 Task: Find connections with filter location Gaomi with filter topic #Businesswith filter profile language German with filter current company SMA Solar Technology AG with filter school Sri Venkateswara College of Engineering with filter industry Pet Services with filter service category Digital Marketing with filter keywords title Over the Phone Interpreter
Action: Mouse moved to (653, 77)
Screenshot: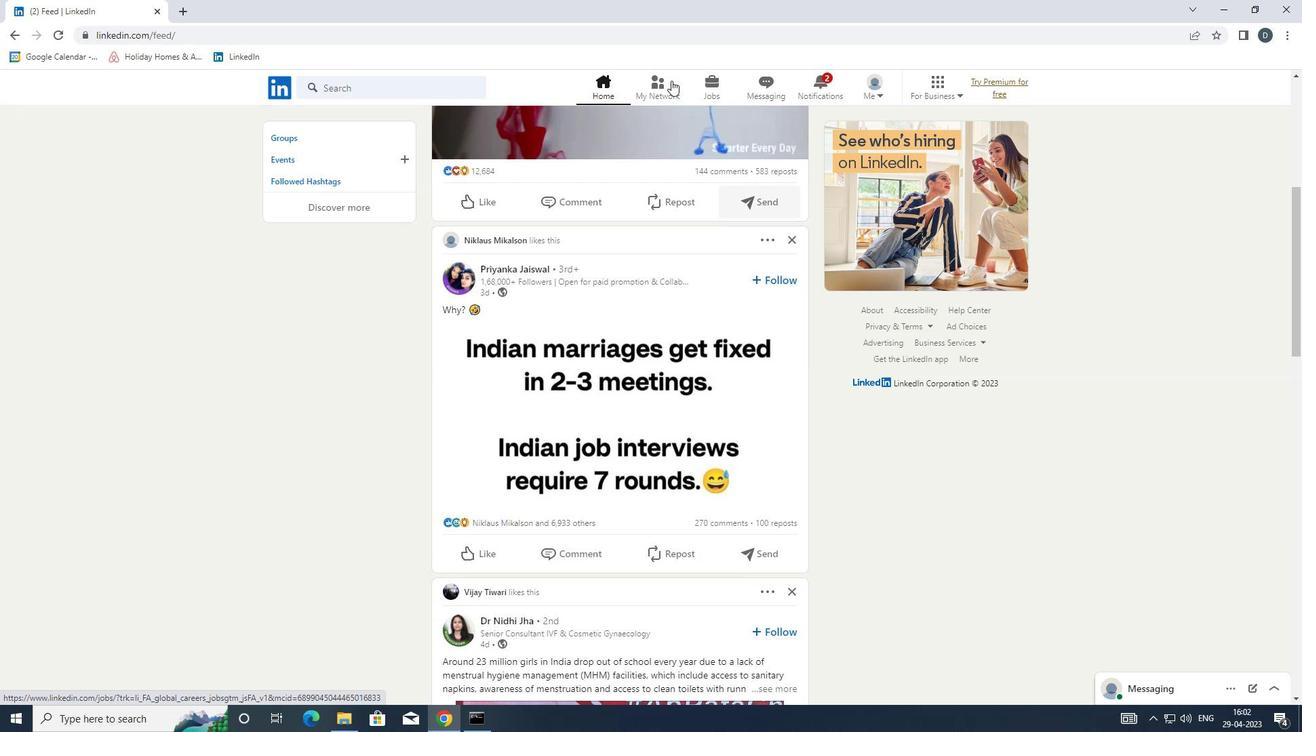 
Action: Mouse pressed left at (653, 77)
Screenshot: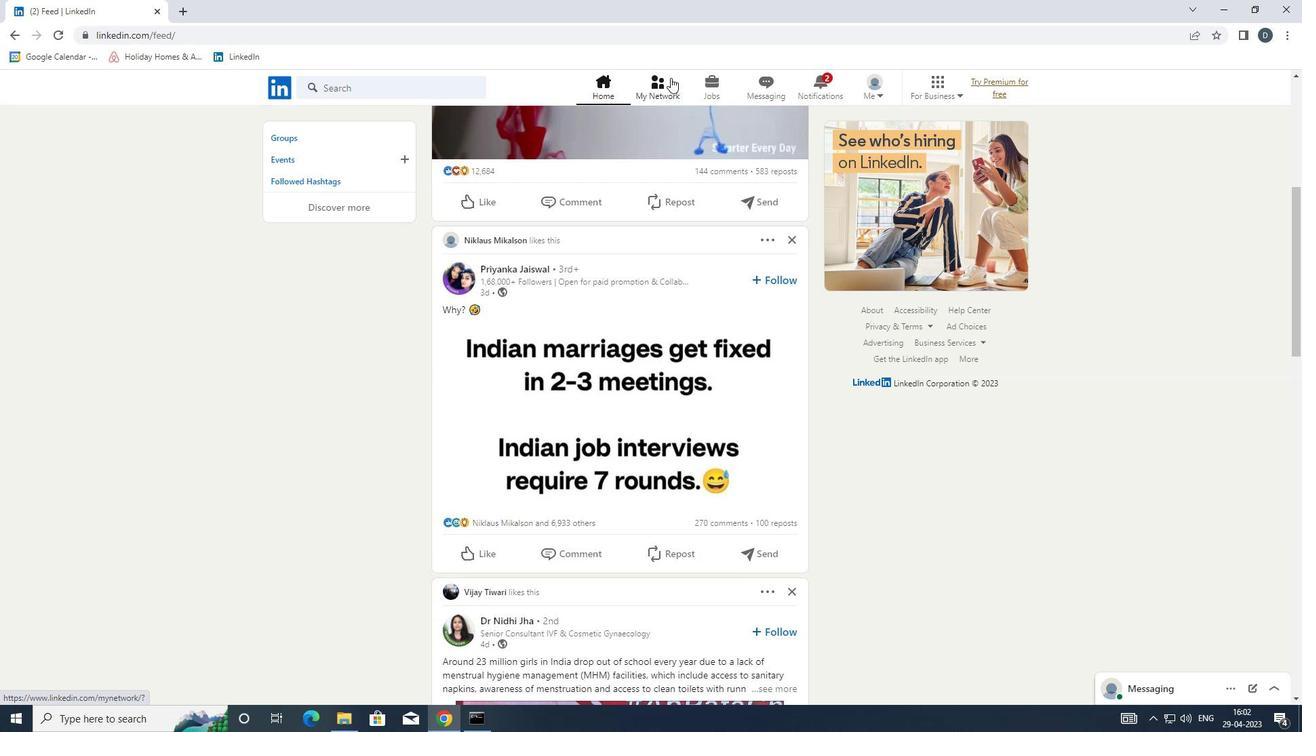 
Action: Mouse moved to (449, 160)
Screenshot: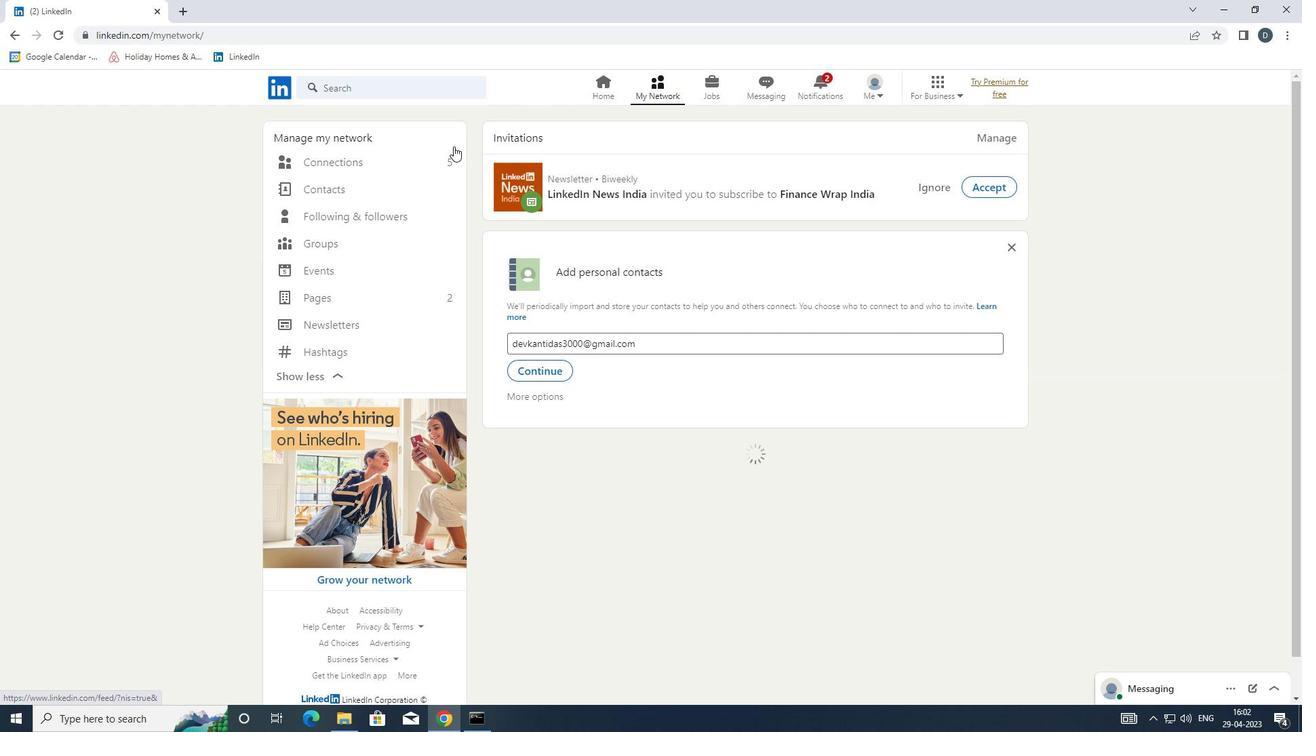 
Action: Mouse pressed left at (449, 160)
Screenshot: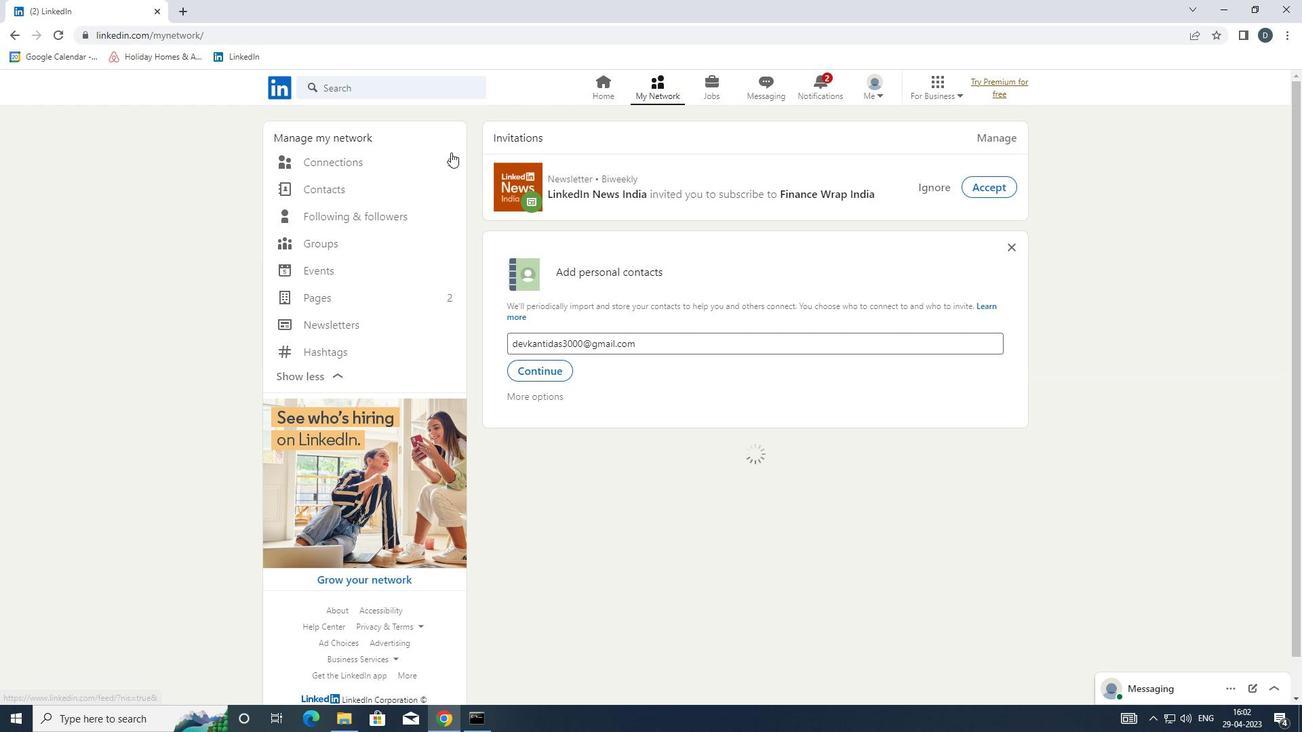 
Action: Mouse moved to (786, 167)
Screenshot: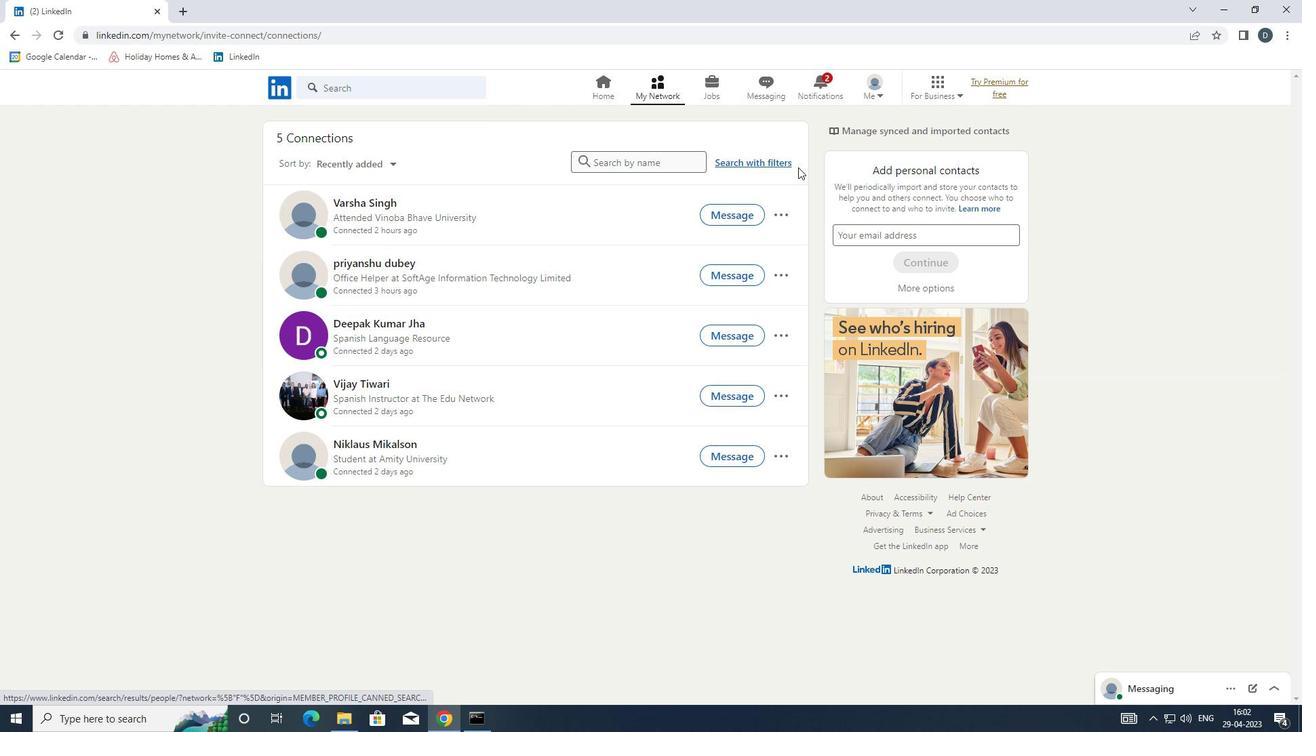 
Action: Mouse pressed left at (786, 167)
Screenshot: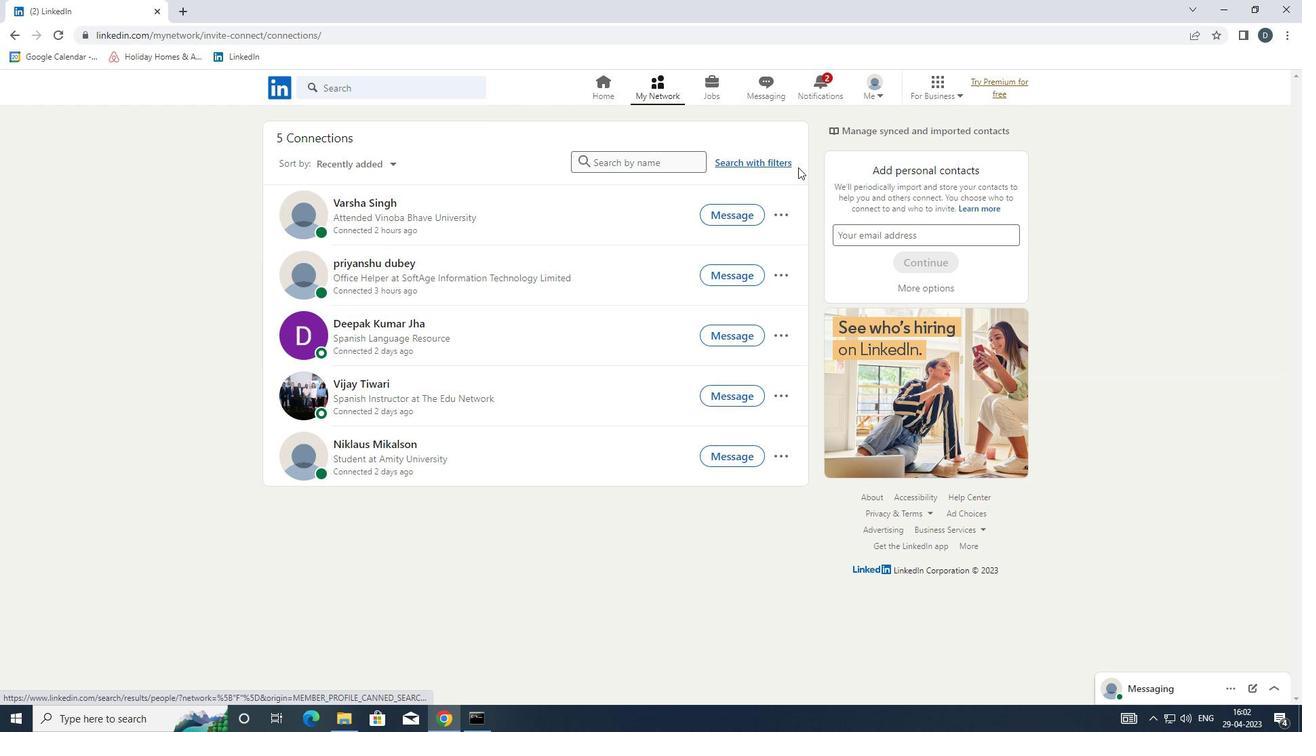 
Action: Mouse moved to (706, 124)
Screenshot: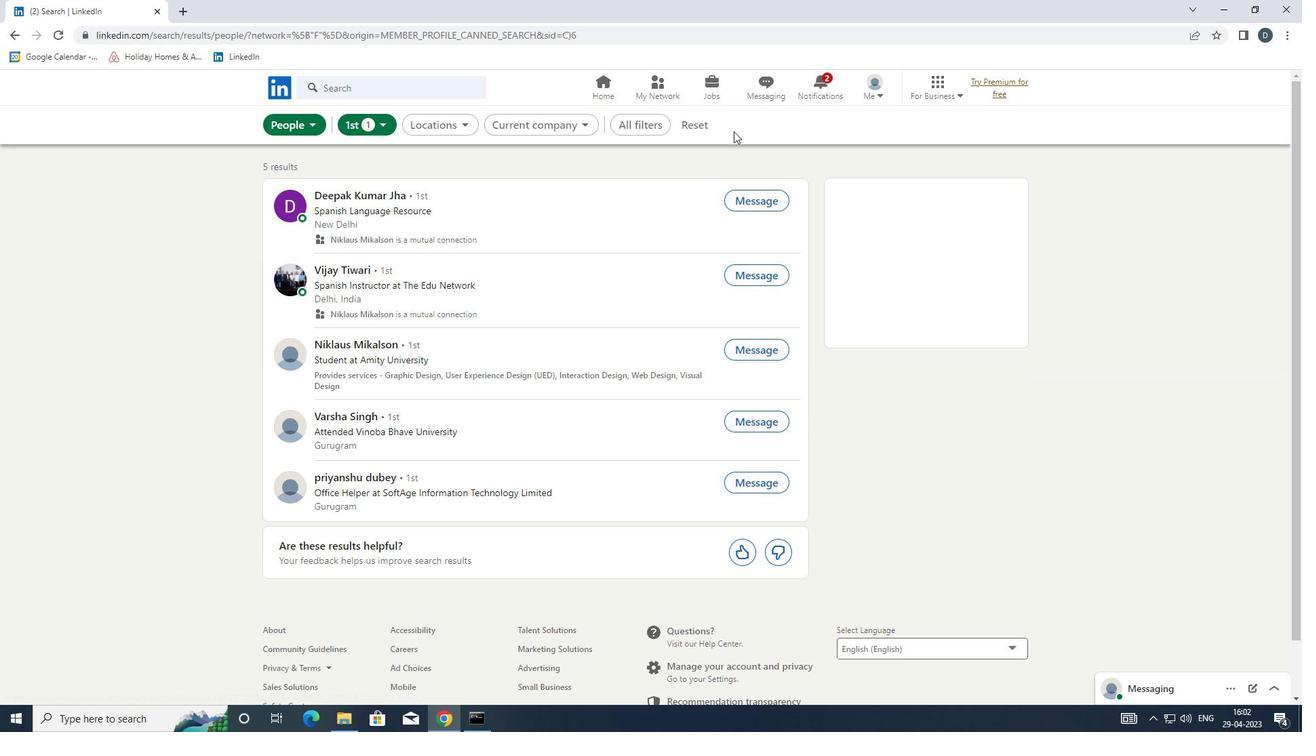
Action: Mouse pressed left at (706, 124)
Screenshot: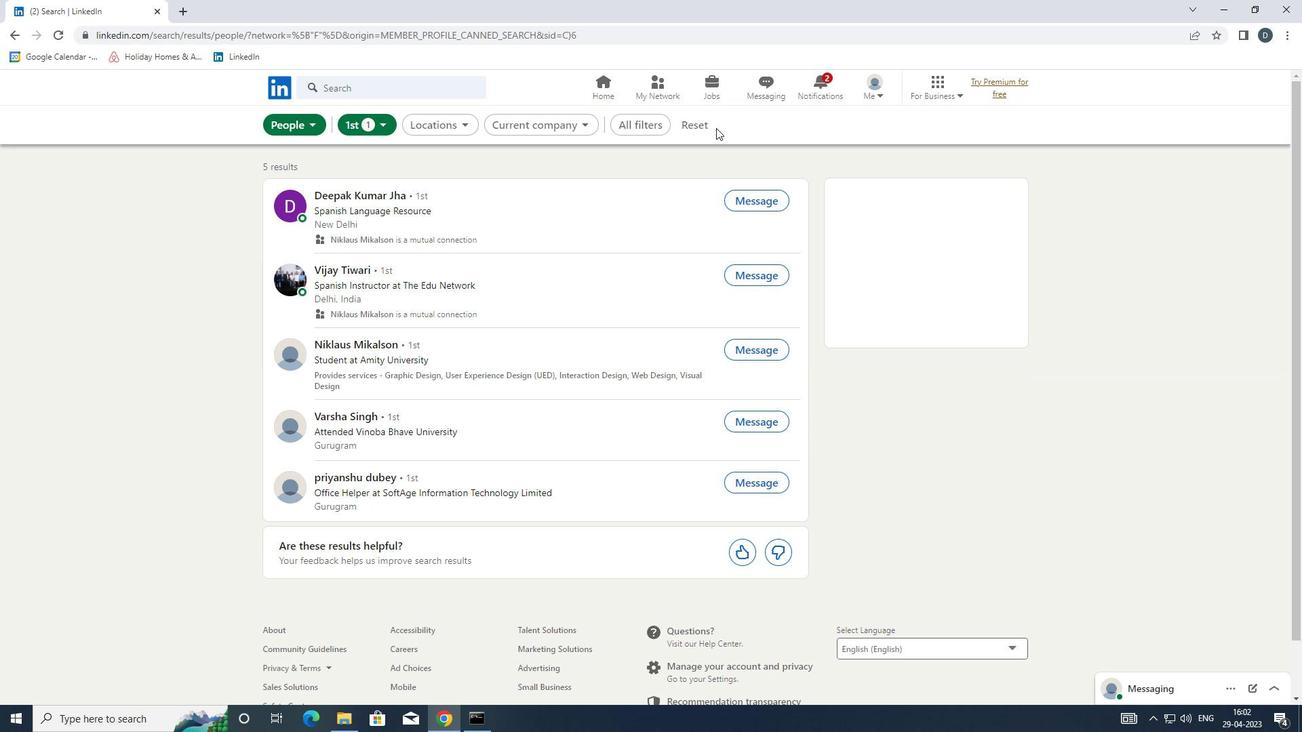 
Action: Mouse moved to (683, 121)
Screenshot: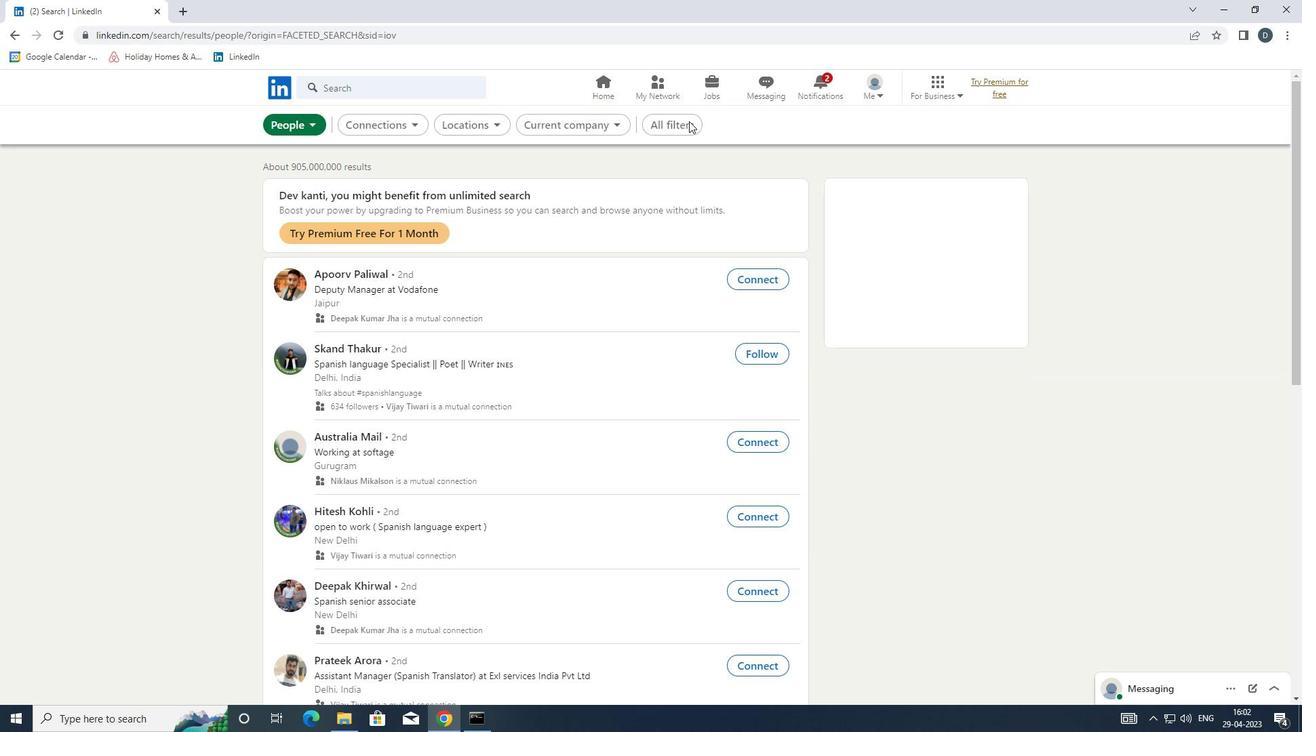 
Action: Mouse pressed left at (683, 121)
Screenshot: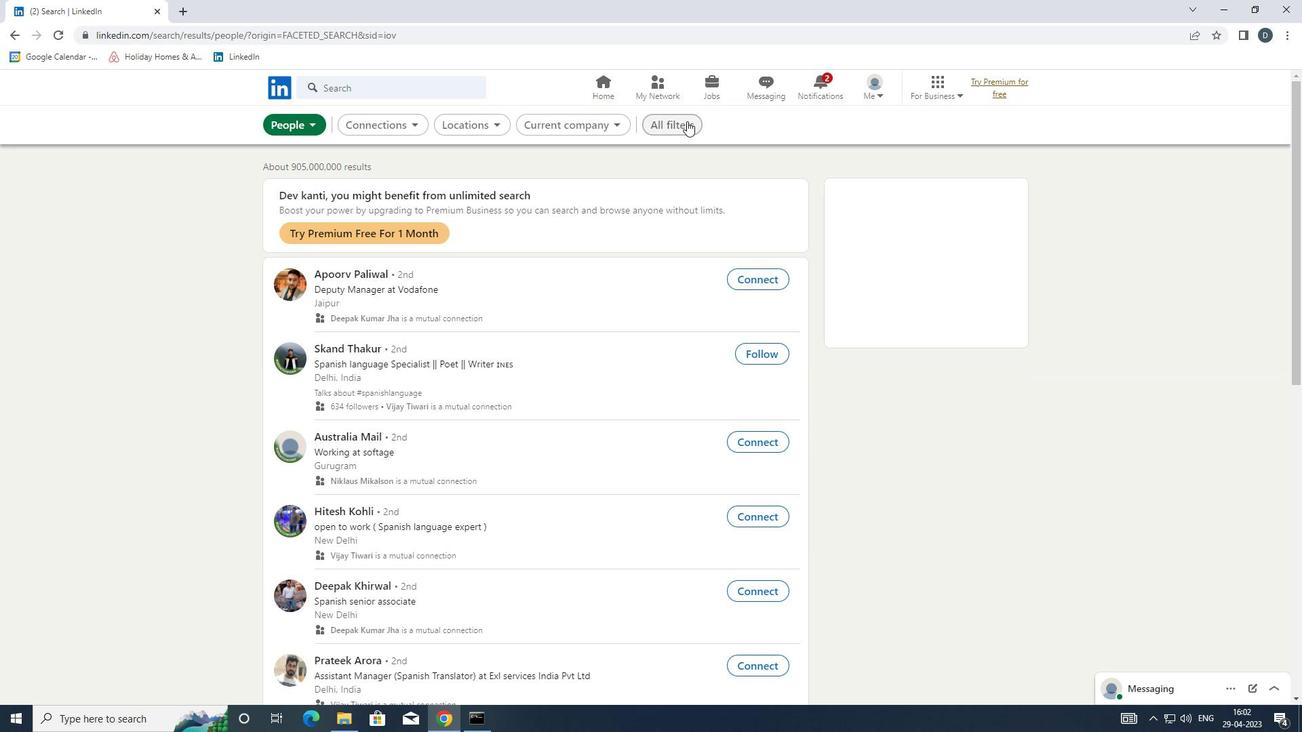 
Action: Mouse moved to (1081, 455)
Screenshot: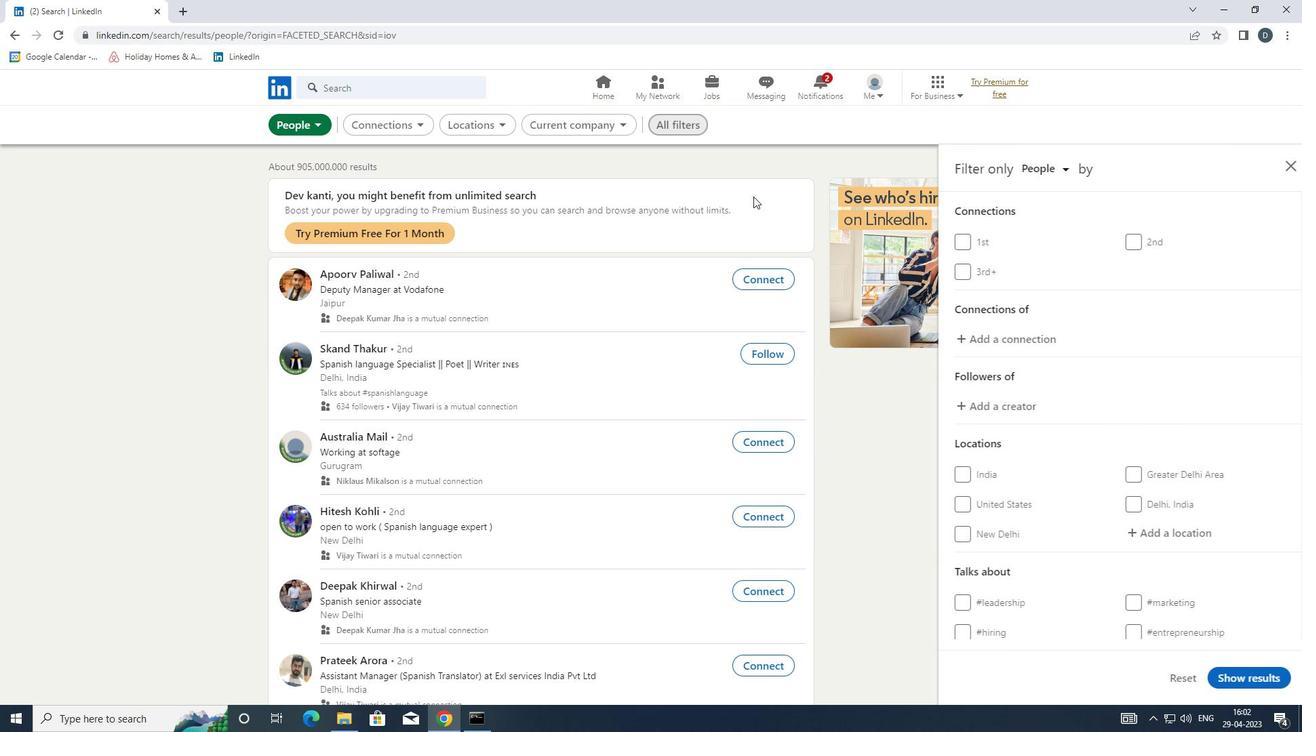 
Action: Mouse scrolled (1081, 454) with delta (0, 0)
Screenshot: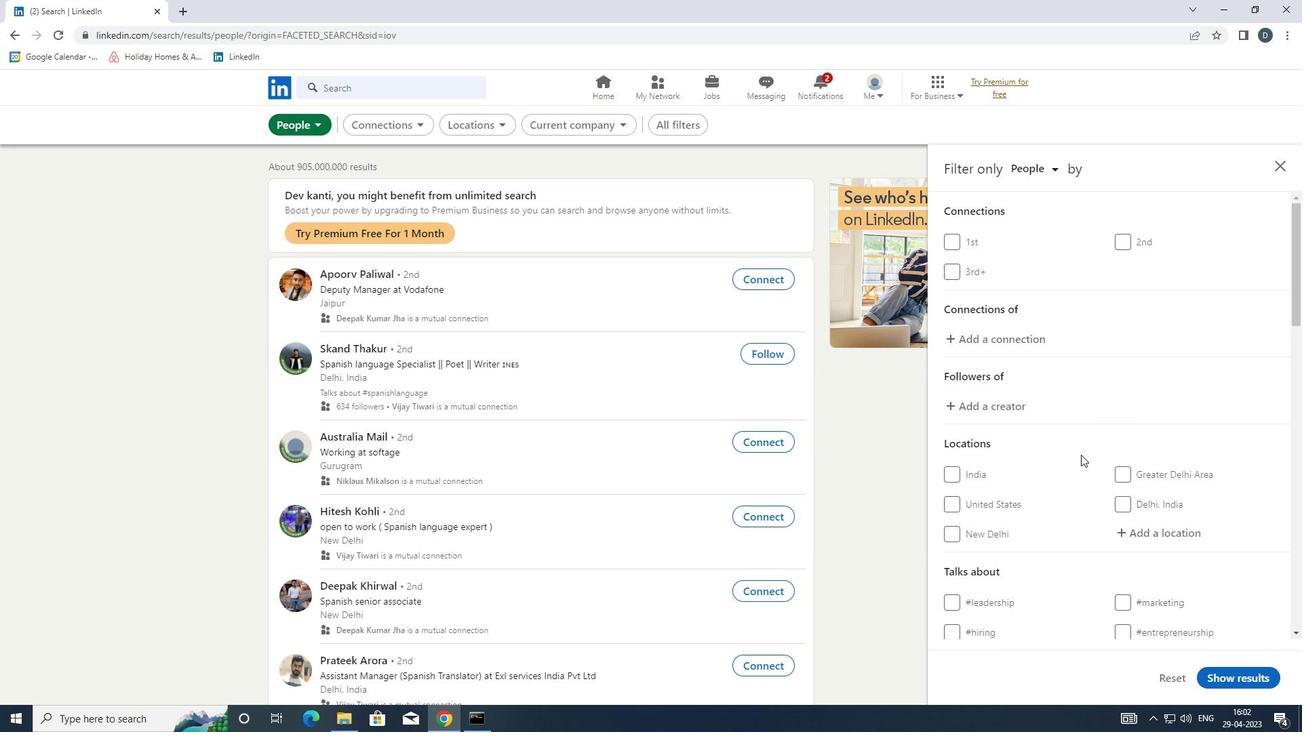 
Action: Mouse scrolled (1081, 454) with delta (0, 0)
Screenshot: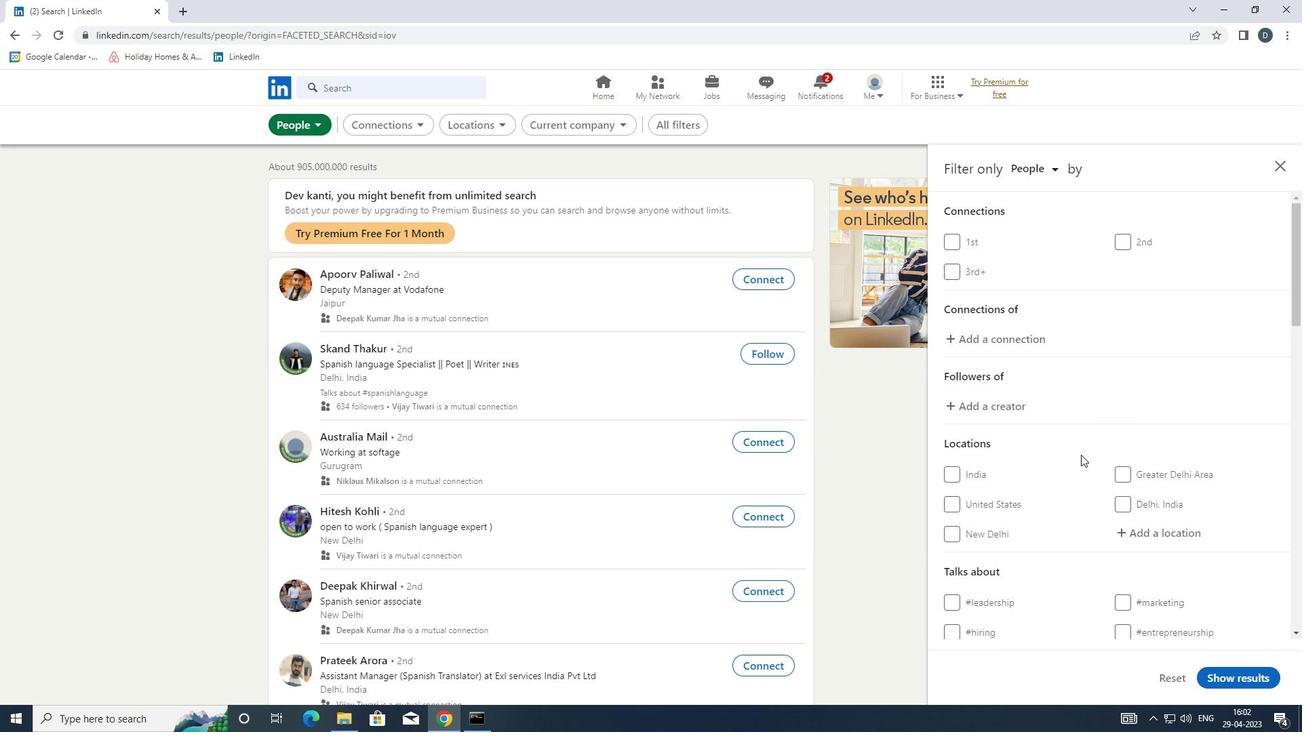 
Action: Mouse scrolled (1081, 454) with delta (0, 0)
Screenshot: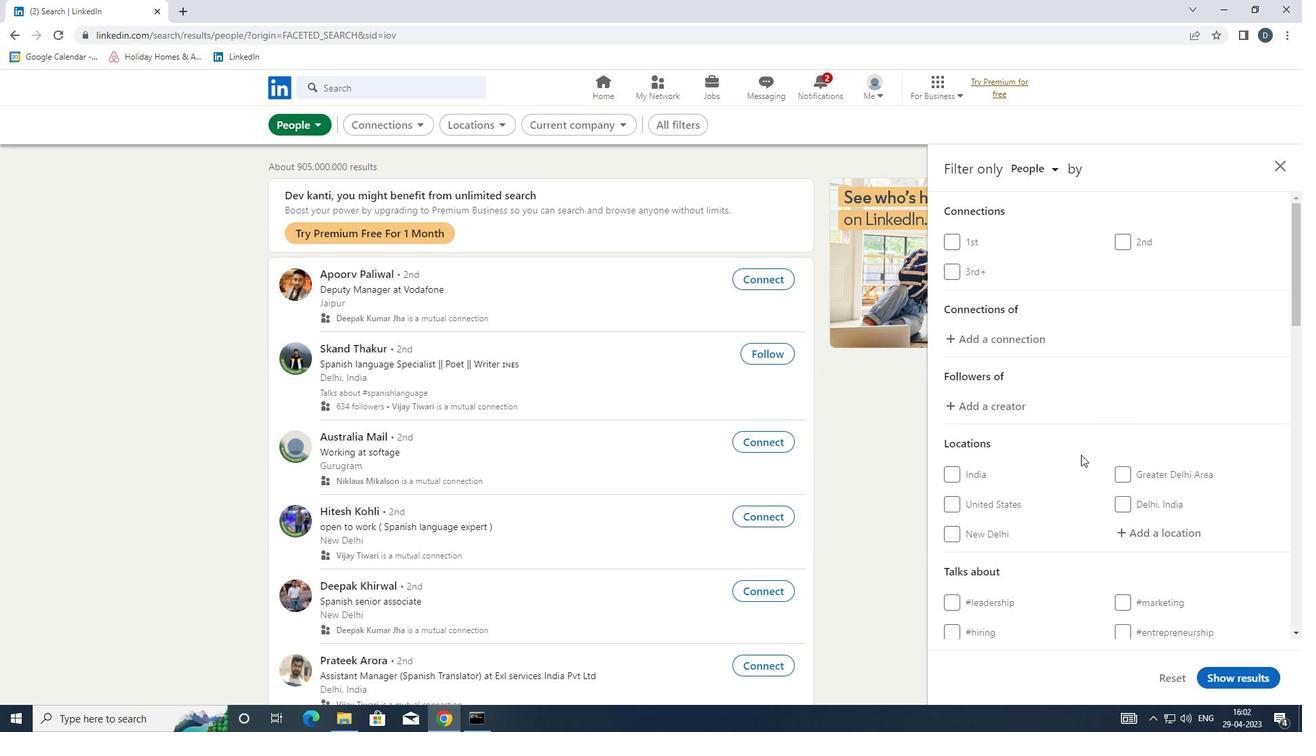 
Action: Mouse moved to (1162, 324)
Screenshot: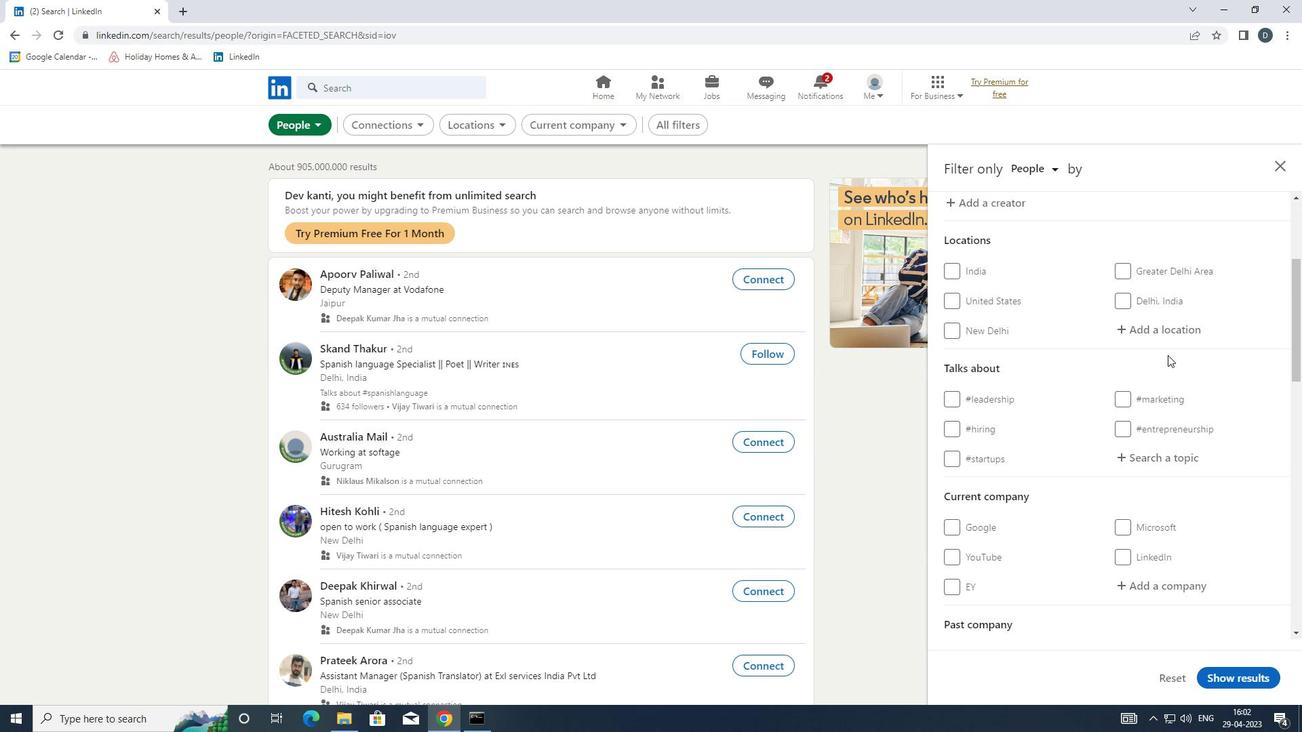 
Action: Mouse pressed left at (1162, 324)
Screenshot: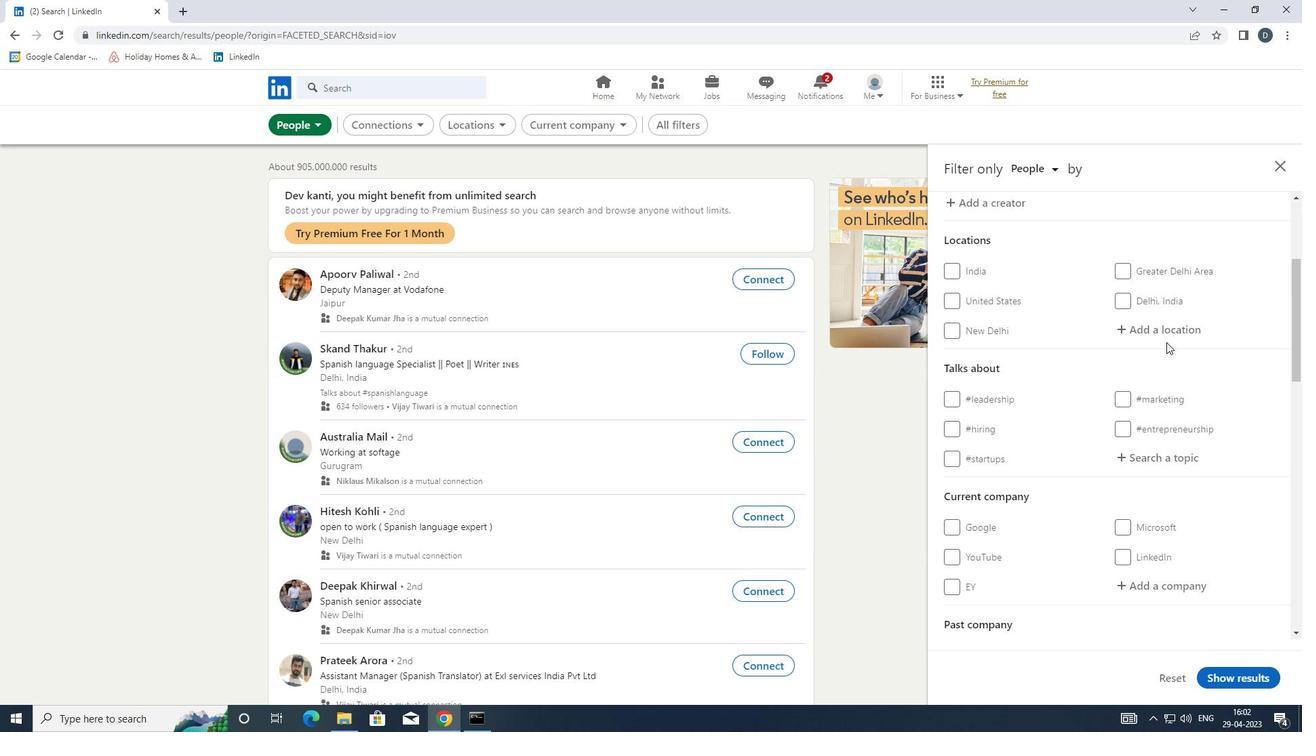 
Action: Key pressed <Key.shift>GAOMI<Key.enter>
Screenshot: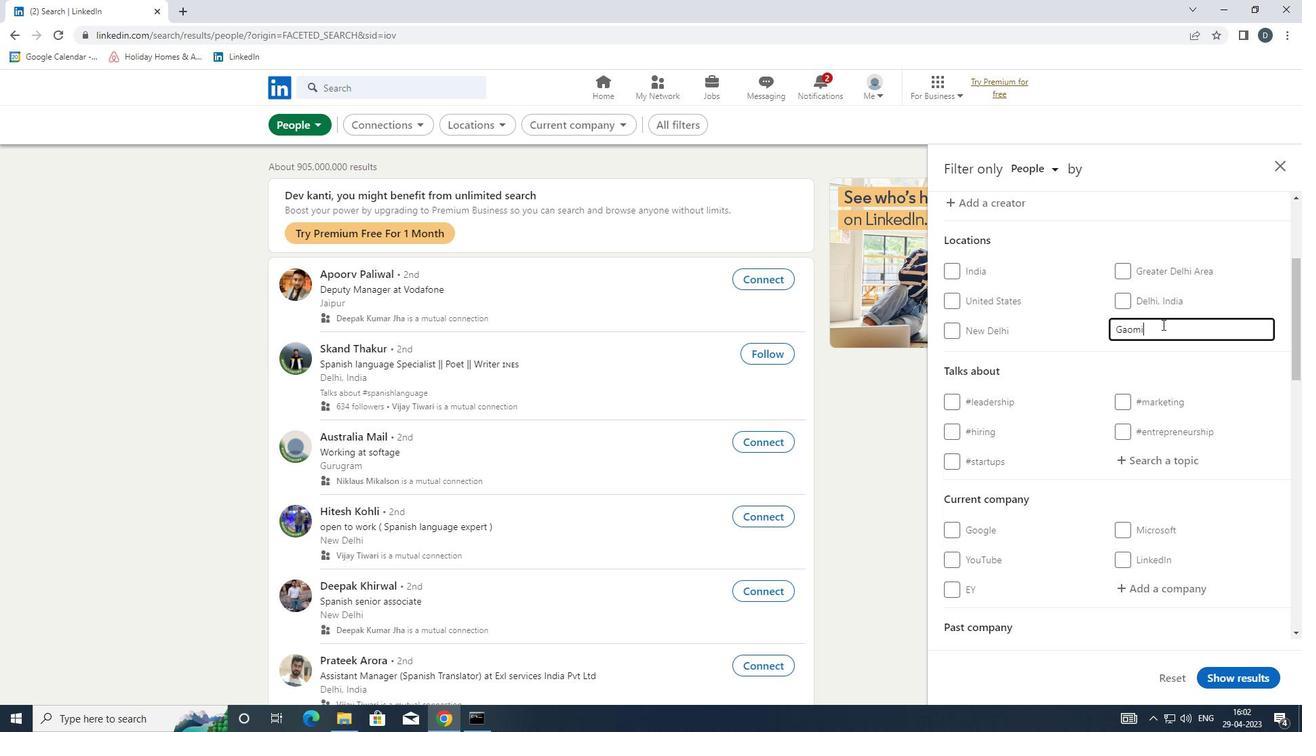 
Action: Mouse moved to (1141, 475)
Screenshot: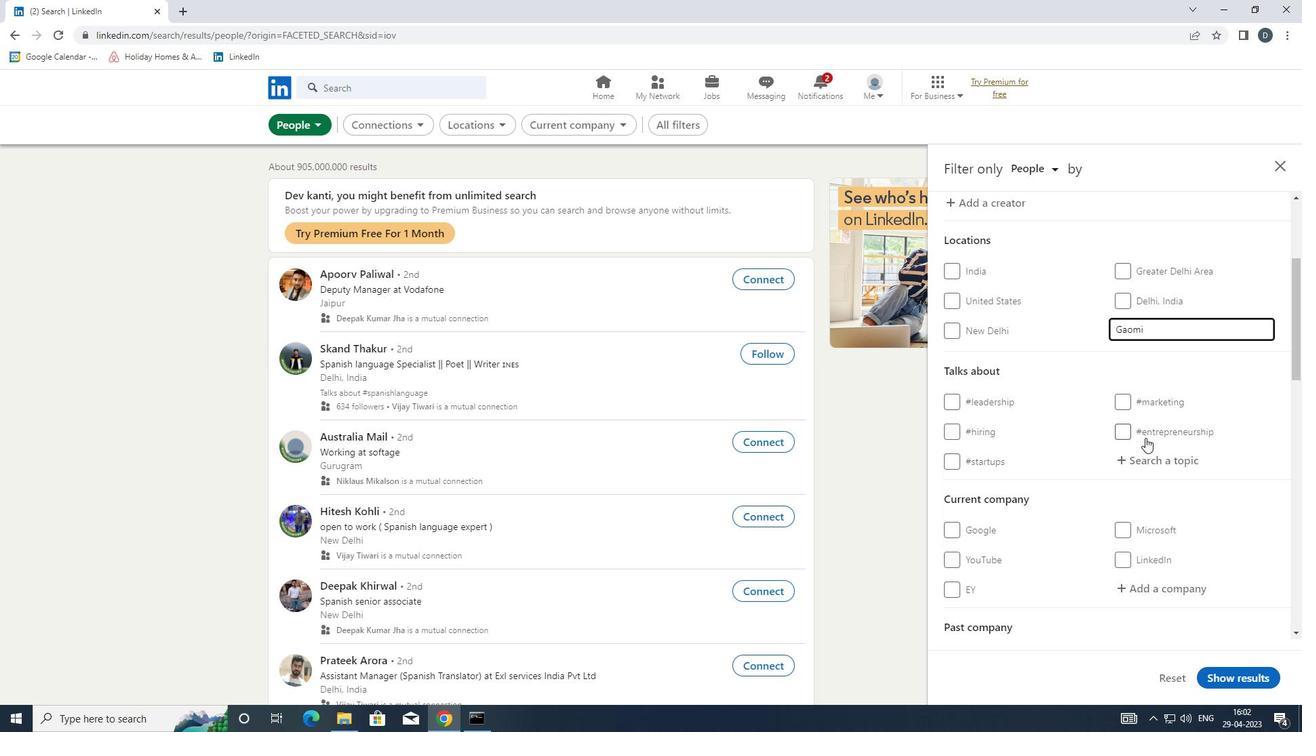 
Action: Mouse pressed left at (1141, 475)
Screenshot: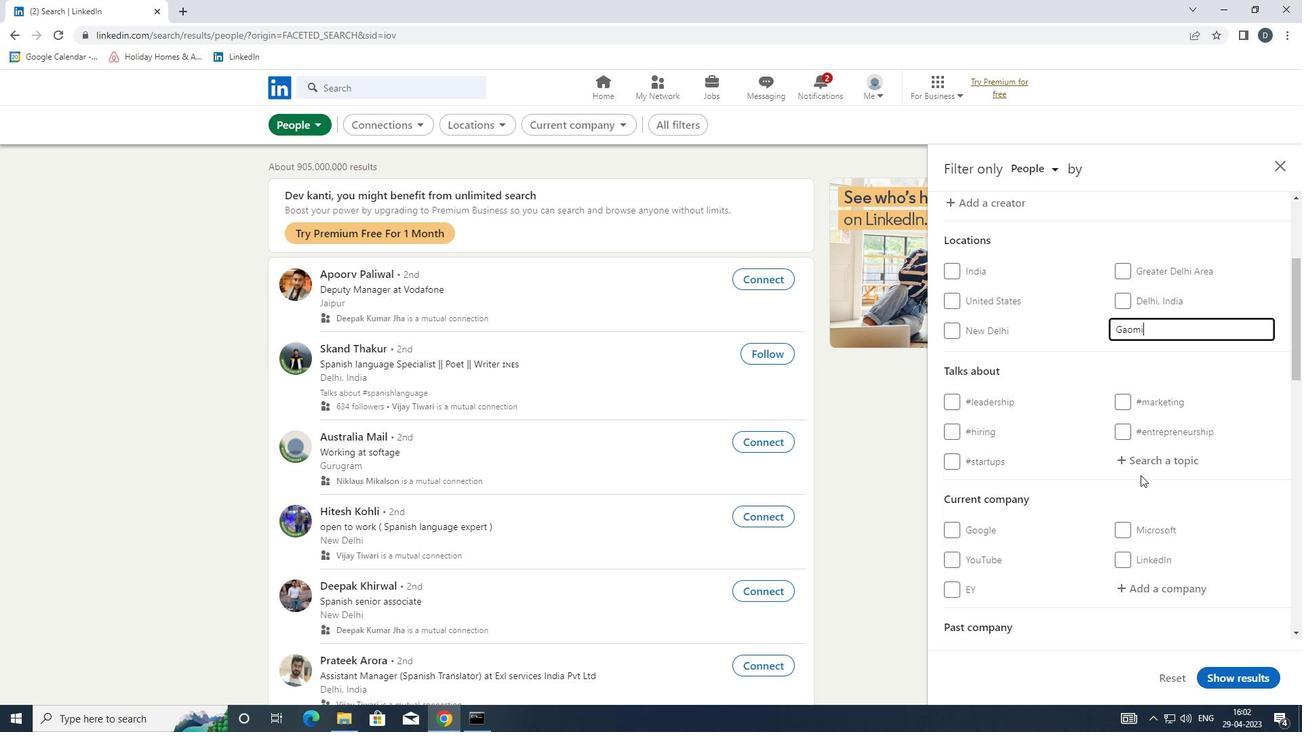 
Action: Mouse moved to (1141, 467)
Screenshot: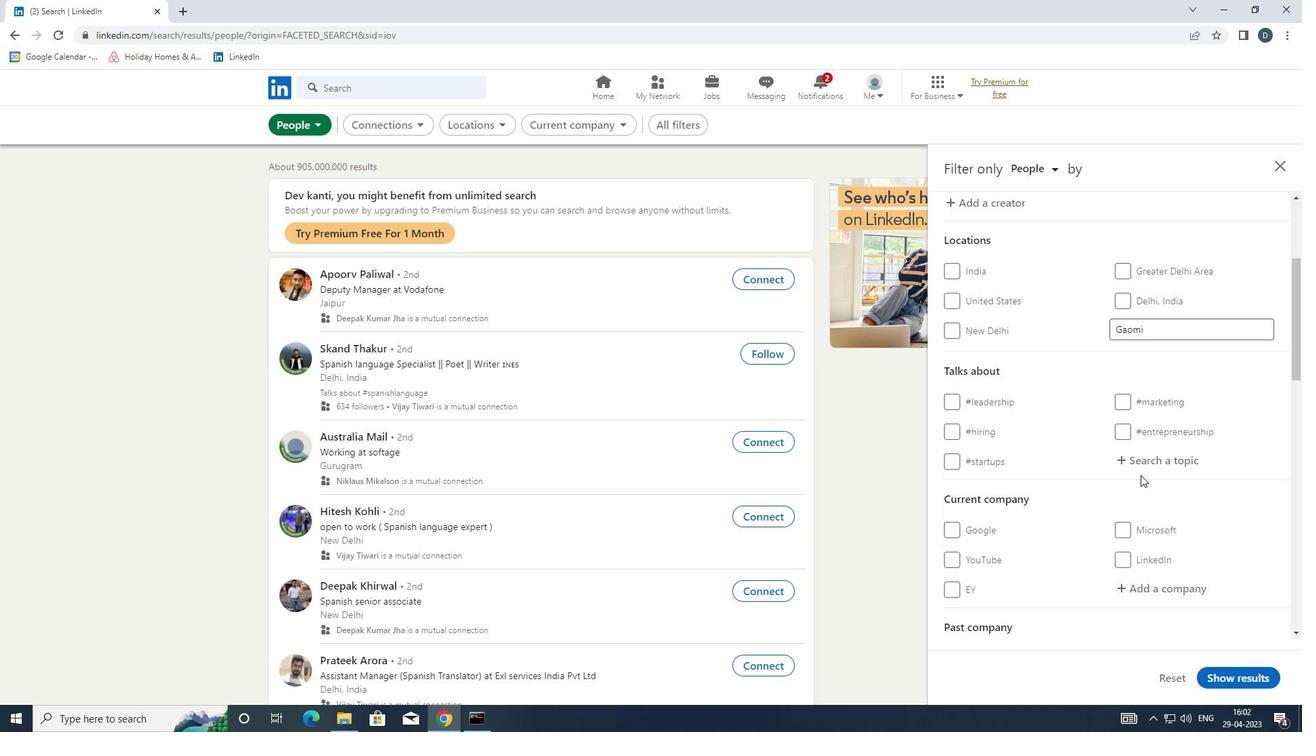 
Action: Mouse pressed left at (1141, 467)
Screenshot: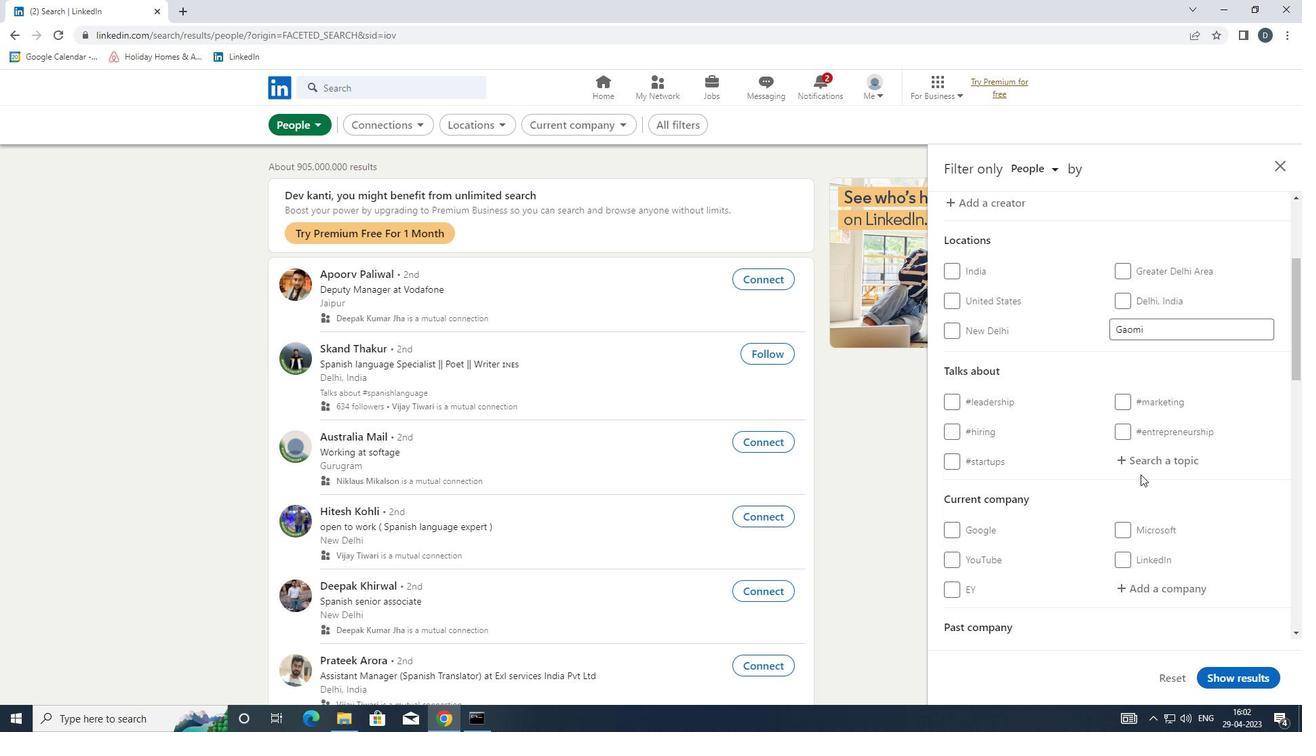 
Action: Key pressed <Key.shift>#<Key.shift>BUSINESS
Screenshot: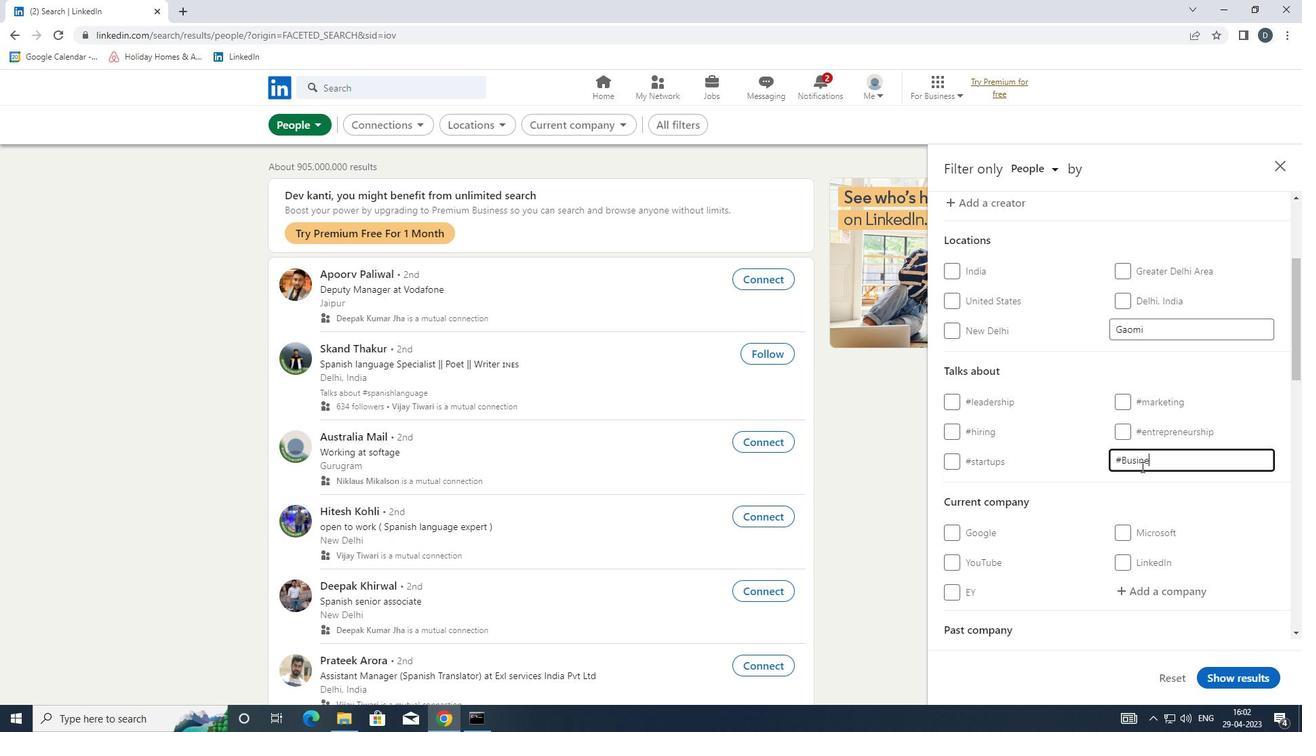 
Action: Mouse scrolled (1141, 466) with delta (0, 0)
Screenshot: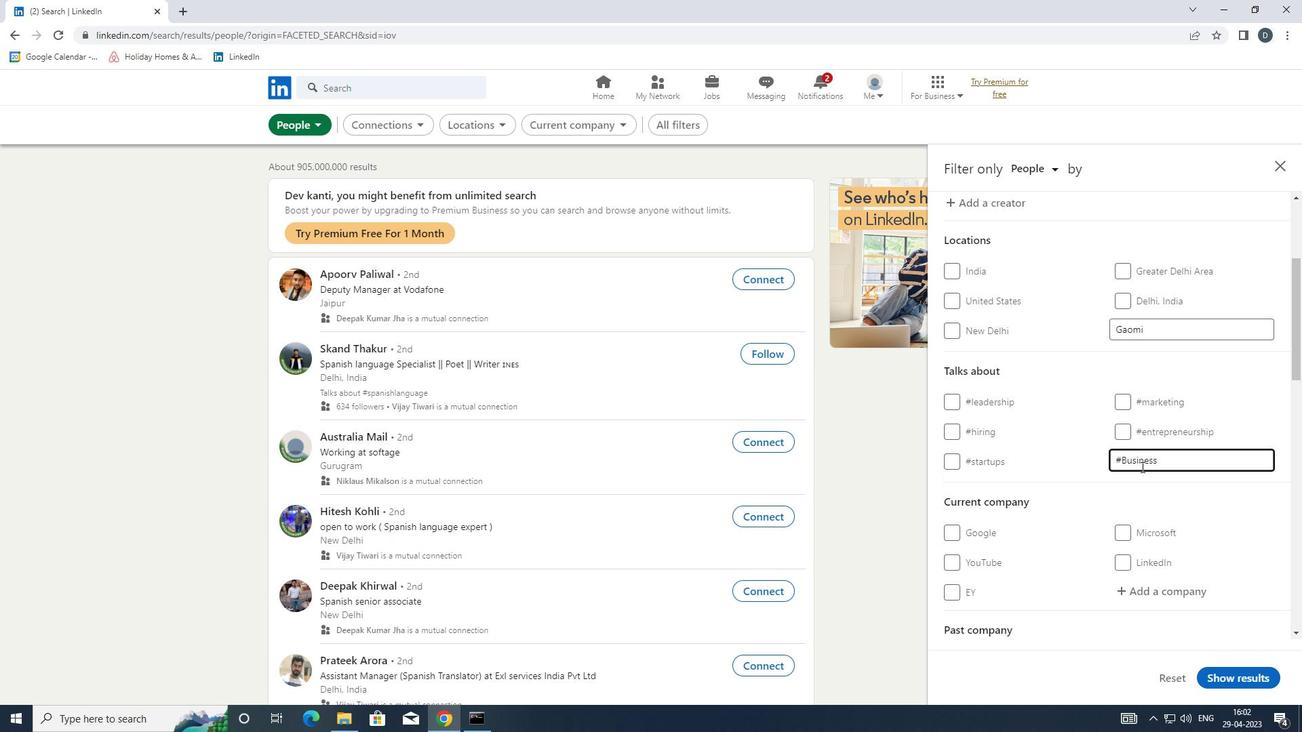 
Action: Mouse scrolled (1141, 466) with delta (0, 0)
Screenshot: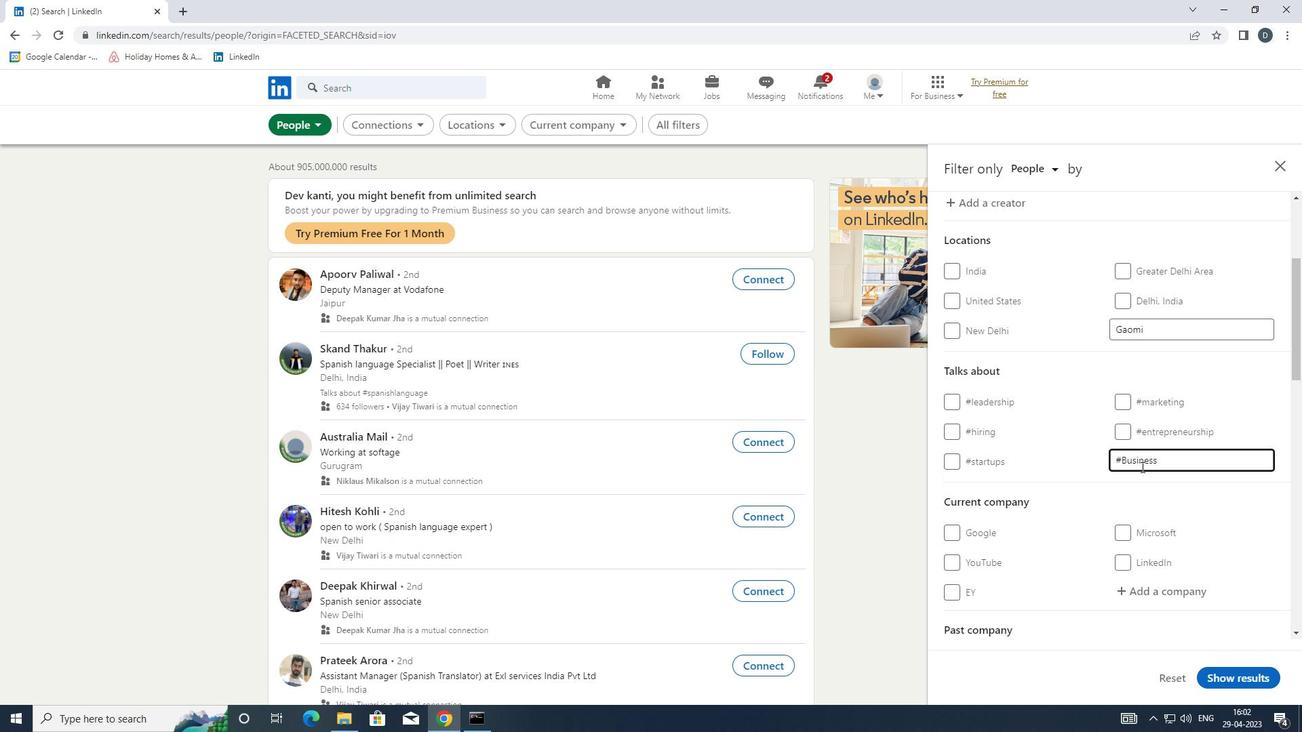 
Action: Mouse scrolled (1141, 466) with delta (0, 0)
Screenshot: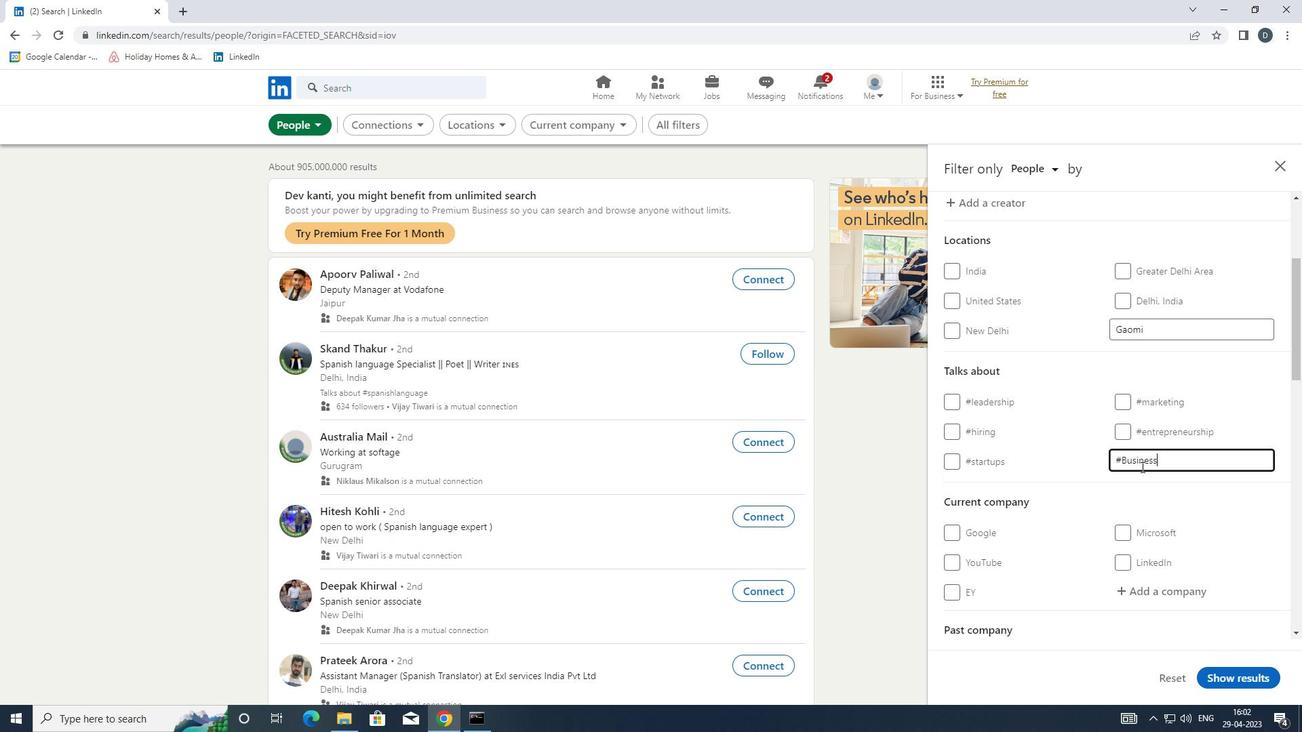 
Action: Mouse moved to (1177, 380)
Screenshot: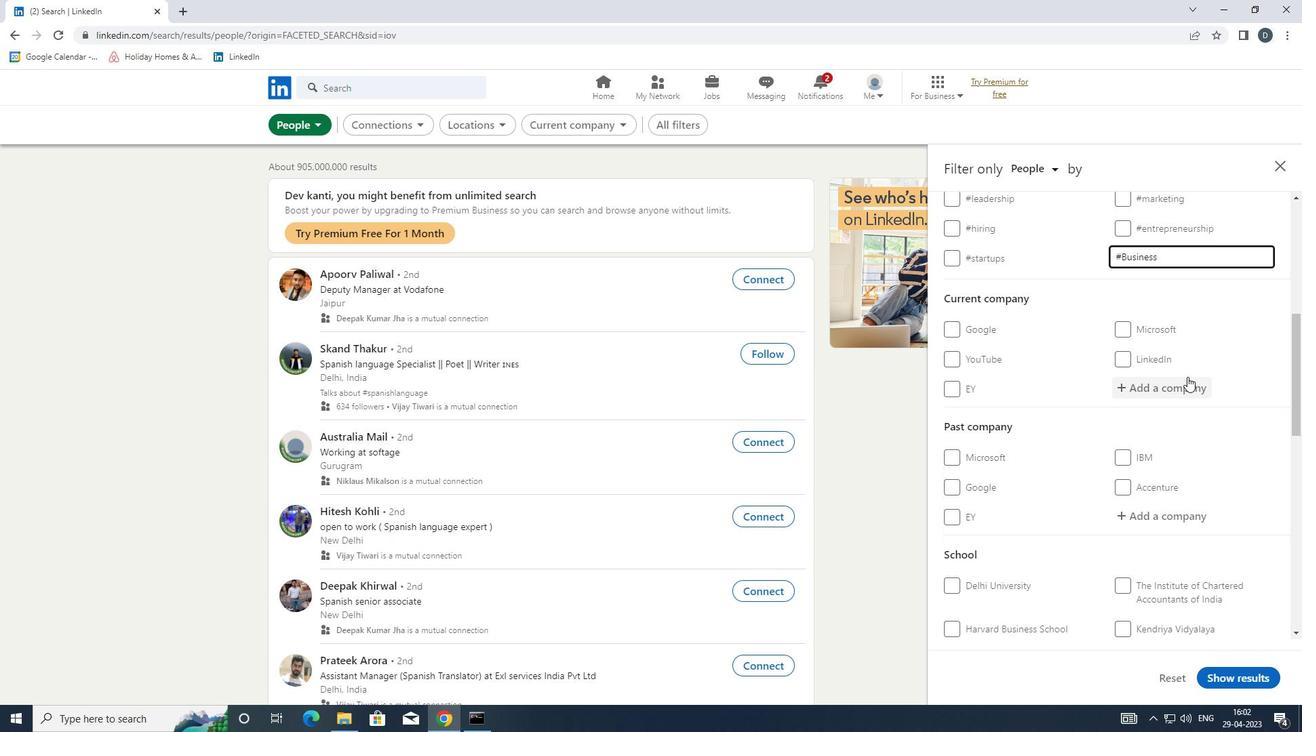 
Action: Mouse scrolled (1177, 379) with delta (0, 0)
Screenshot: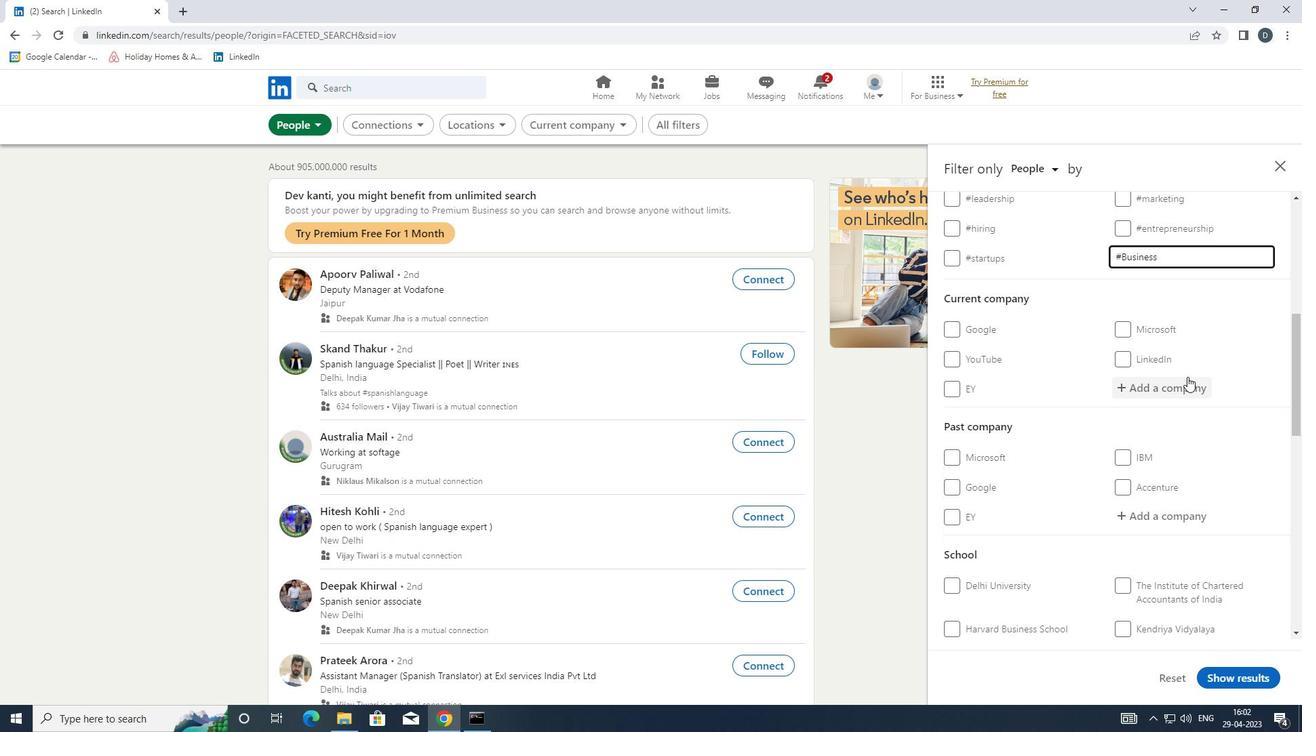 
Action: Mouse scrolled (1177, 379) with delta (0, 0)
Screenshot: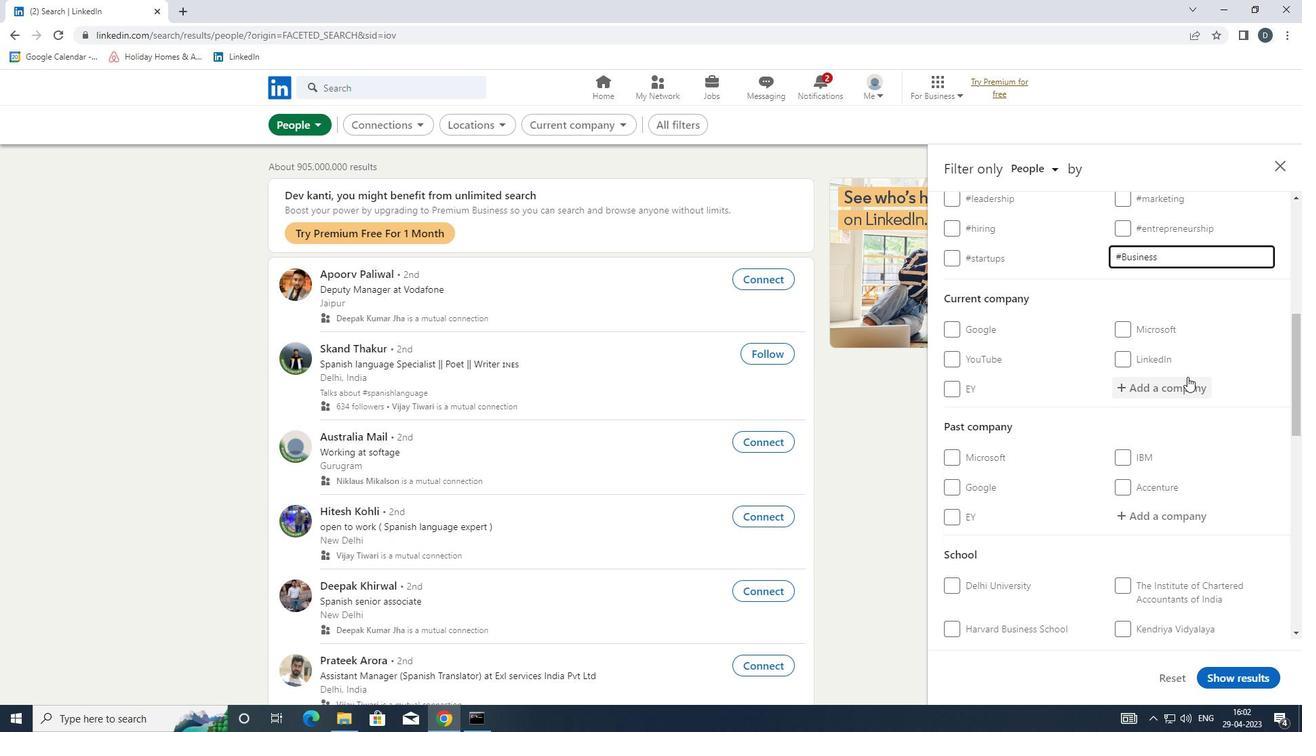 
Action: Mouse scrolled (1177, 379) with delta (0, 0)
Screenshot: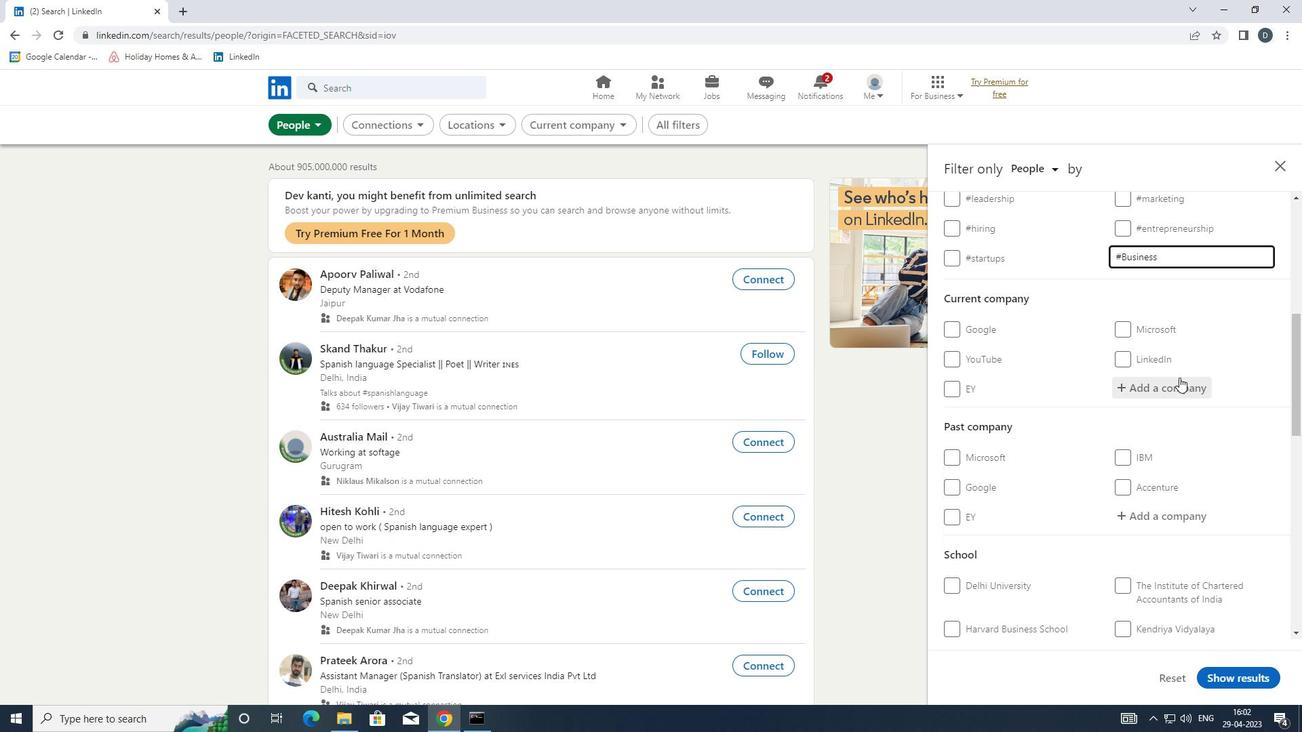 
Action: Mouse scrolled (1177, 379) with delta (0, 0)
Screenshot: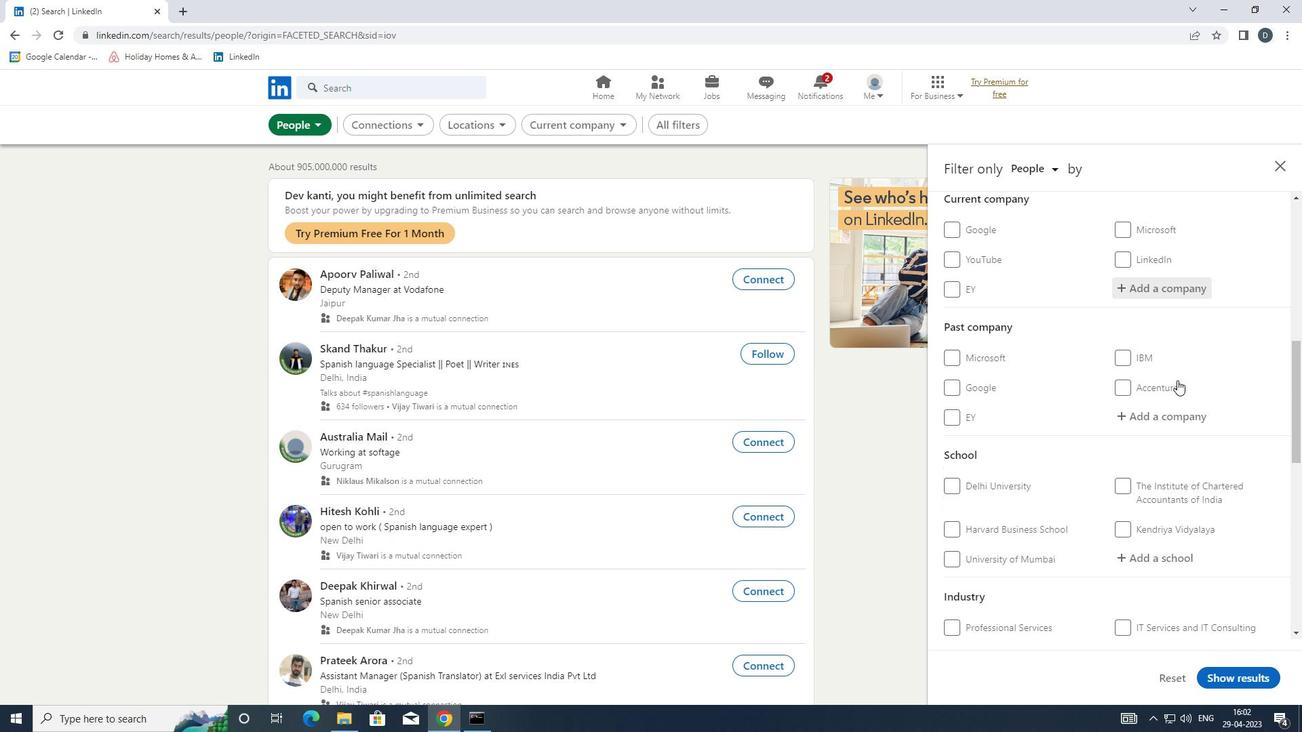 
Action: Mouse scrolled (1177, 379) with delta (0, 0)
Screenshot: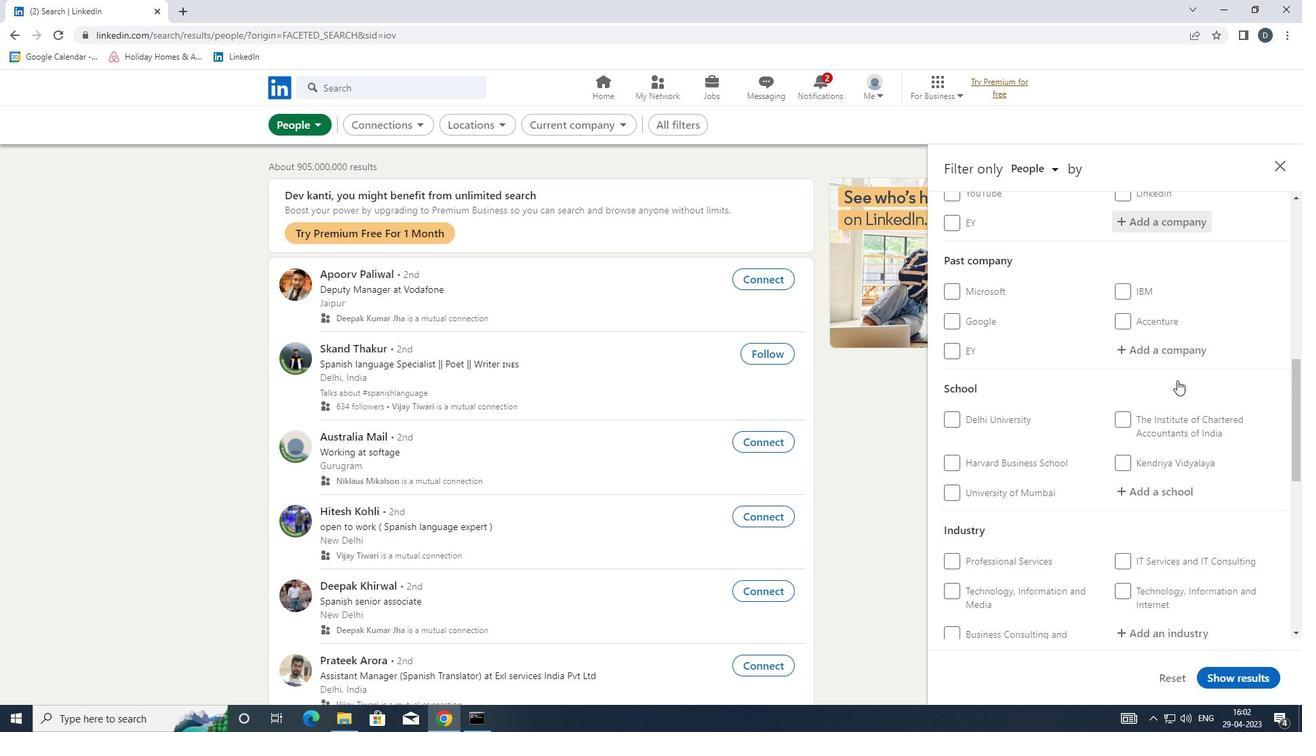 
Action: Mouse moved to (1151, 417)
Screenshot: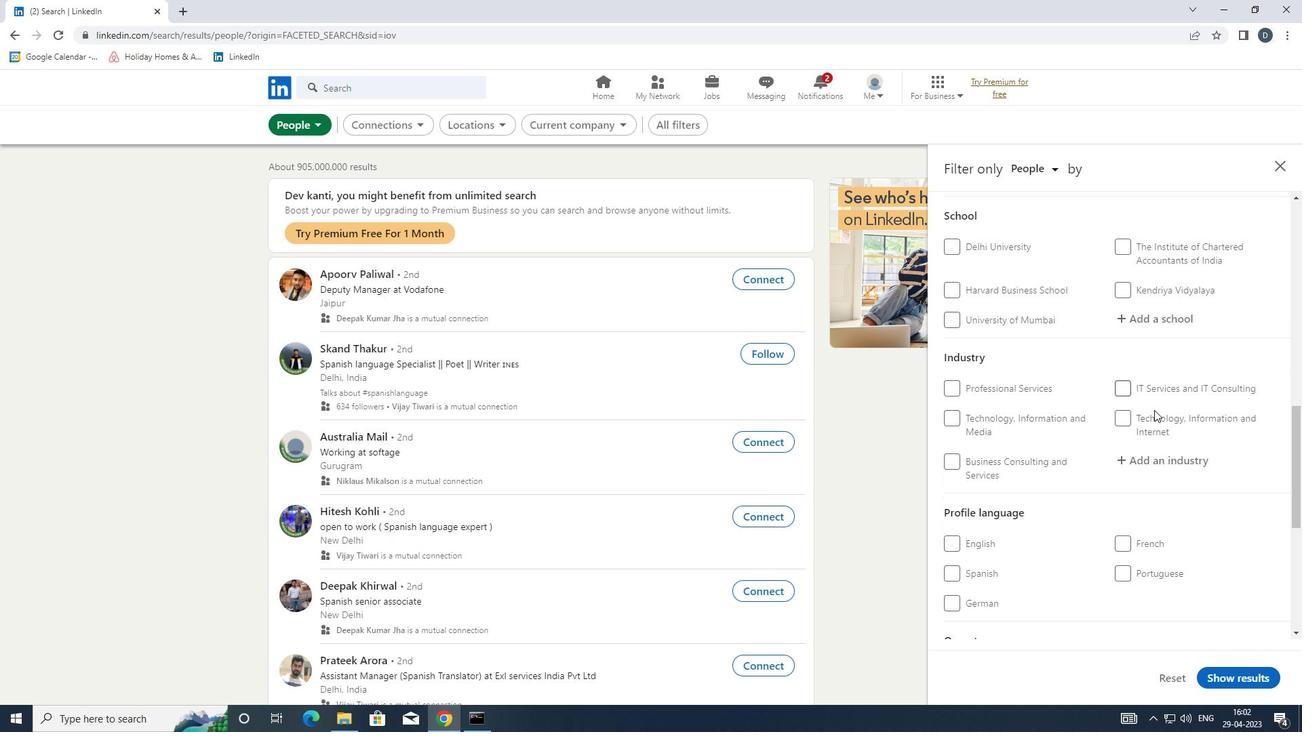 
Action: Mouse scrolled (1151, 417) with delta (0, 0)
Screenshot: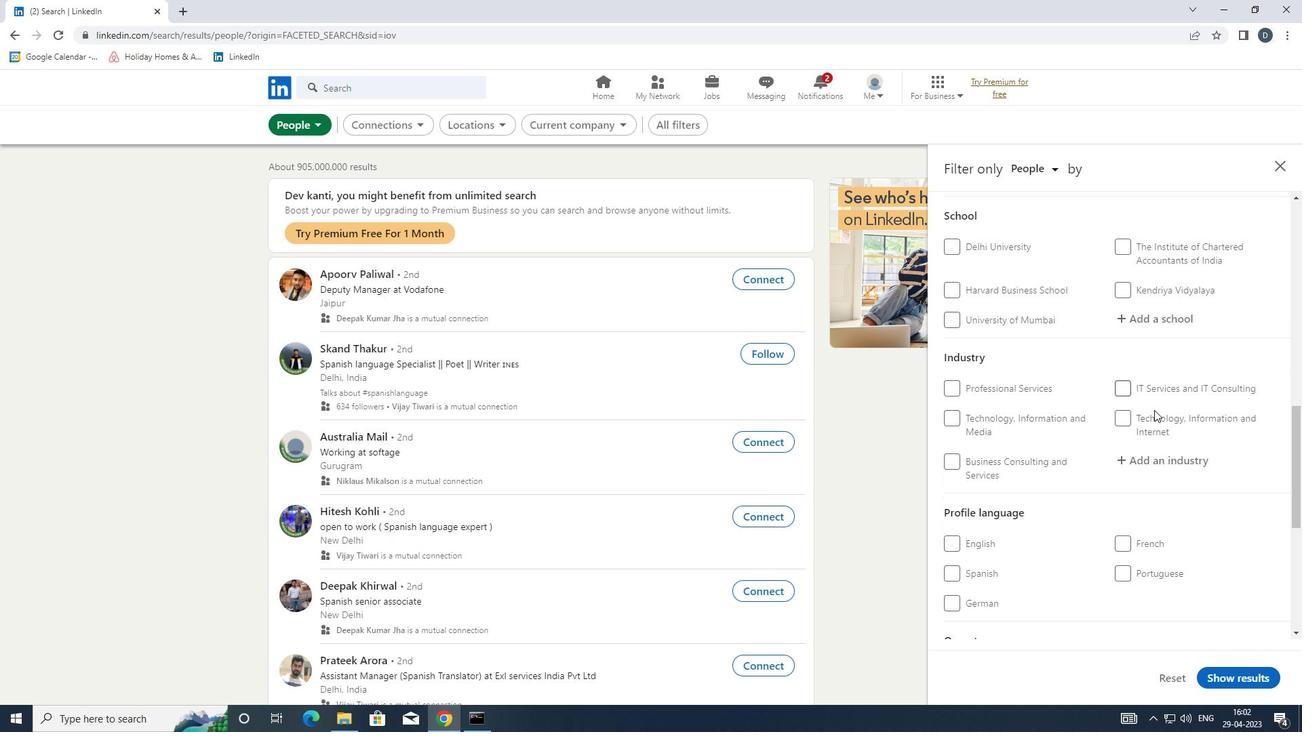 
Action: Mouse moved to (976, 531)
Screenshot: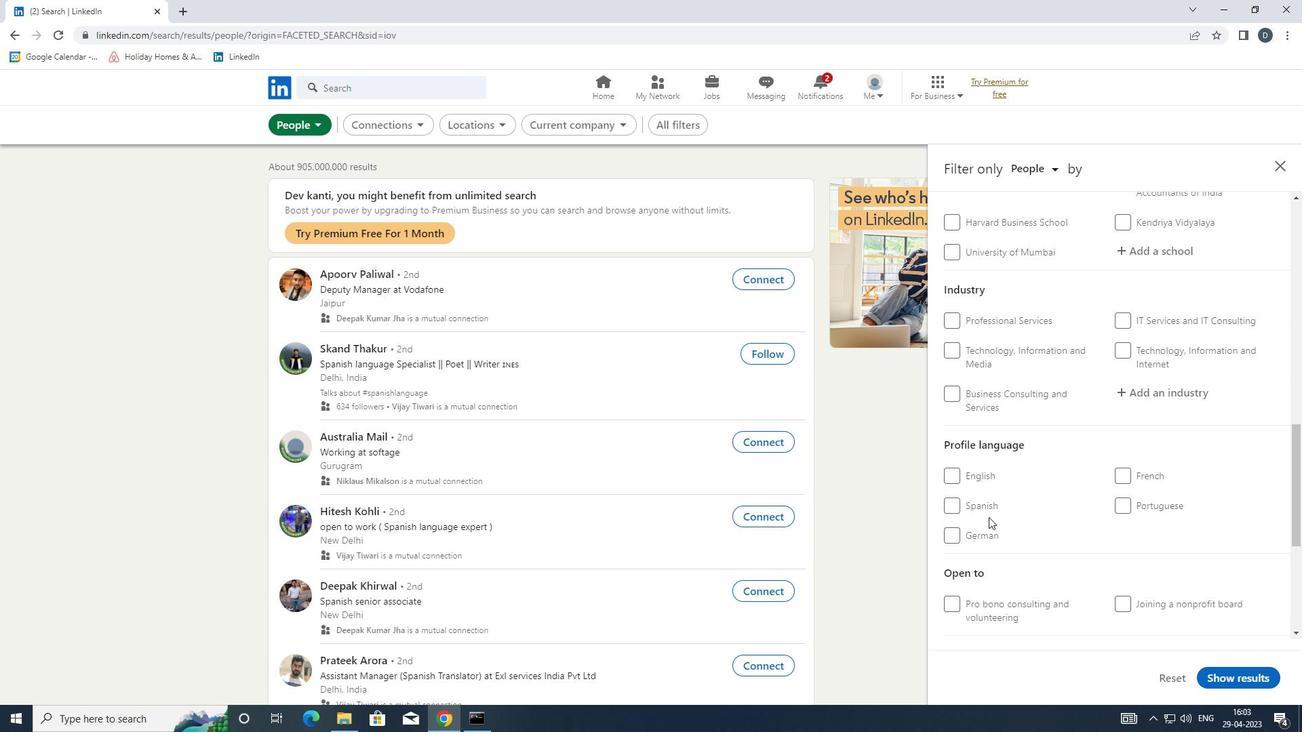 
Action: Mouse pressed left at (976, 531)
Screenshot: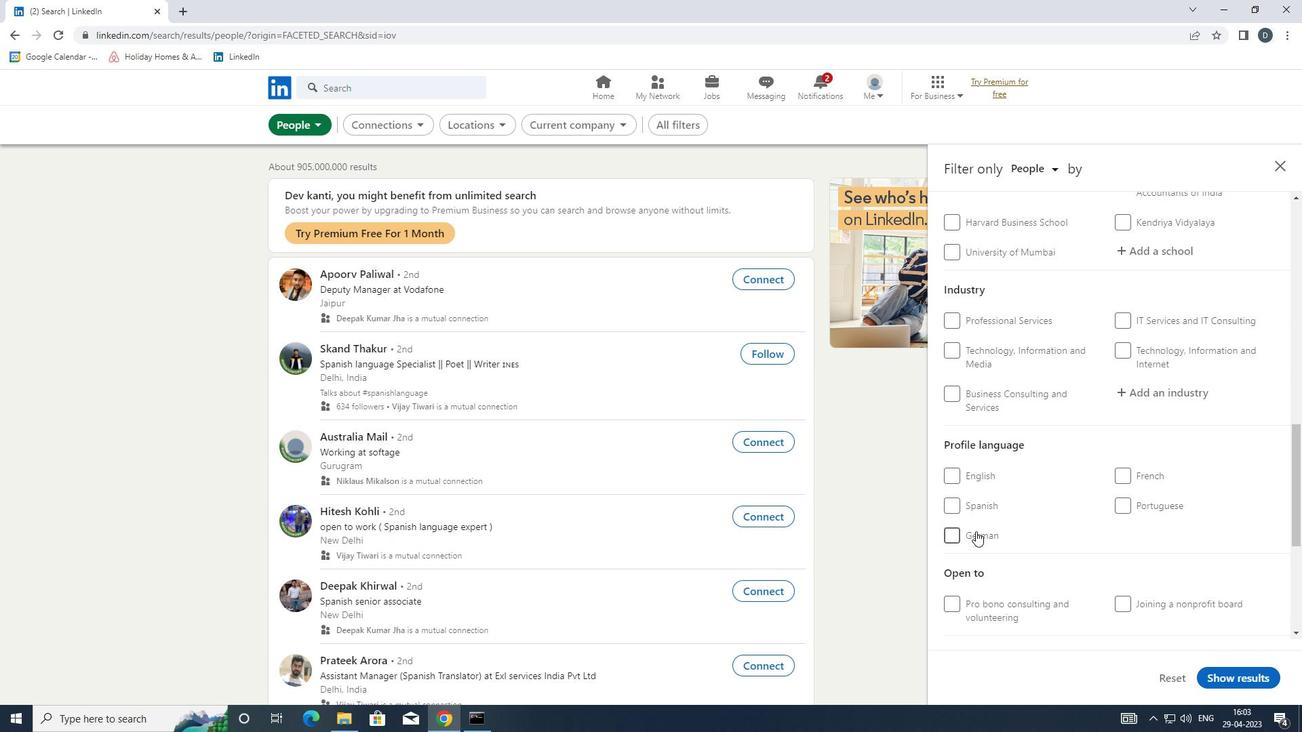 
Action: Mouse moved to (1064, 534)
Screenshot: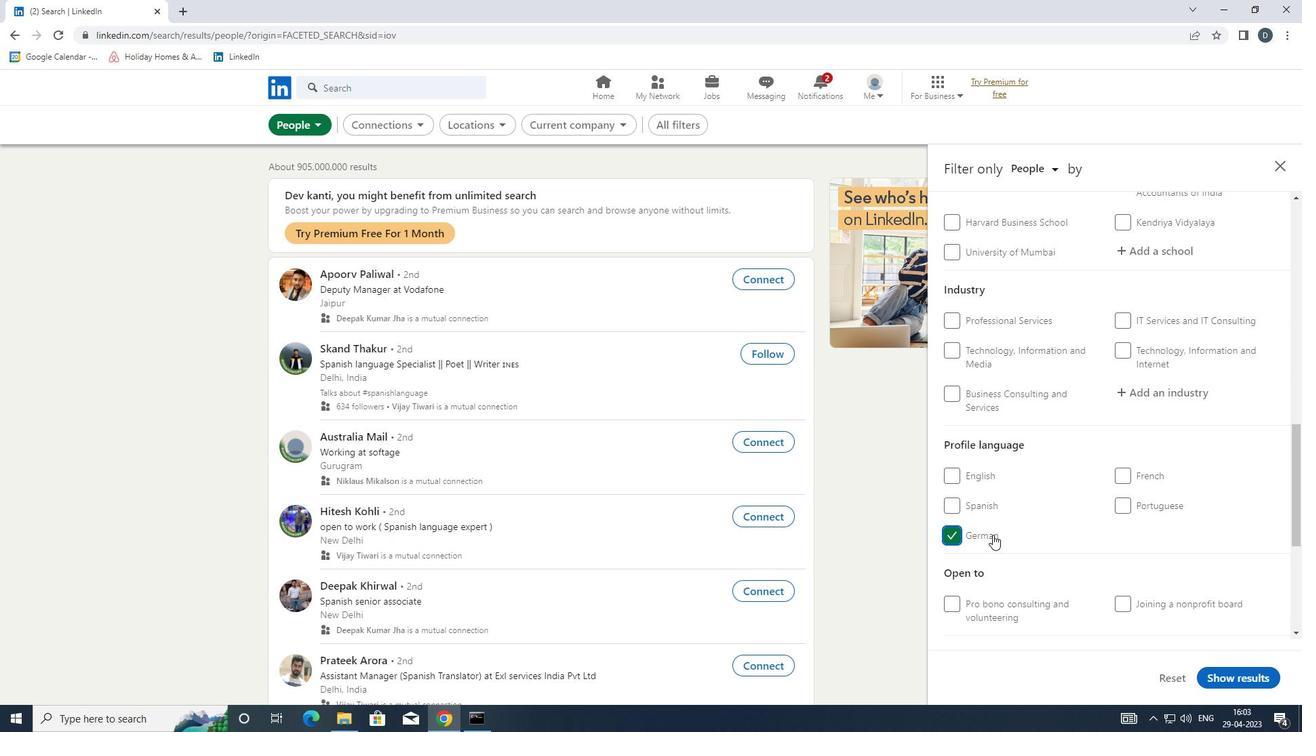 
Action: Mouse scrolled (1064, 535) with delta (0, 0)
Screenshot: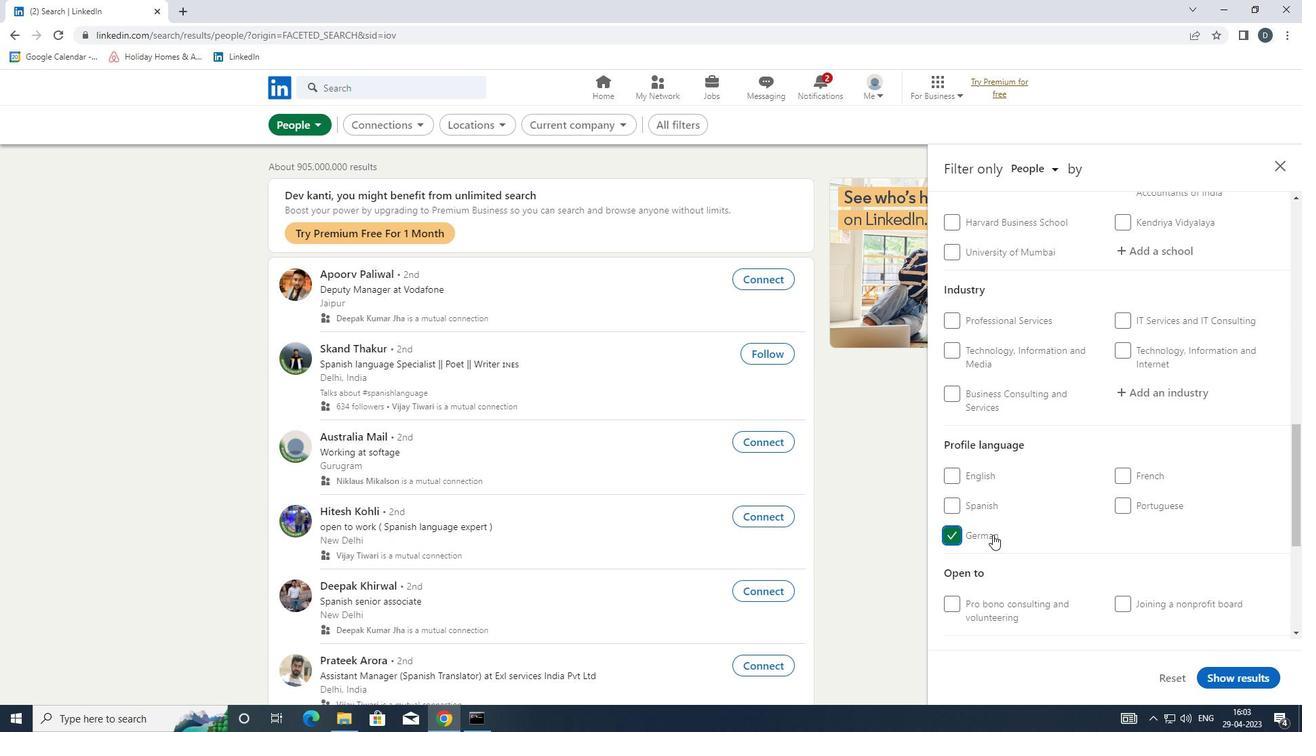 
Action: Mouse scrolled (1064, 535) with delta (0, 0)
Screenshot: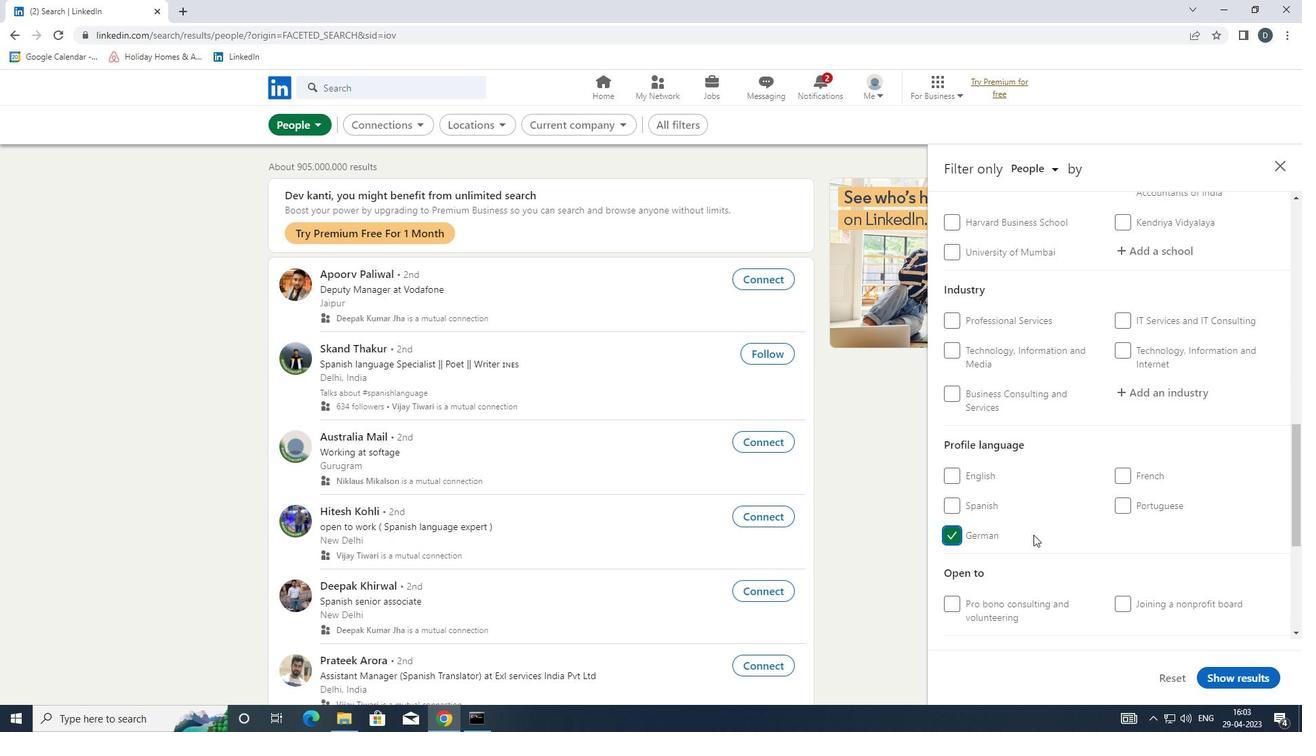 
Action: Mouse scrolled (1064, 535) with delta (0, 0)
Screenshot: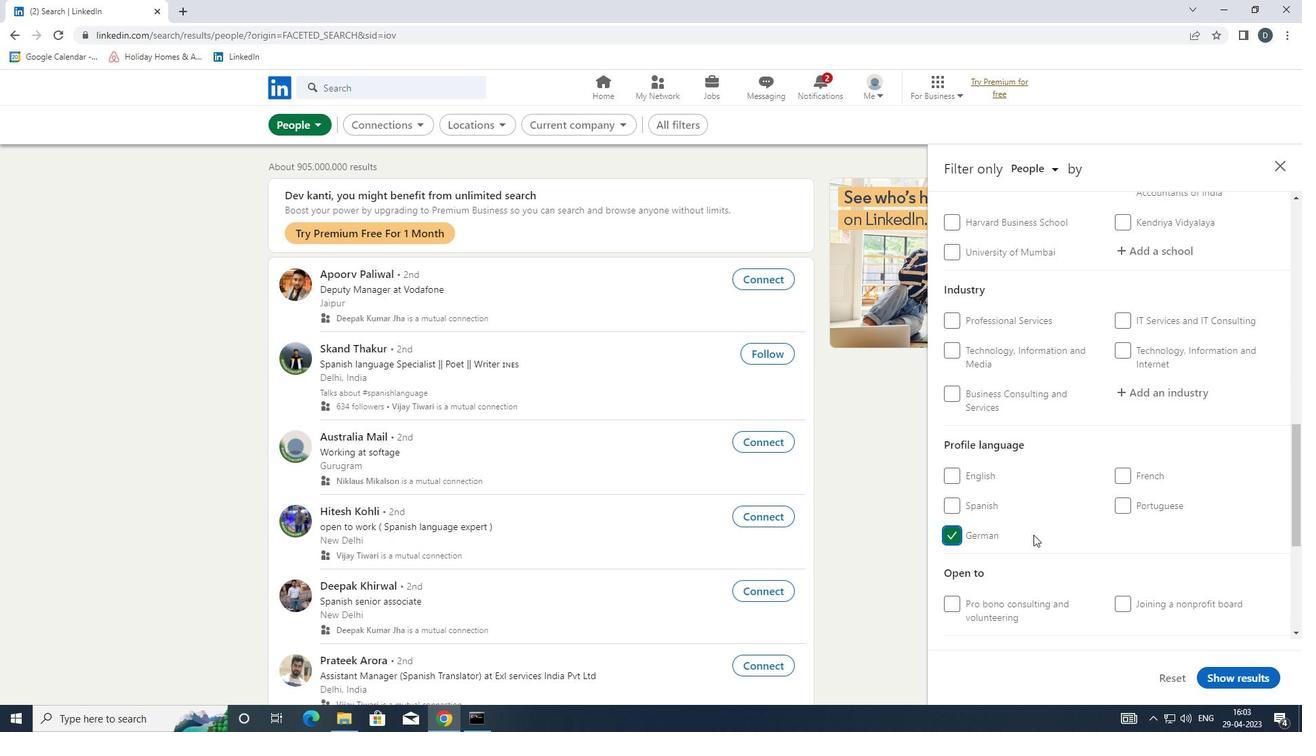 
Action: Mouse scrolled (1064, 535) with delta (0, 0)
Screenshot: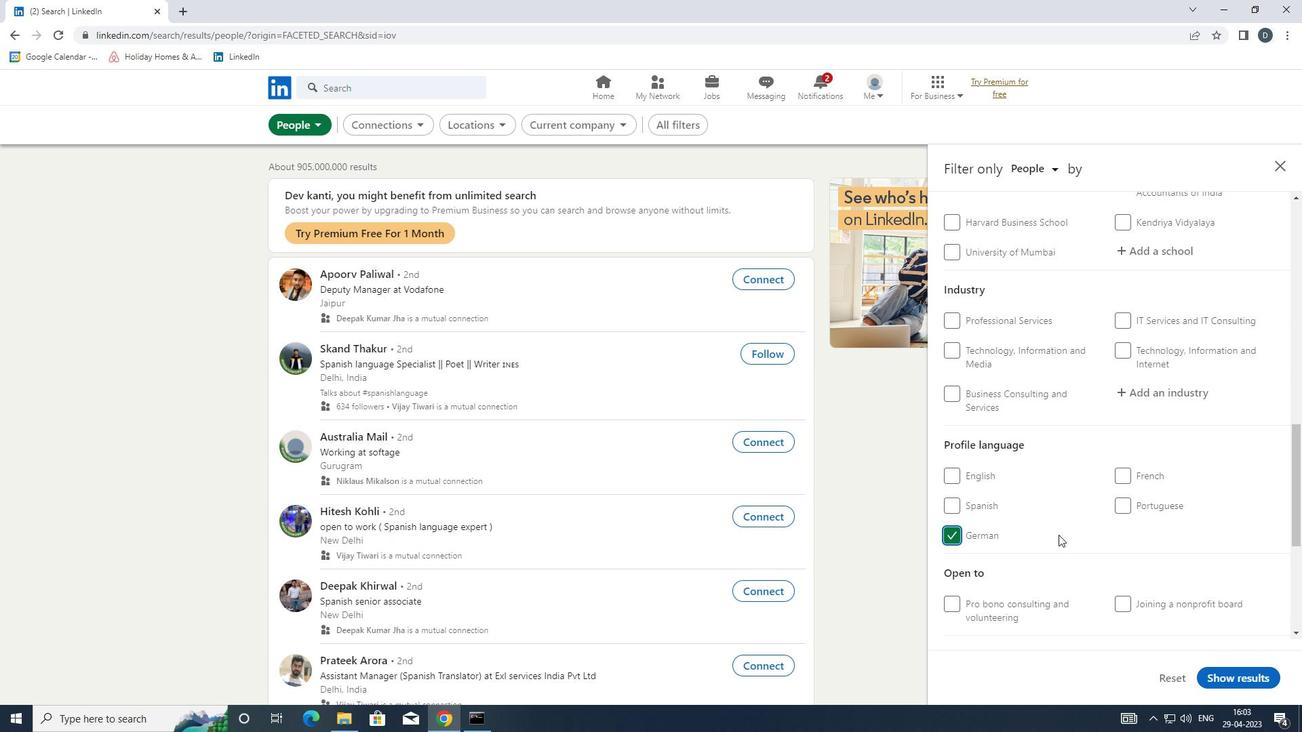 
Action: Mouse moved to (1147, 383)
Screenshot: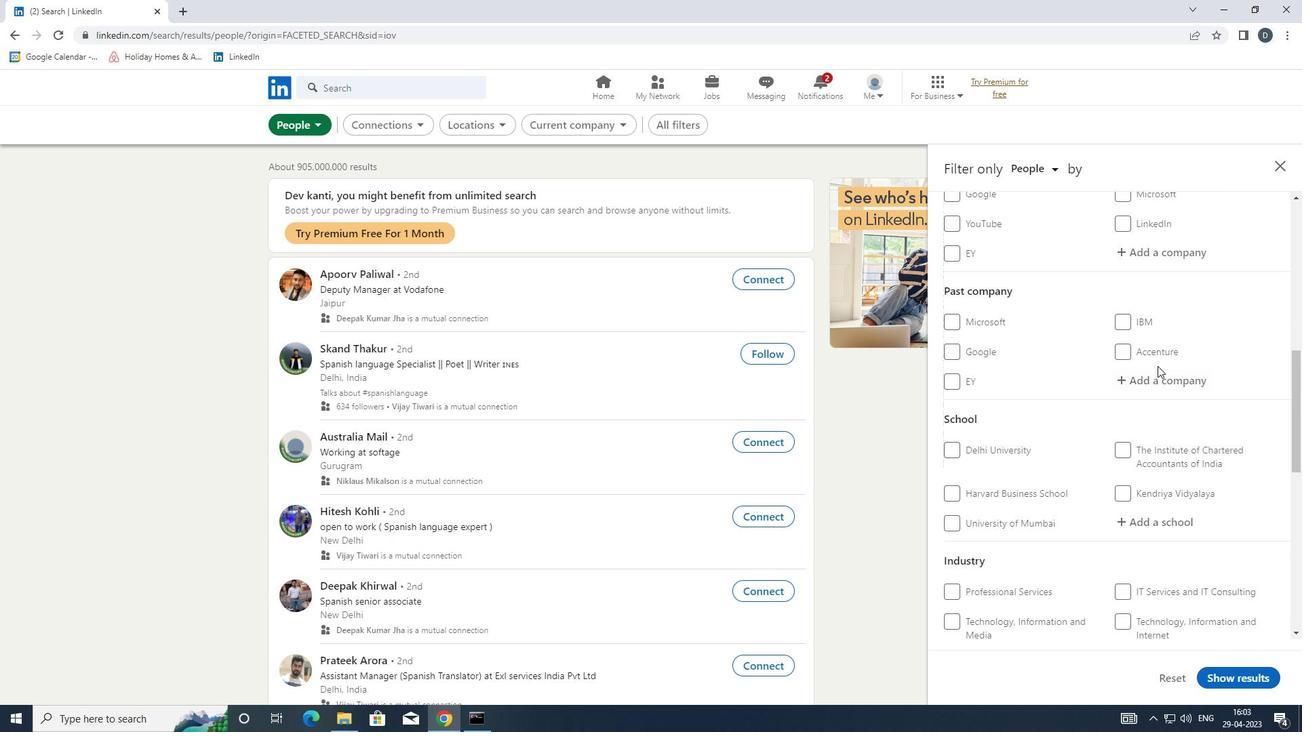 
Action: Mouse scrolled (1147, 383) with delta (0, 0)
Screenshot: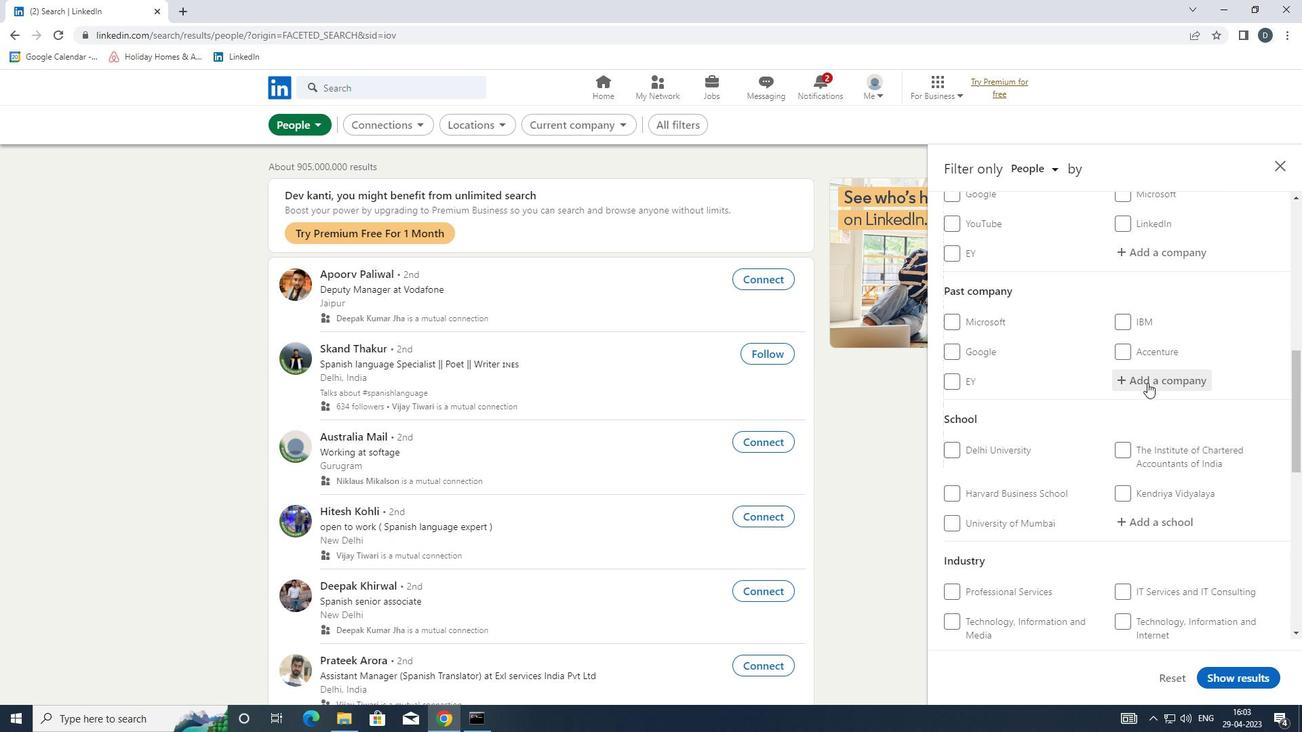 
Action: Mouse moved to (1159, 322)
Screenshot: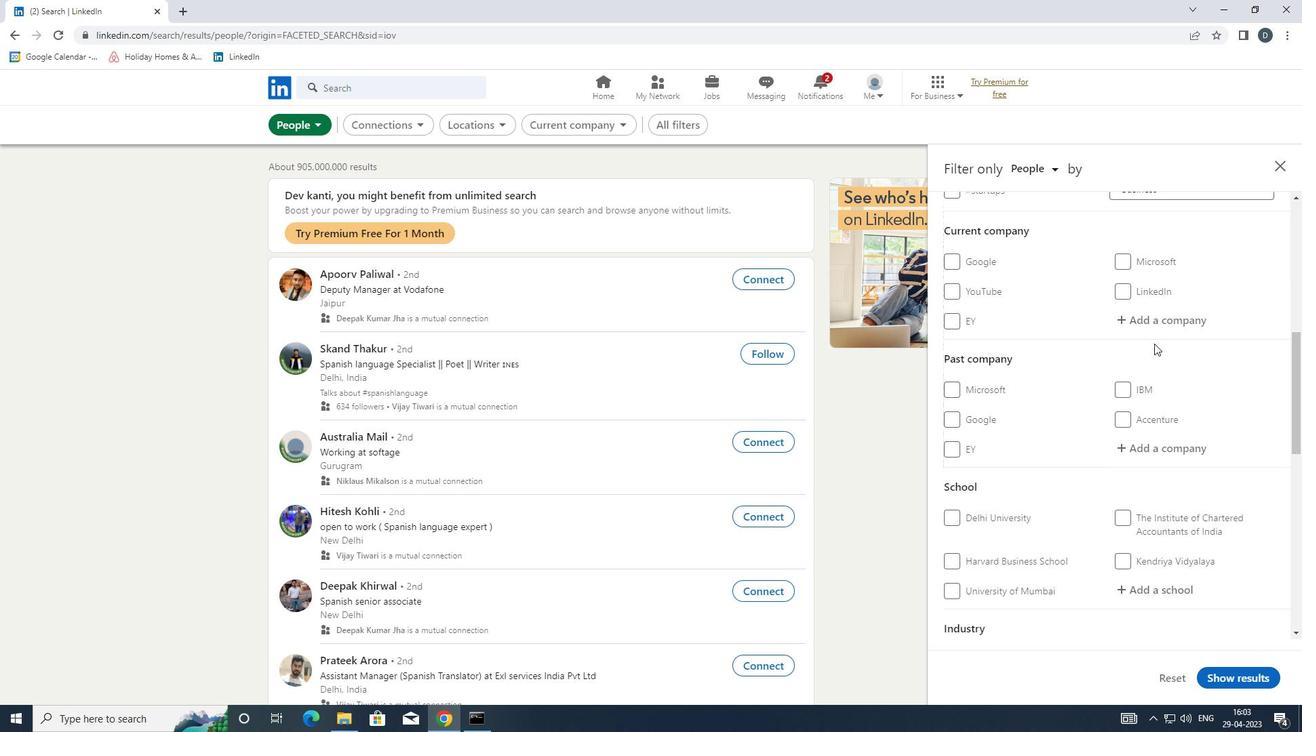 
Action: Mouse pressed left at (1159, 322)
Screenshot: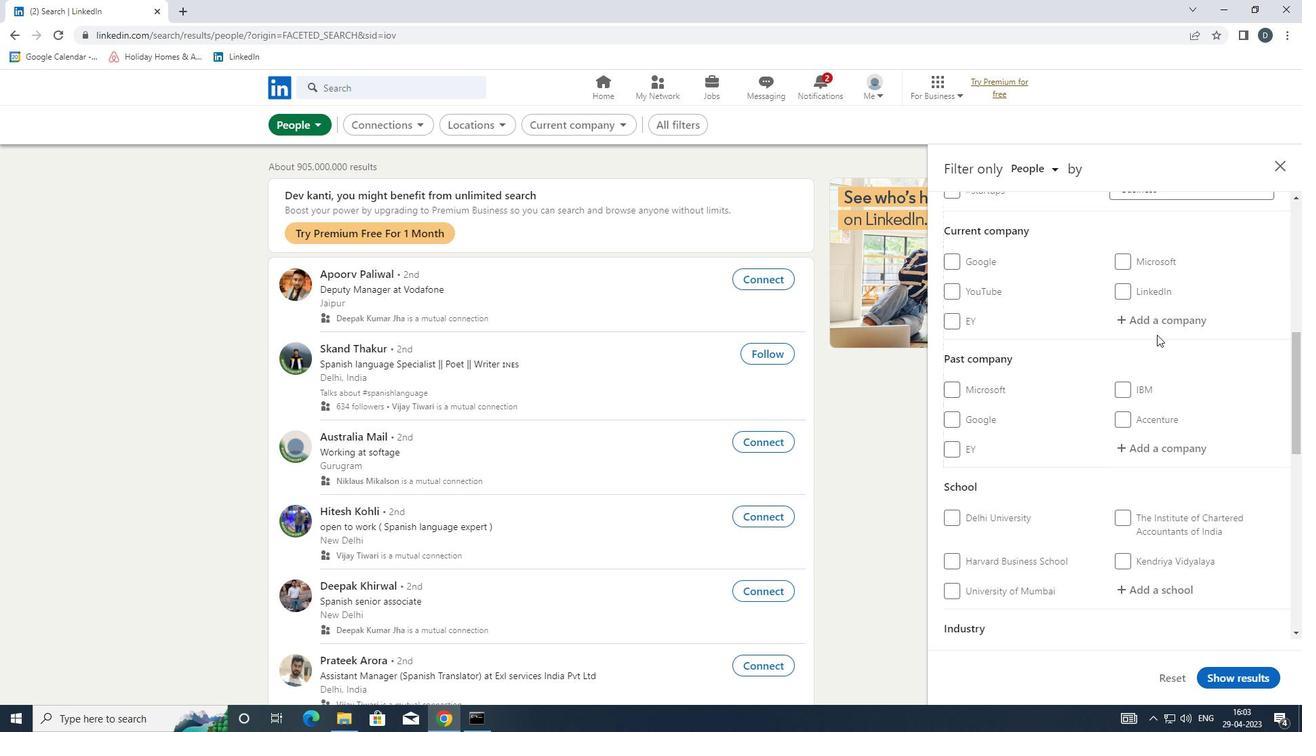 
Action: Key pressed <Key.shift><Key.shift><Key.shift><Key.shift>SMA<Key.space>
Screenshot: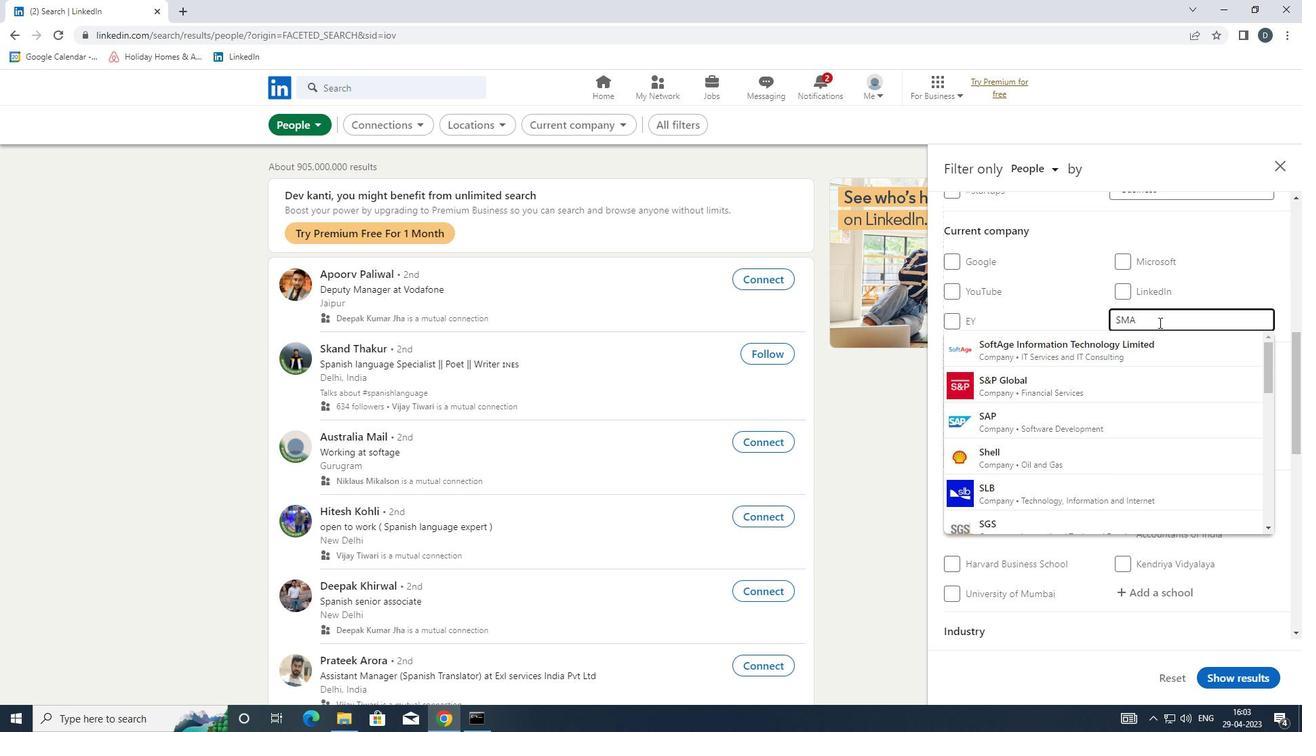 
Action: Mouse moved to (1145, 345)
Screenshot: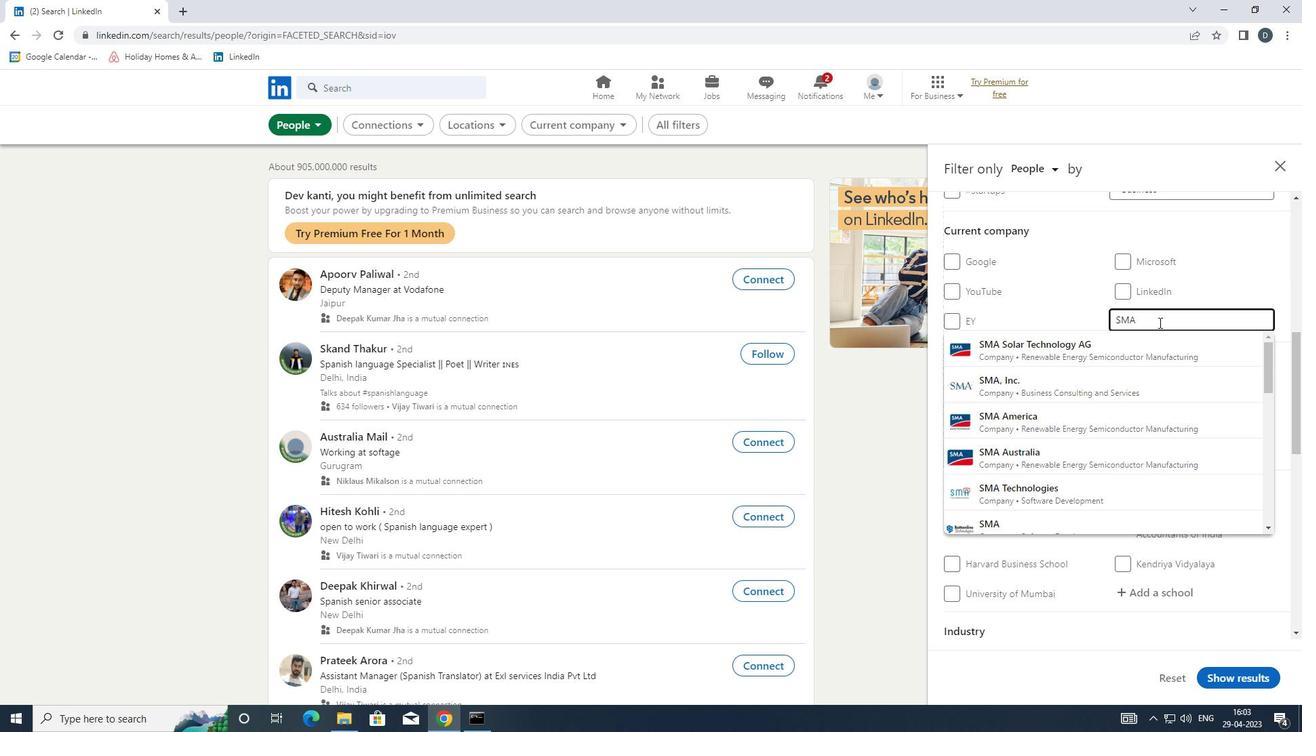 
Action: Mouse pressed left at (1145, 345)
Screenshot: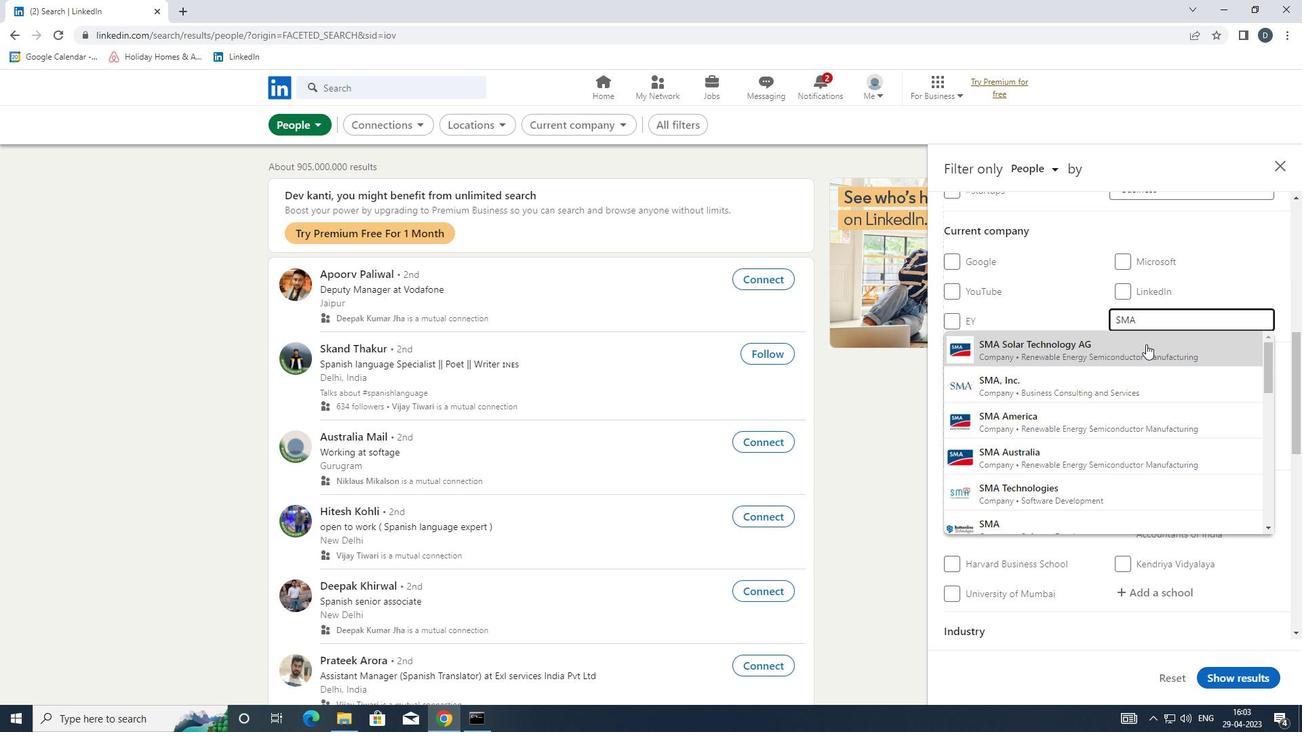 
Action: Mouse moved to (1146, 352)
Screenshot: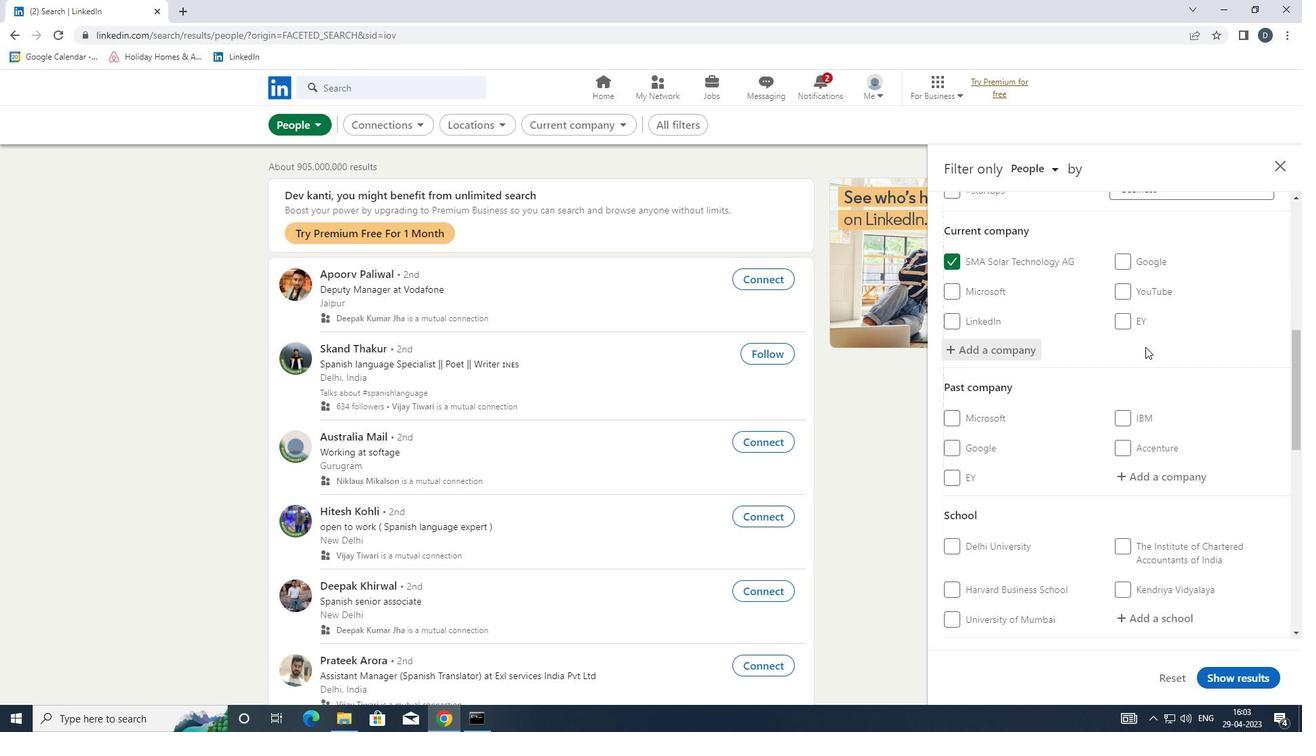 
Action: Mouse scrolled (1146, 351) with delta (0, 0)
Screenshot: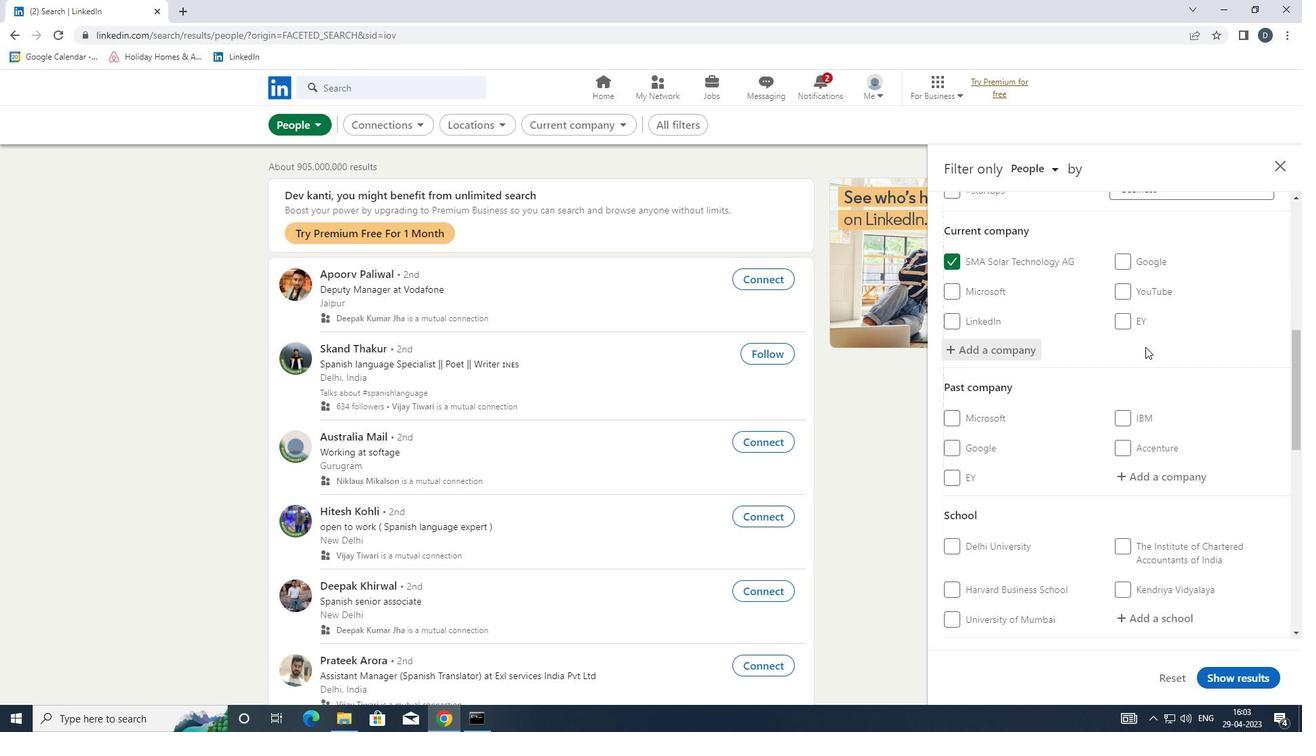 
Action: Mouse moved to (1146, 353)
Screenshot: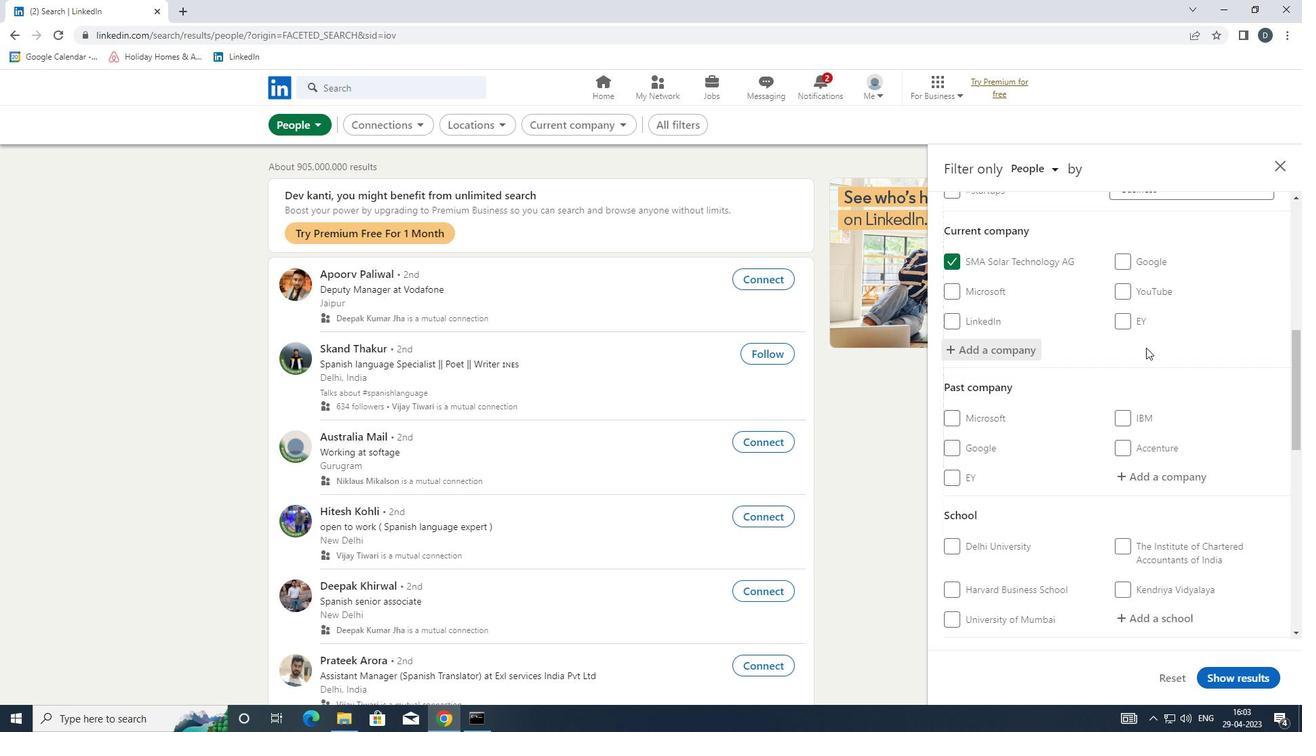 
Action: Mouse scrolled (1146, 352) with delta (0, 0)
Screenshot: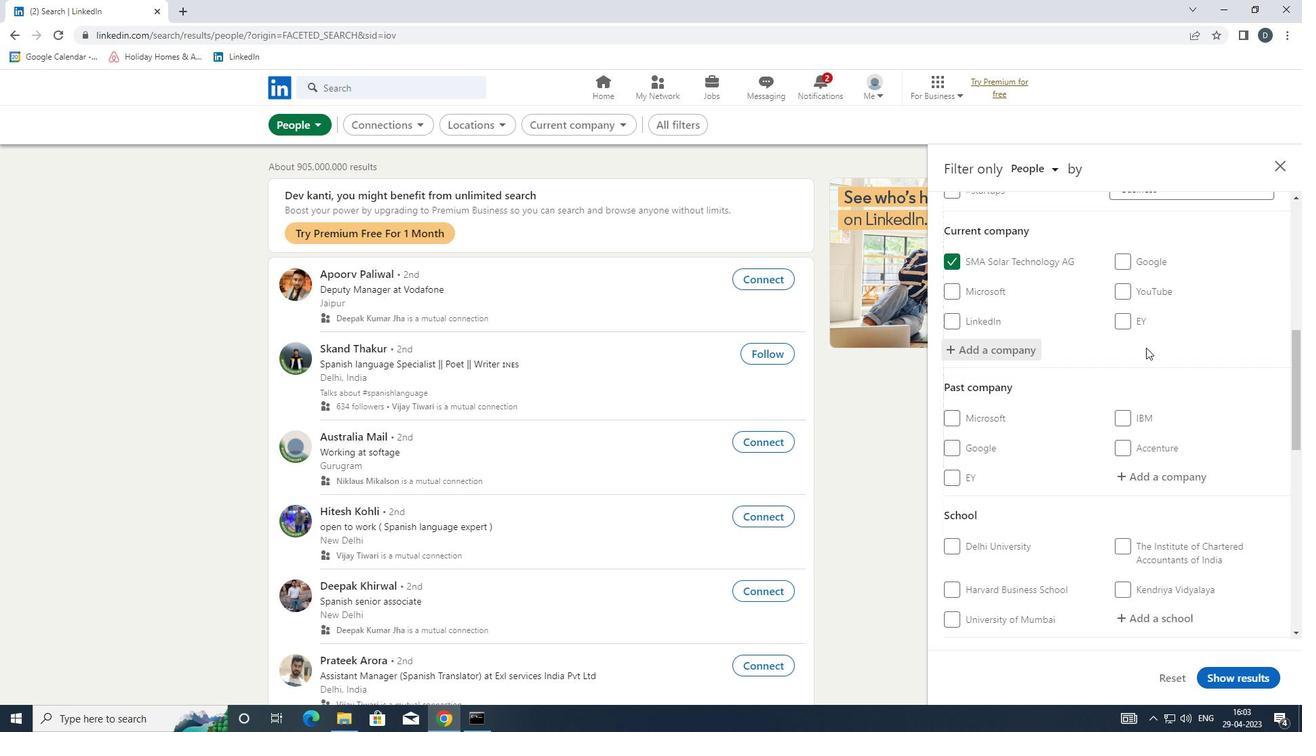 
Action: Mouse moved to (1147, 354)
Screenshot: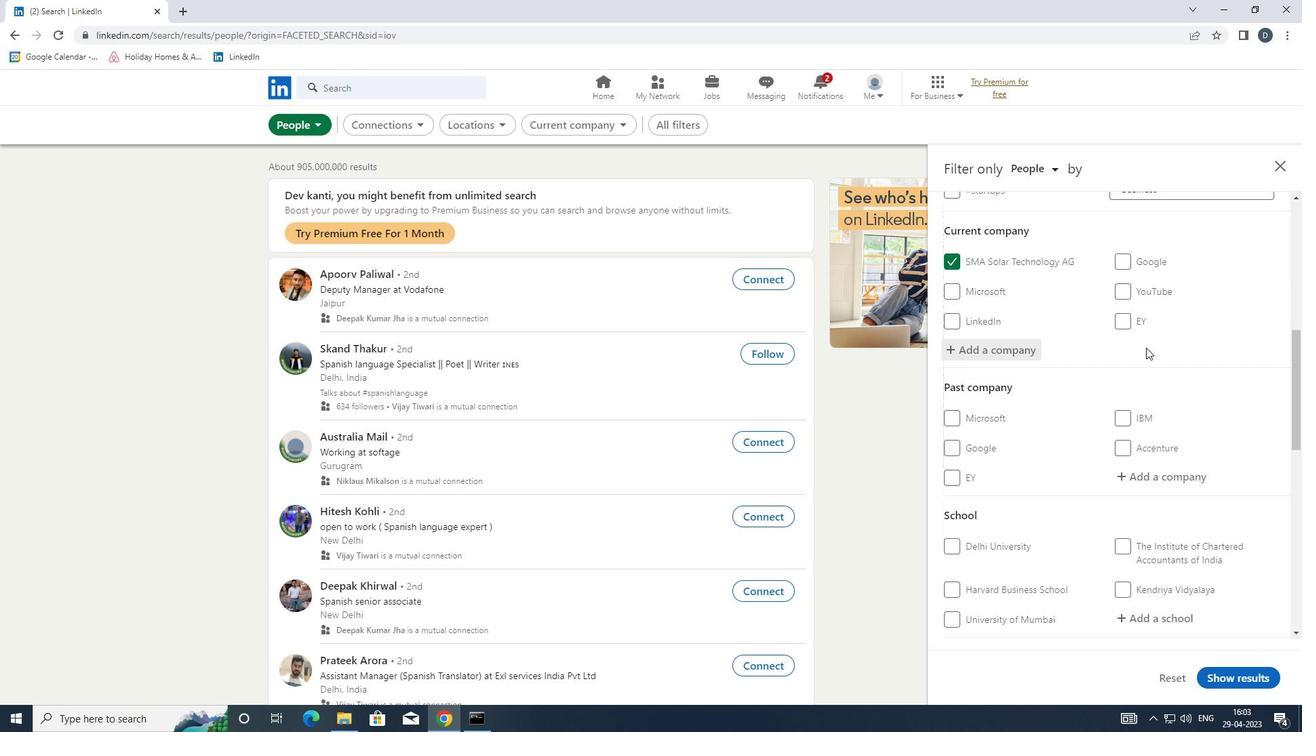 
Action: Mouse scrolled (1147, 353) with delta (0, 0)
Screenshot: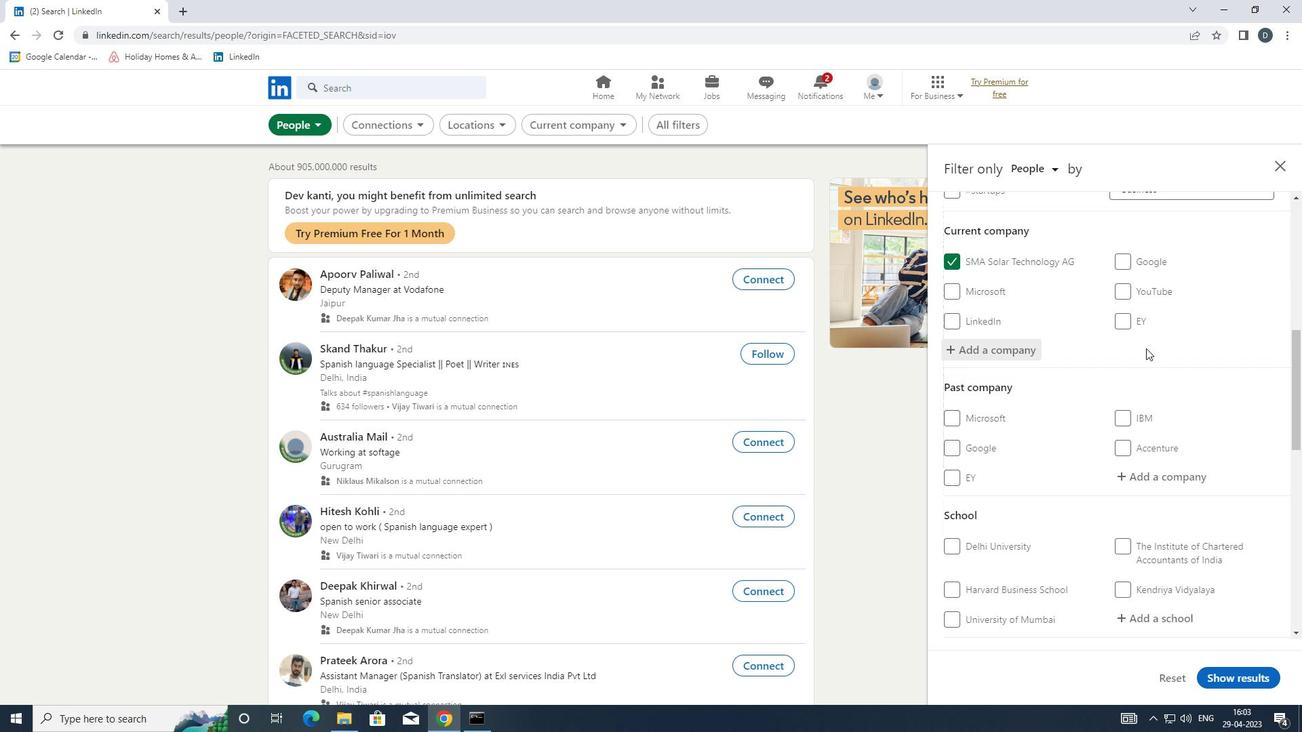 
Action: Mouse moved to (1147, 355)
Screenshot: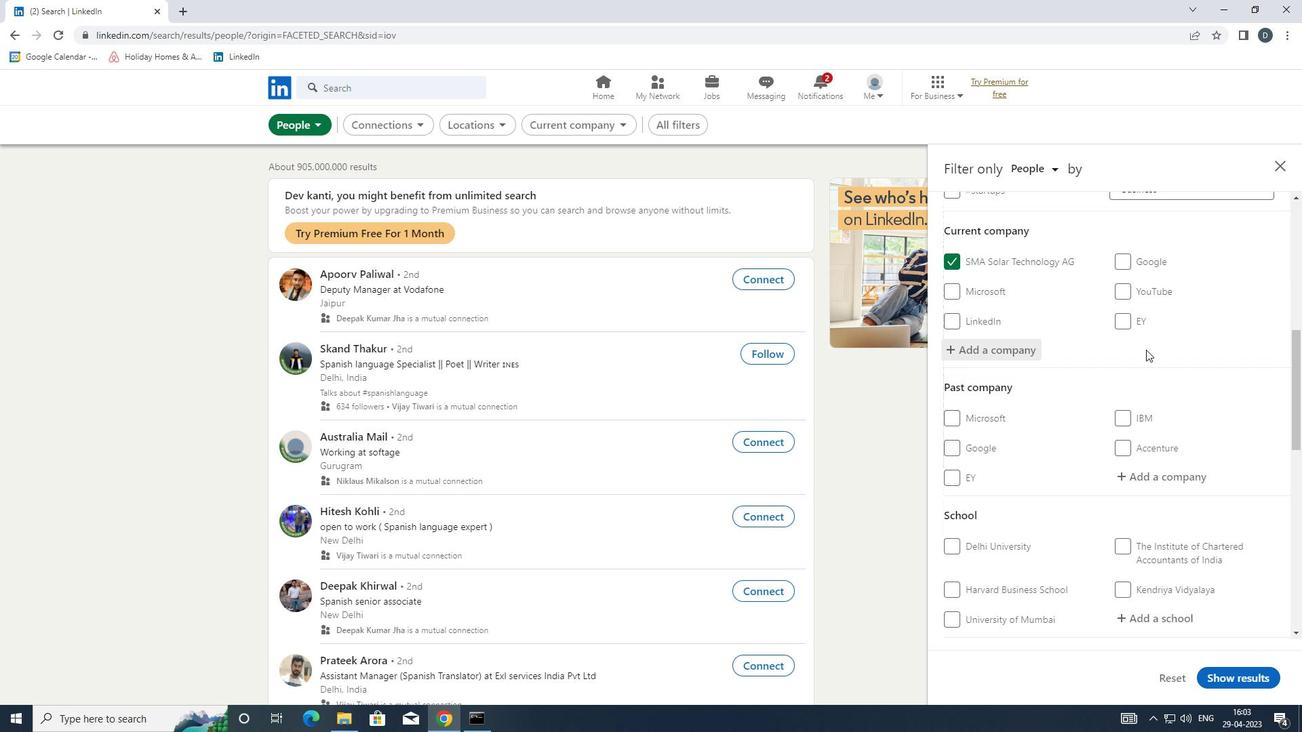 
Action: Mouse scrolled (1147, 354) with delta (0, 0)
Screenshot: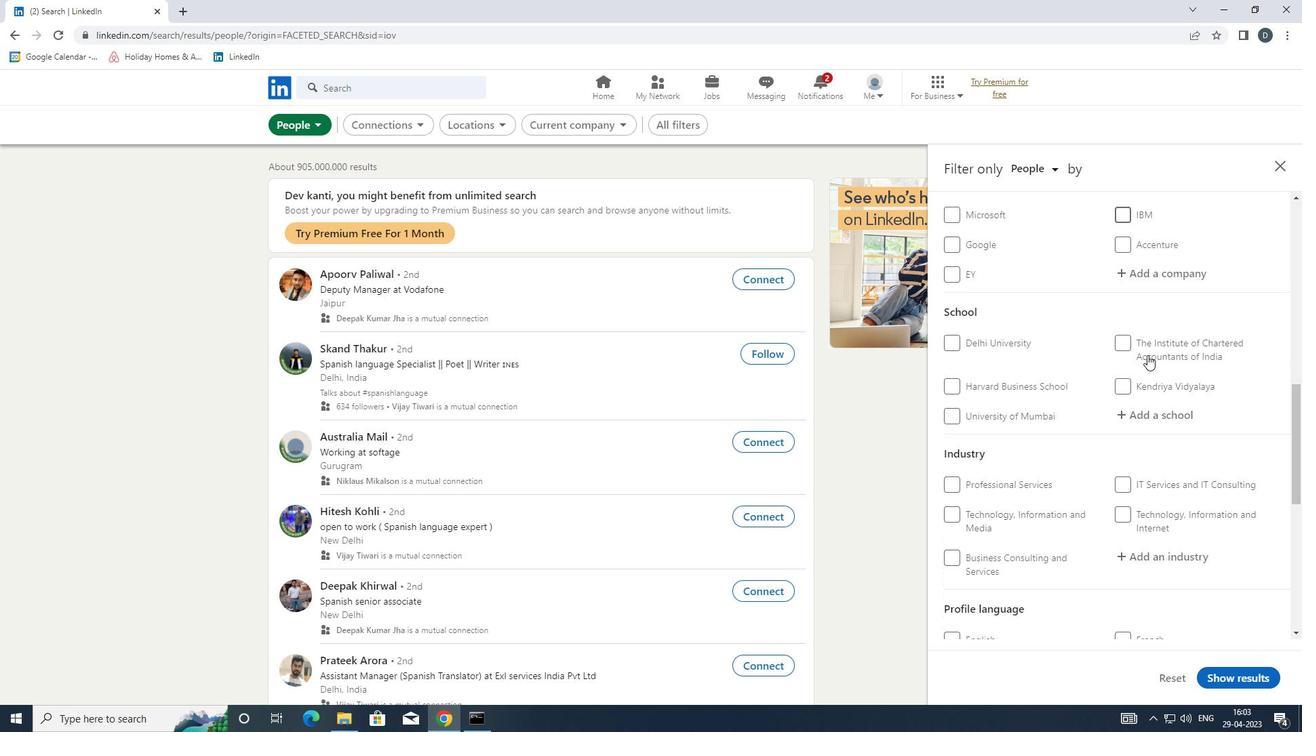 
Action: Mouse moved to (1157, 345)
Screenshot: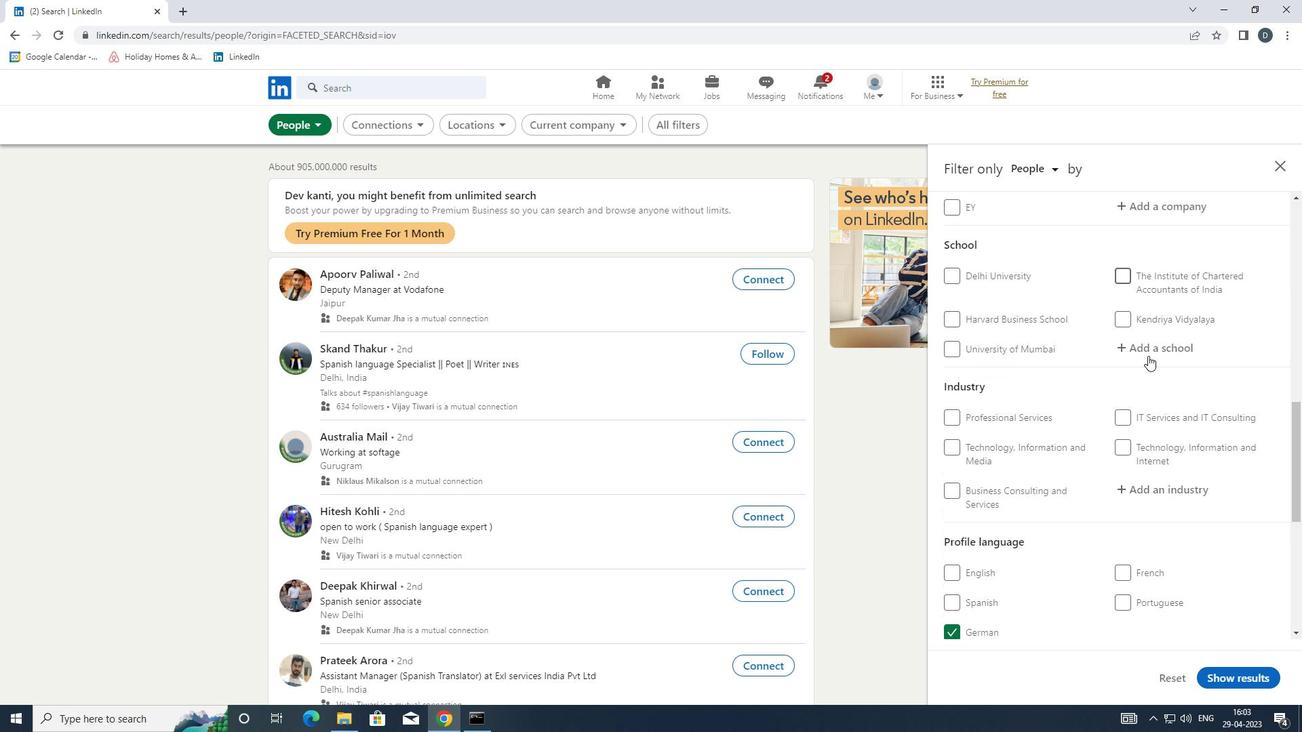 
Action: Mouse pressed left at (1157, 345)
Screenshot: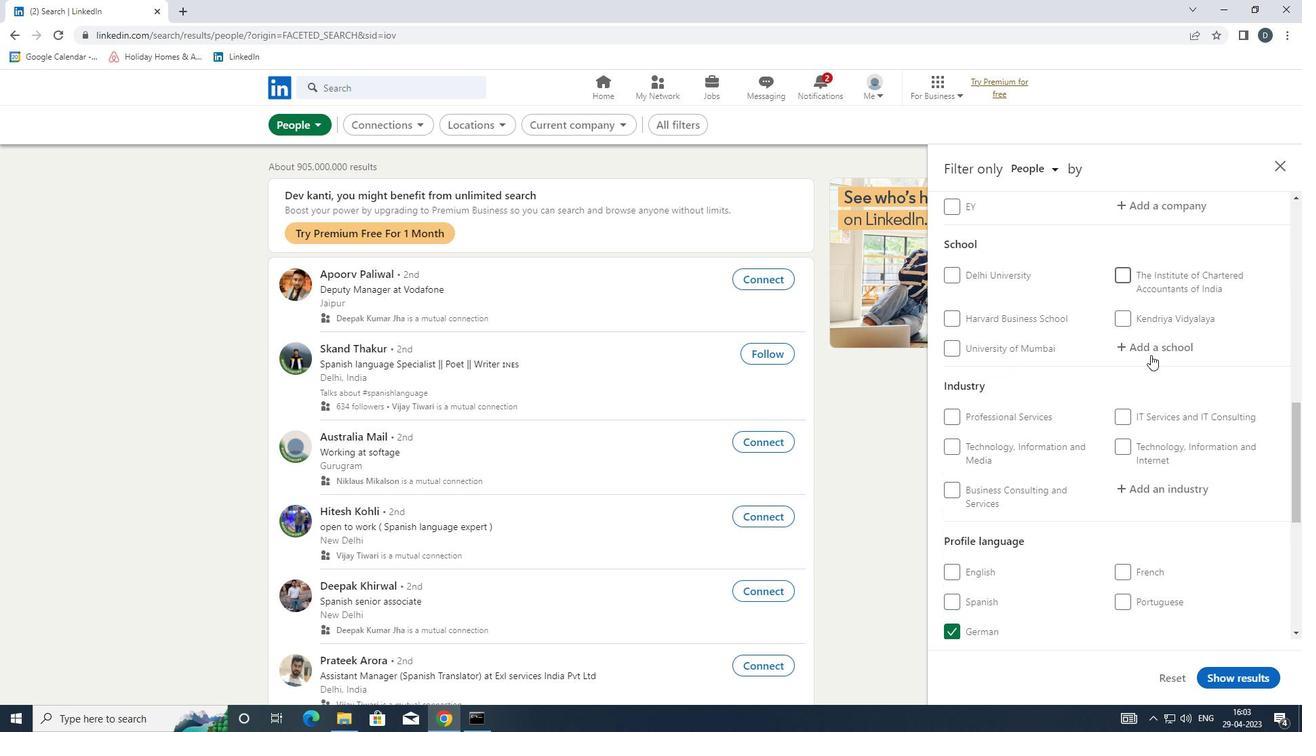 
Action: Key pressed <Key.shift>SRI<Key.space><Key.shift>VENKA
Screenshot: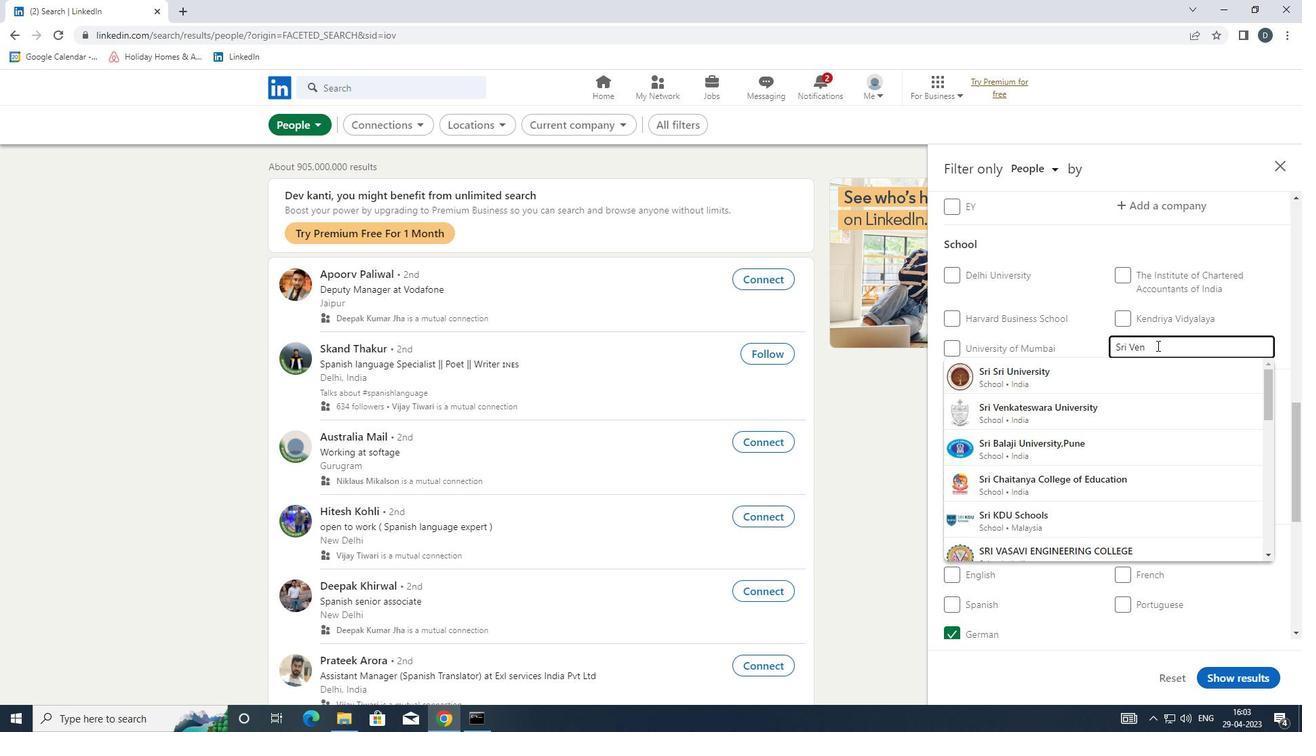 
Action: Mouse moved to (1155, 400)
Screenshot: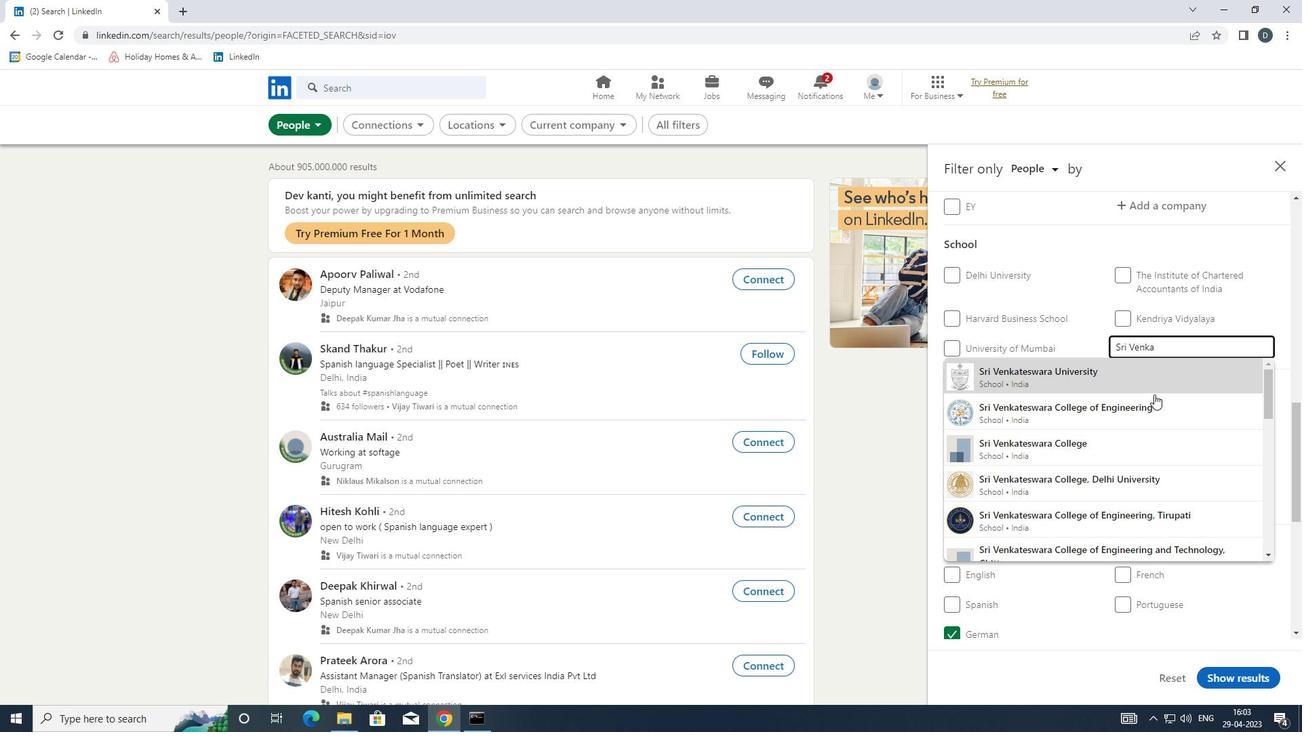 
Action: Mouse pressed left at (1155, 400)
Screenshot: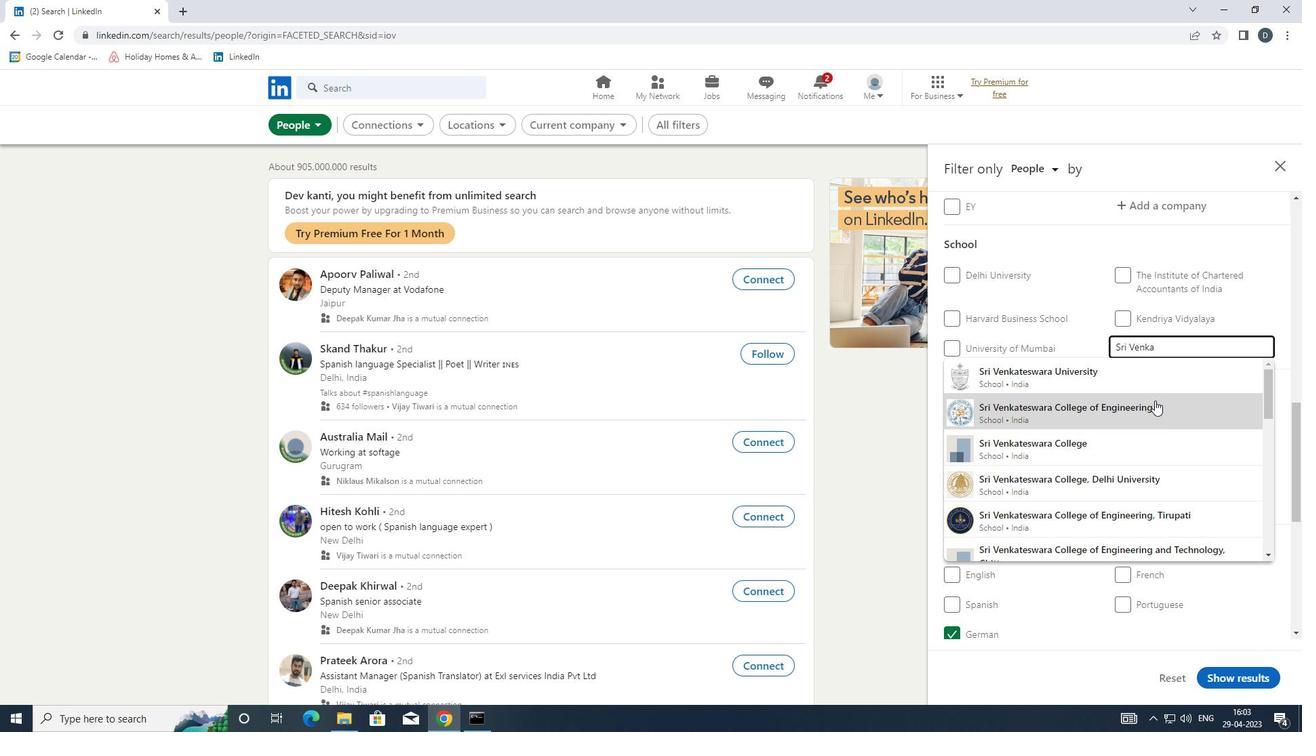 
Action: Mouse scrolled (1155, 400) with delta (0, 0)
Screenshot: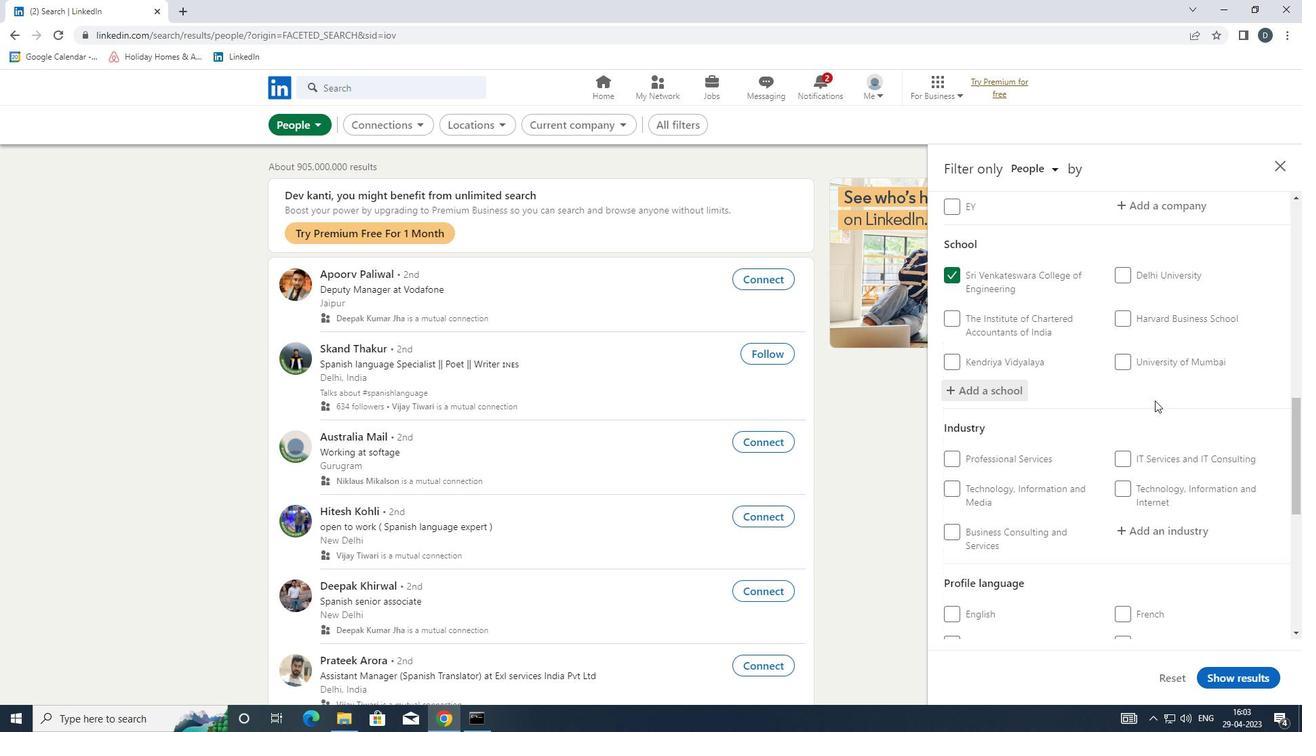 
Action: Mouse scrolled (1155, 400) with delta (0, 0)
Screenshot: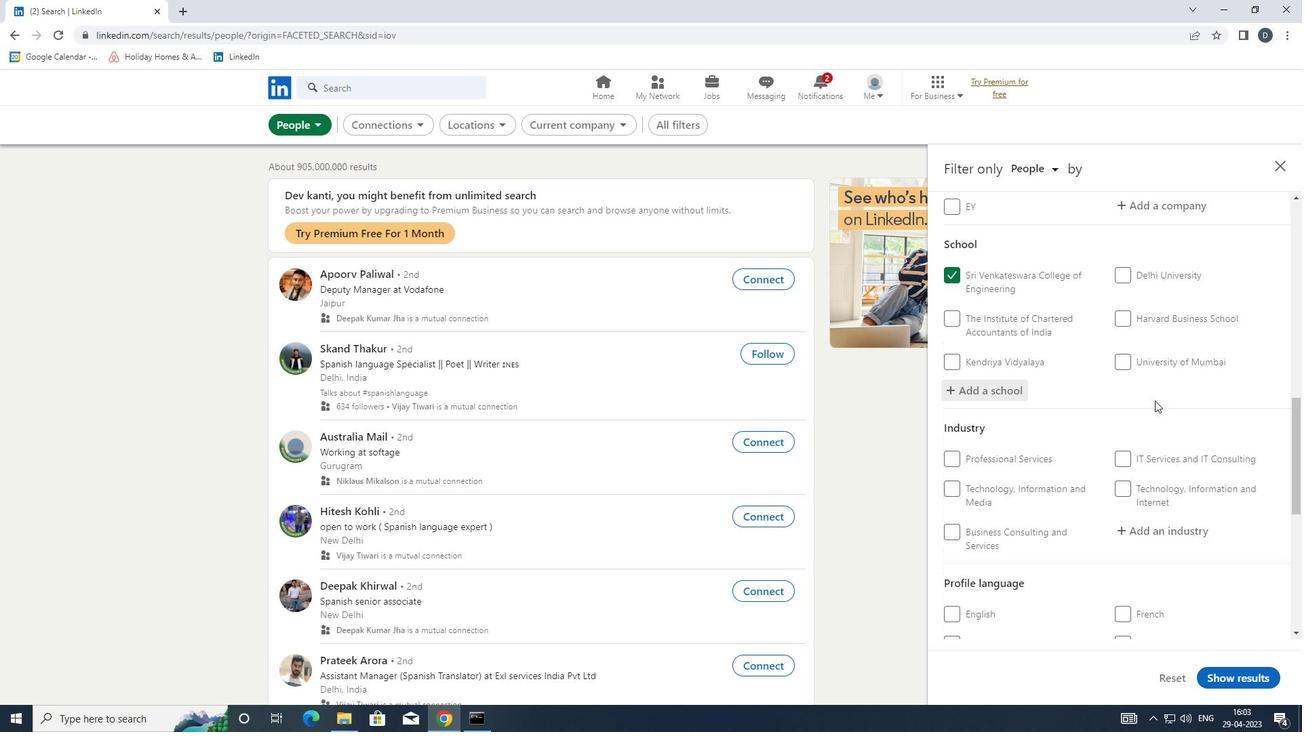 
Action: Mouse scrolled (1155, 400) with delta (0, 0)
Screenshot: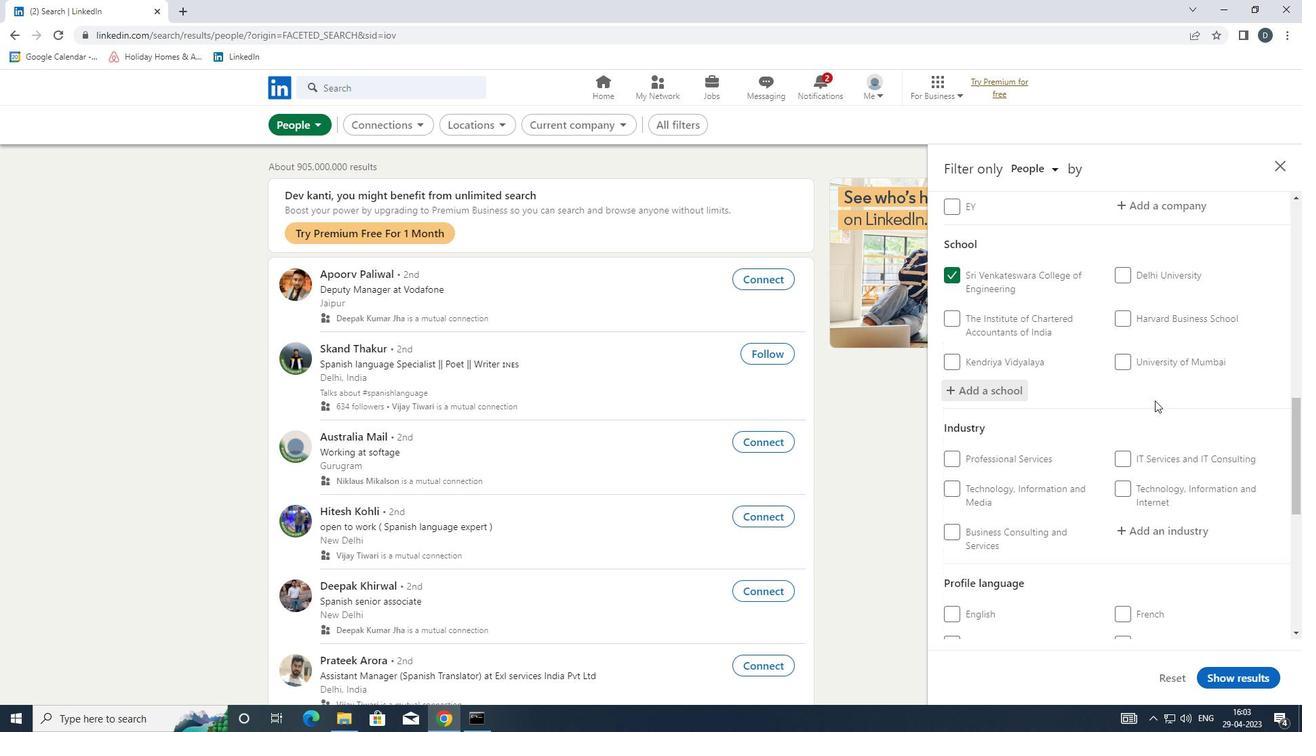 
Action: Mouse moved to (1186, 335)
Screenshot: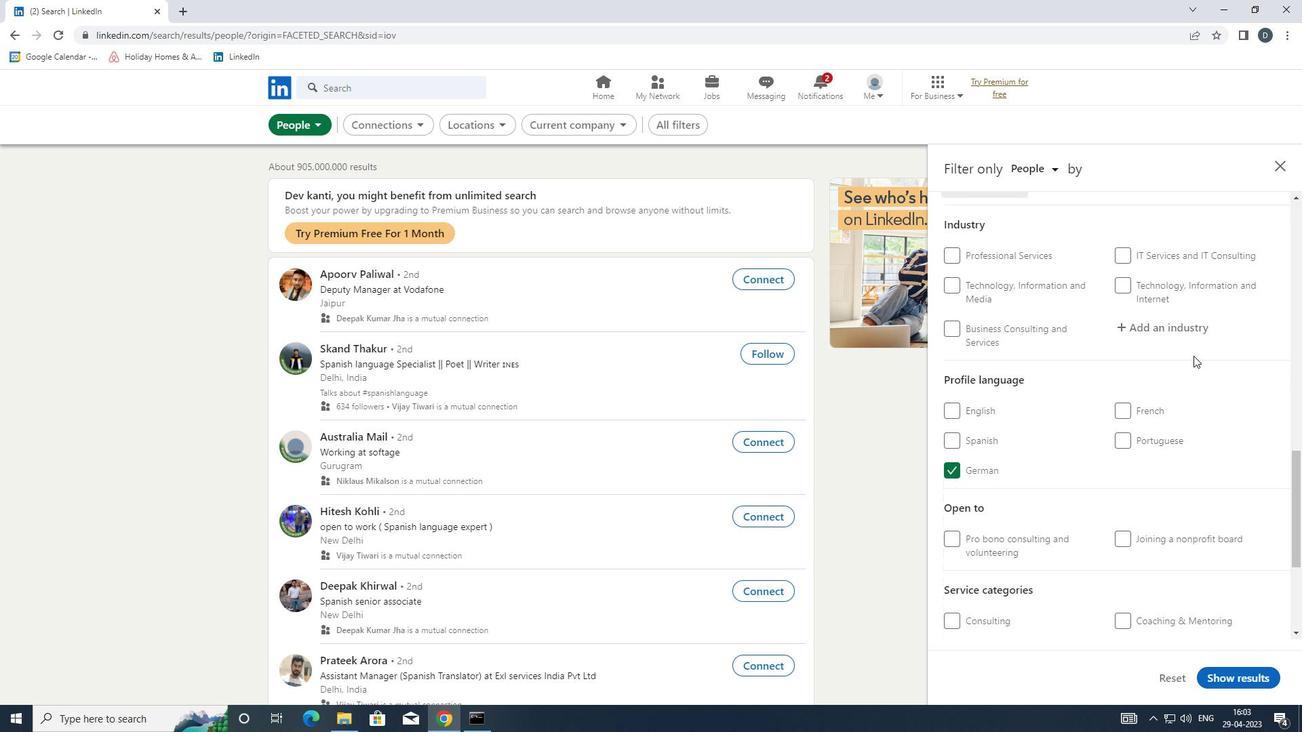 
Action: Mouse pressed left at (1186, 335)
Screenshot: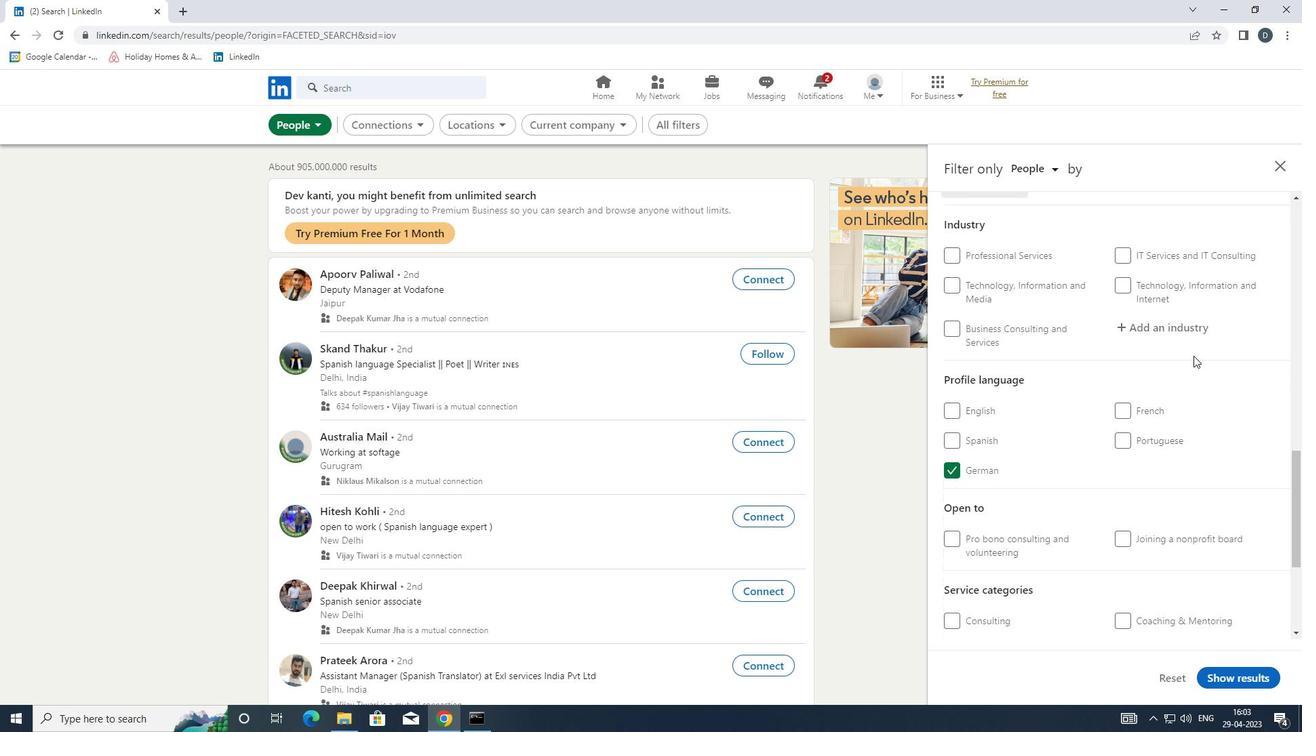
Action: Mouse moved to (1185, 335)
Screenshot: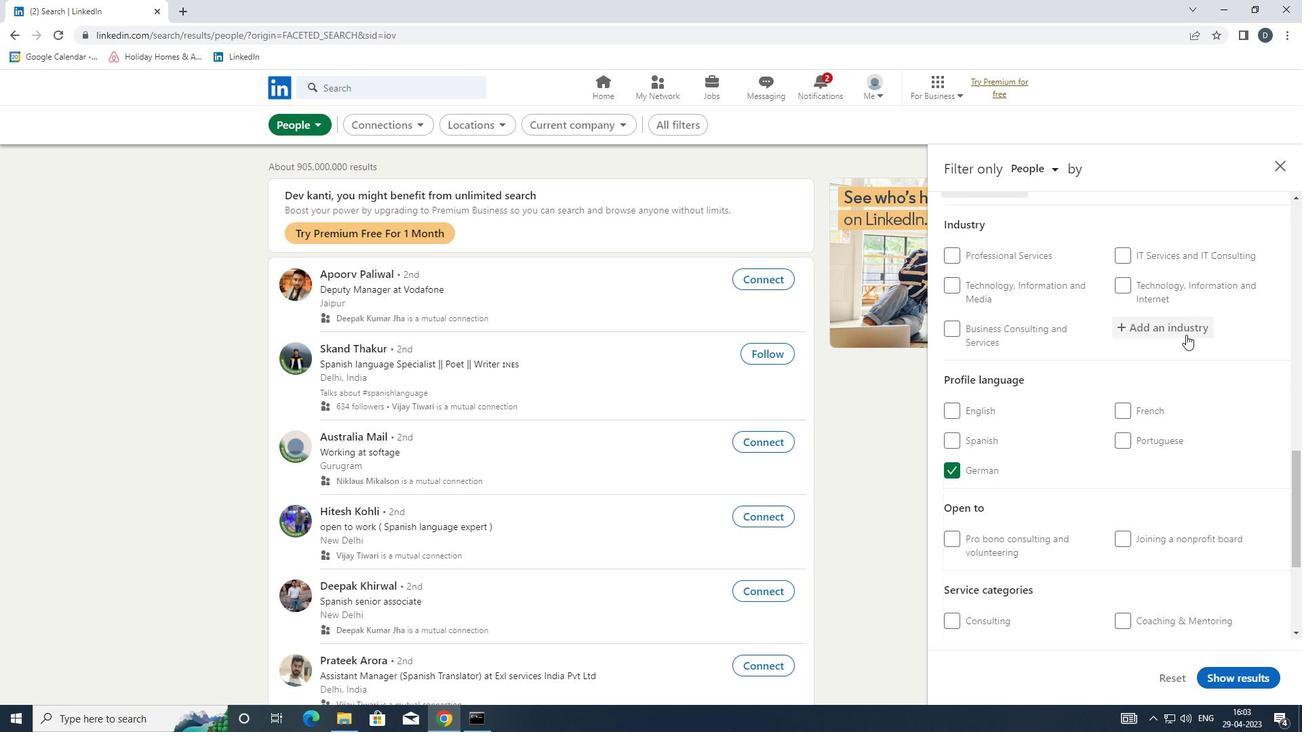 
Action: Key pressed <Key.shift>PET<Key.space><Key.shift>SE
Screenshot: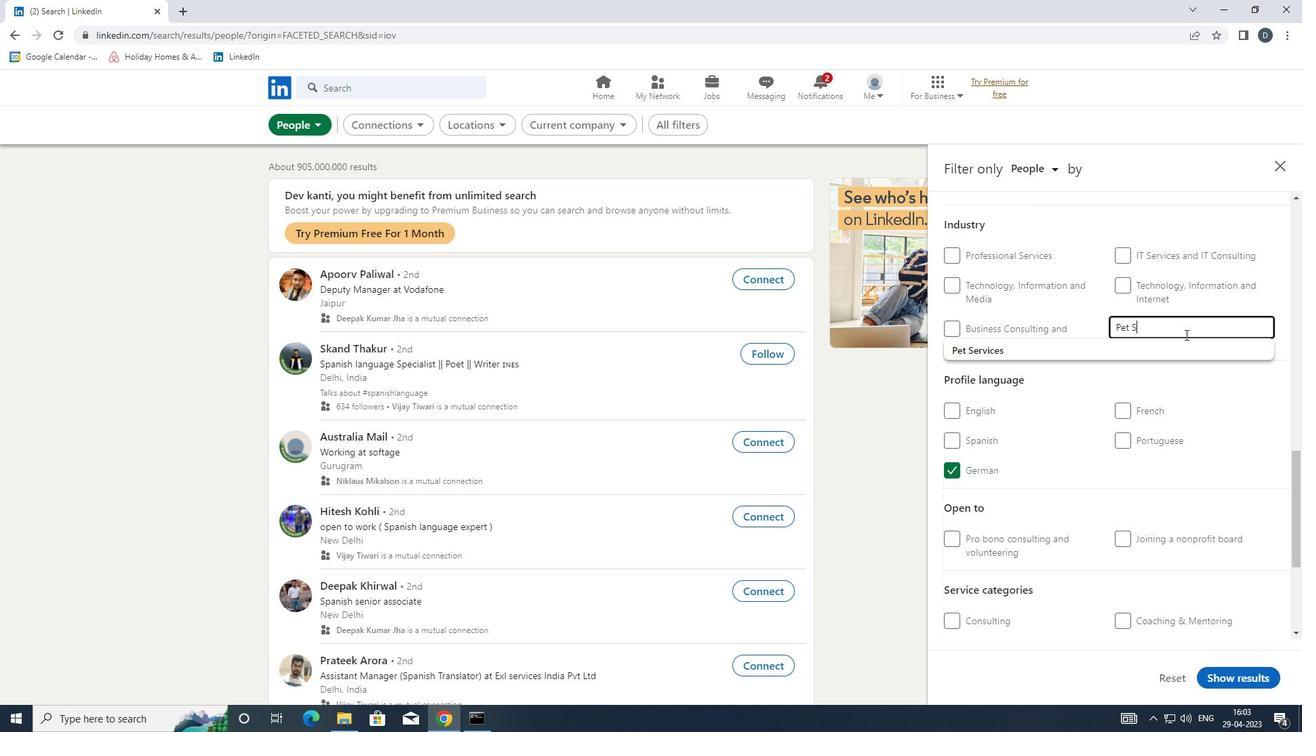 
Action: Mouse moved to (1178, 345)
Screenshot: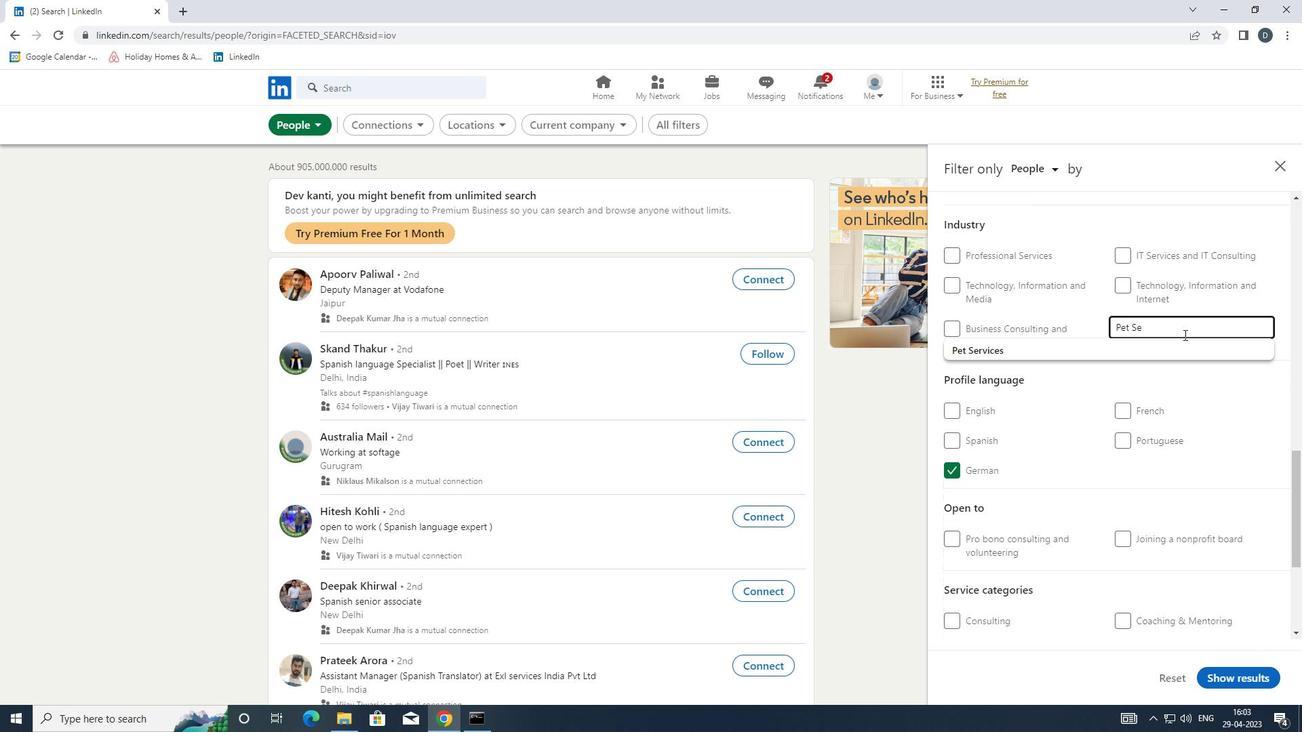 
Action: Mouse pressed left at (1178, 345)
Screenshot: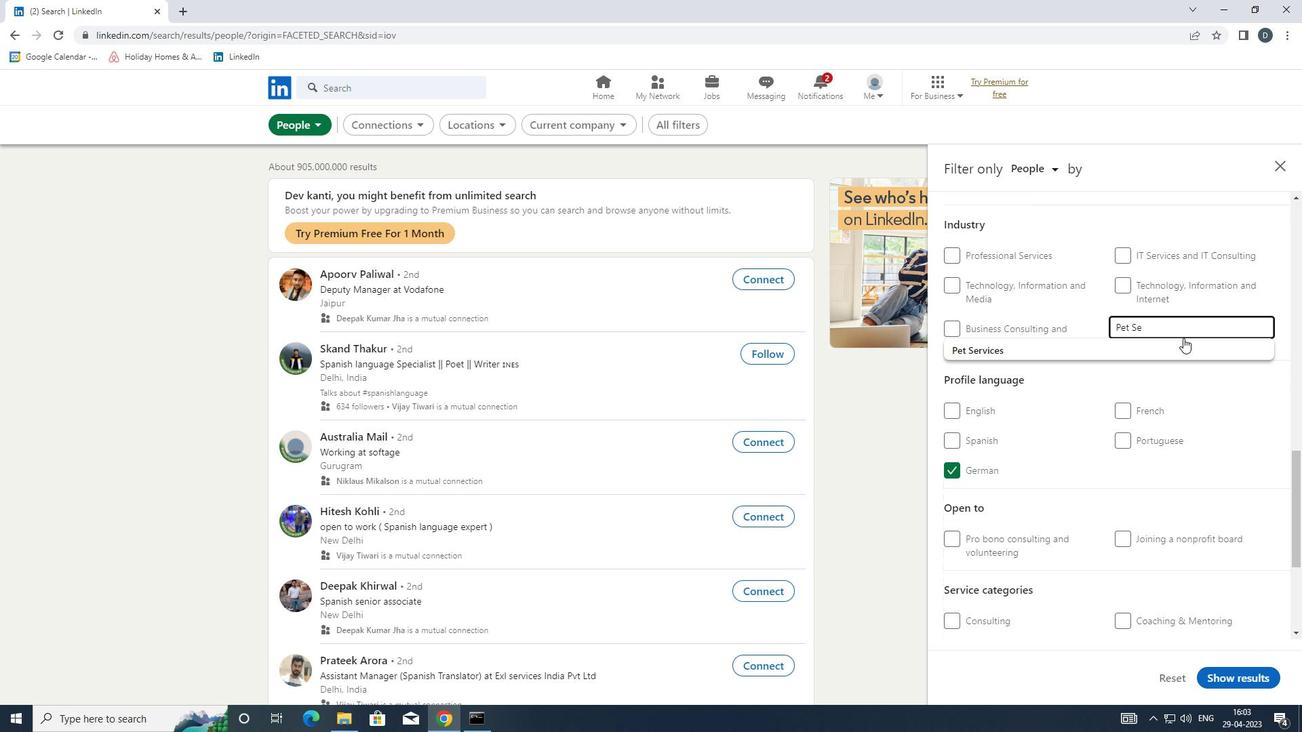 
Action: Mouse moved to (1177, 347)
Screenshot: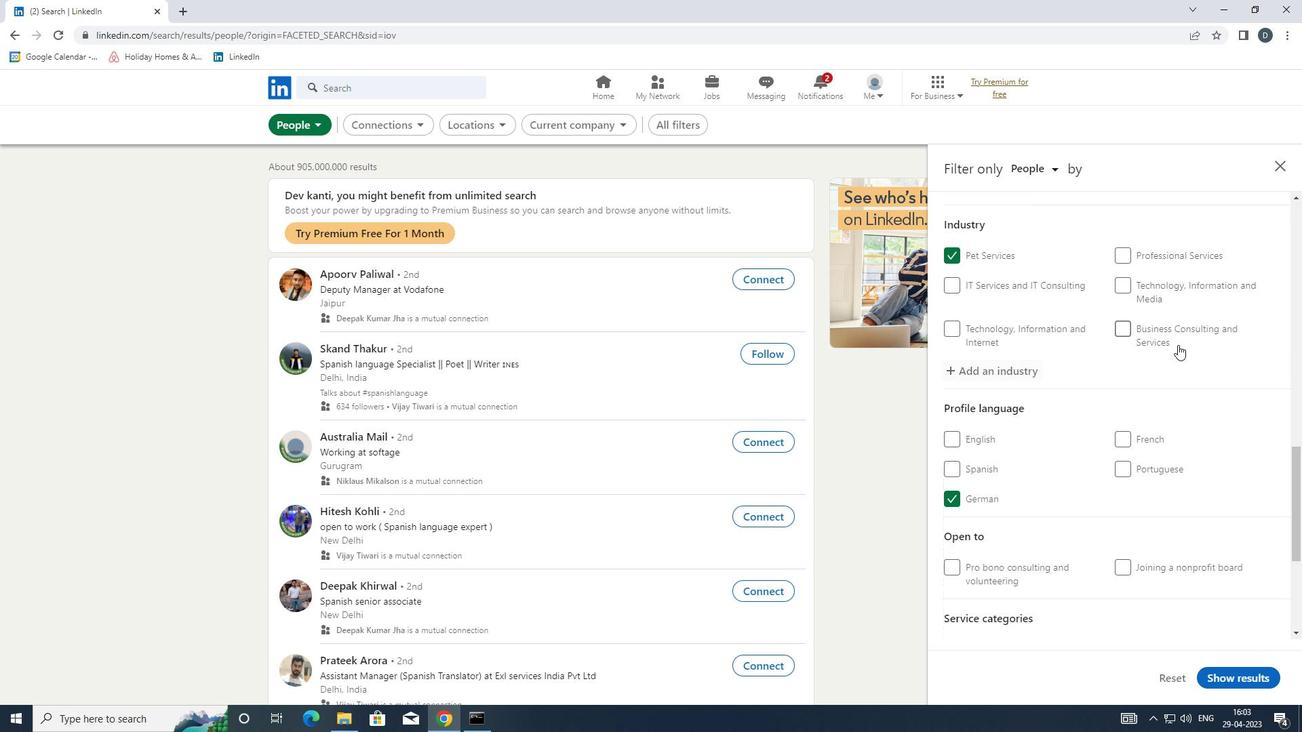 
Action: Mouse scrolled (1177, 346) with delta (0, 0)
Screenshot: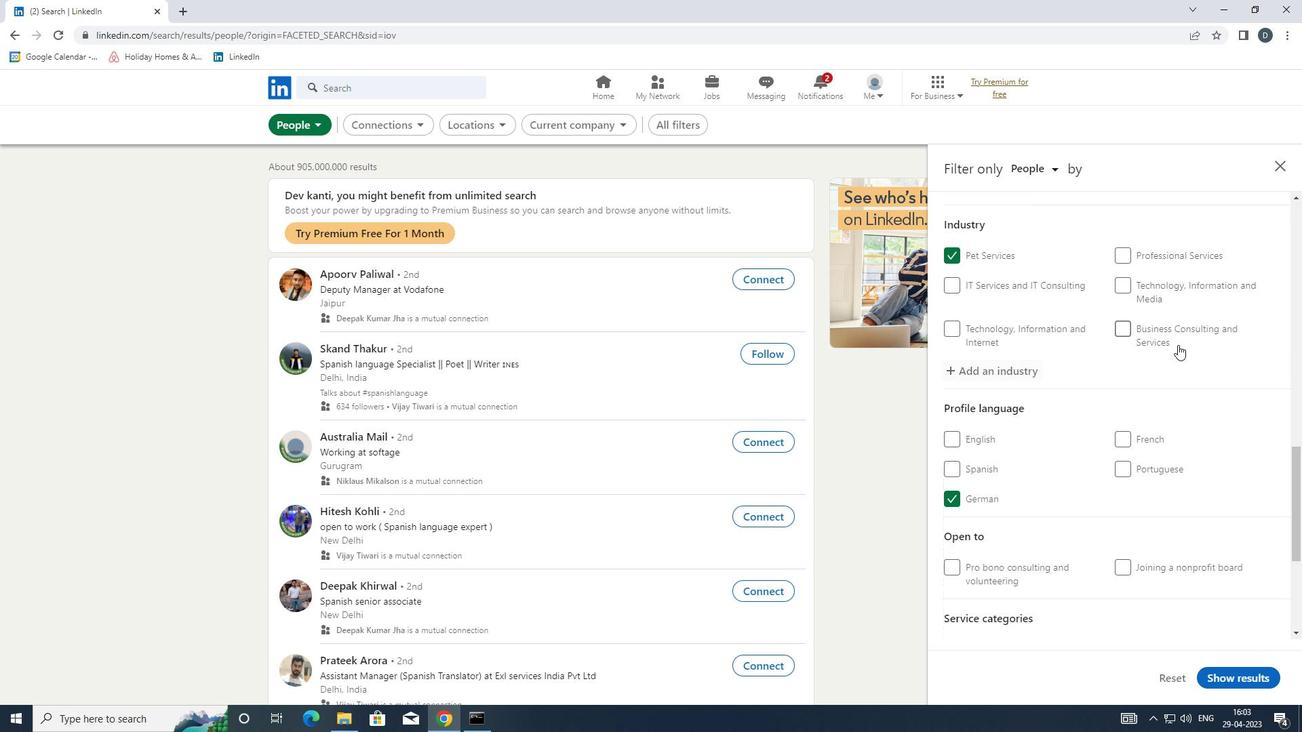 
Action: Mouse moved to (1177, 349)
Screenshot: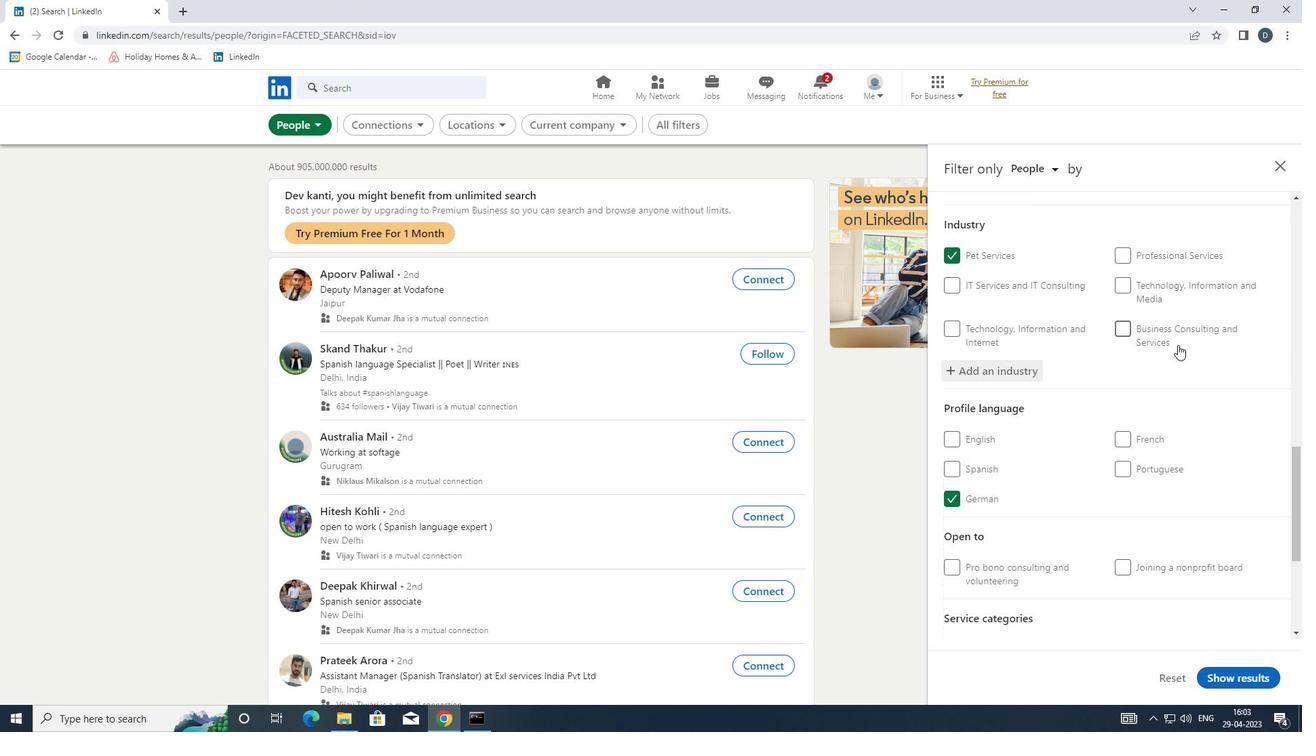 
Action: Mouse scrolled (1177, 348) with delta (0, 0)
Screenshot: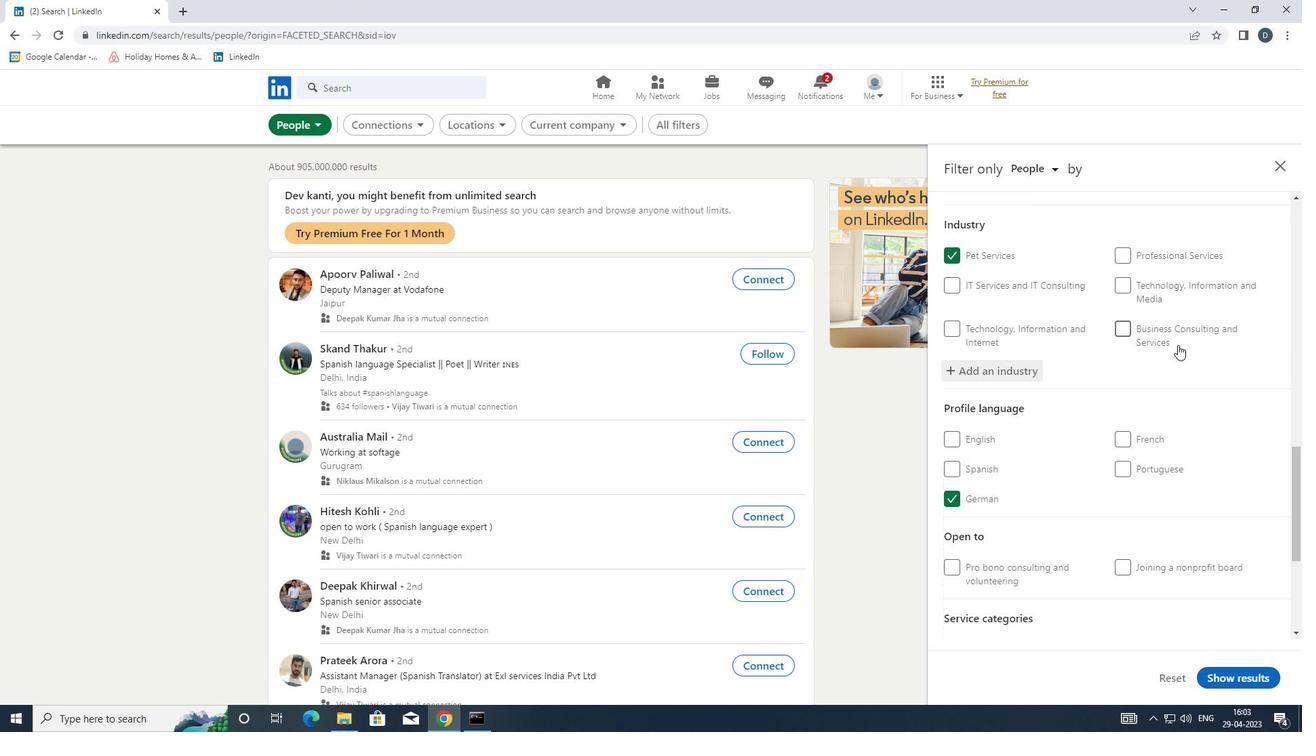 
Action: Mouse moved to (1177, 350)
Screenshot: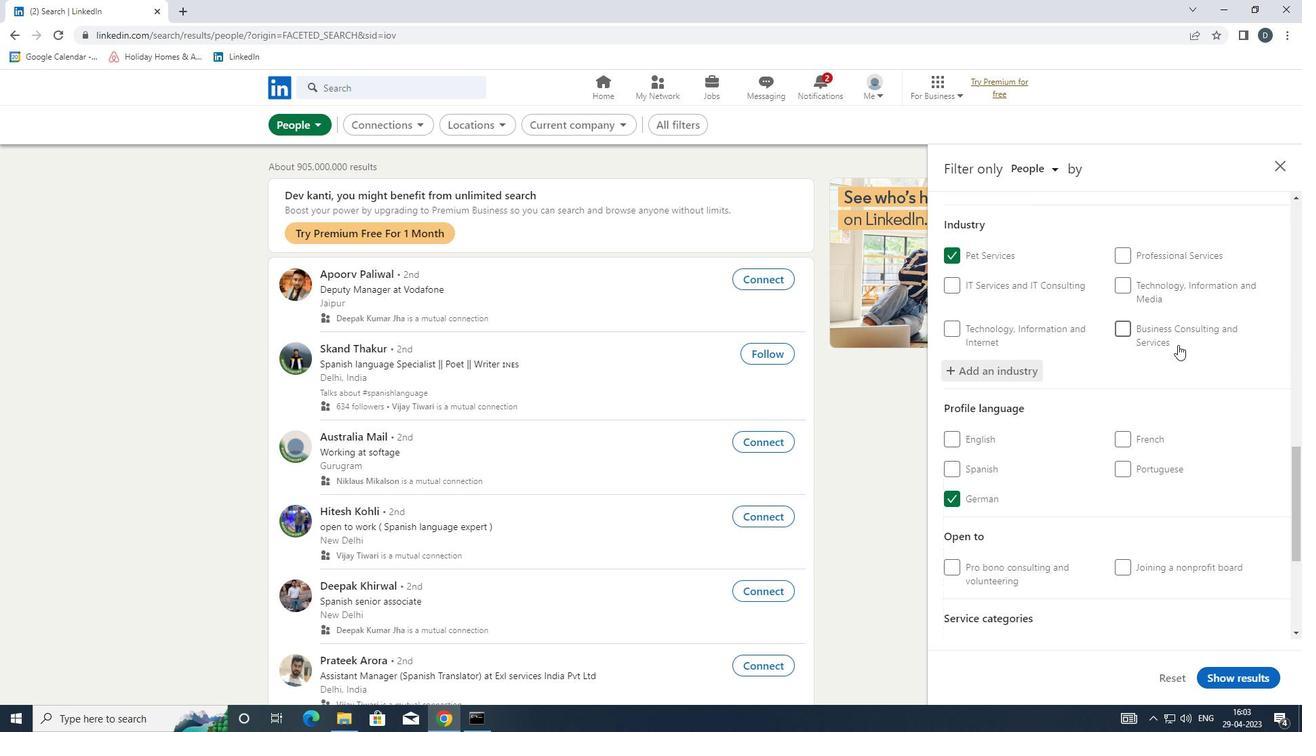 
Action: Mouse scrolled (1177, 350) with delta (0, 0)
Screenshot: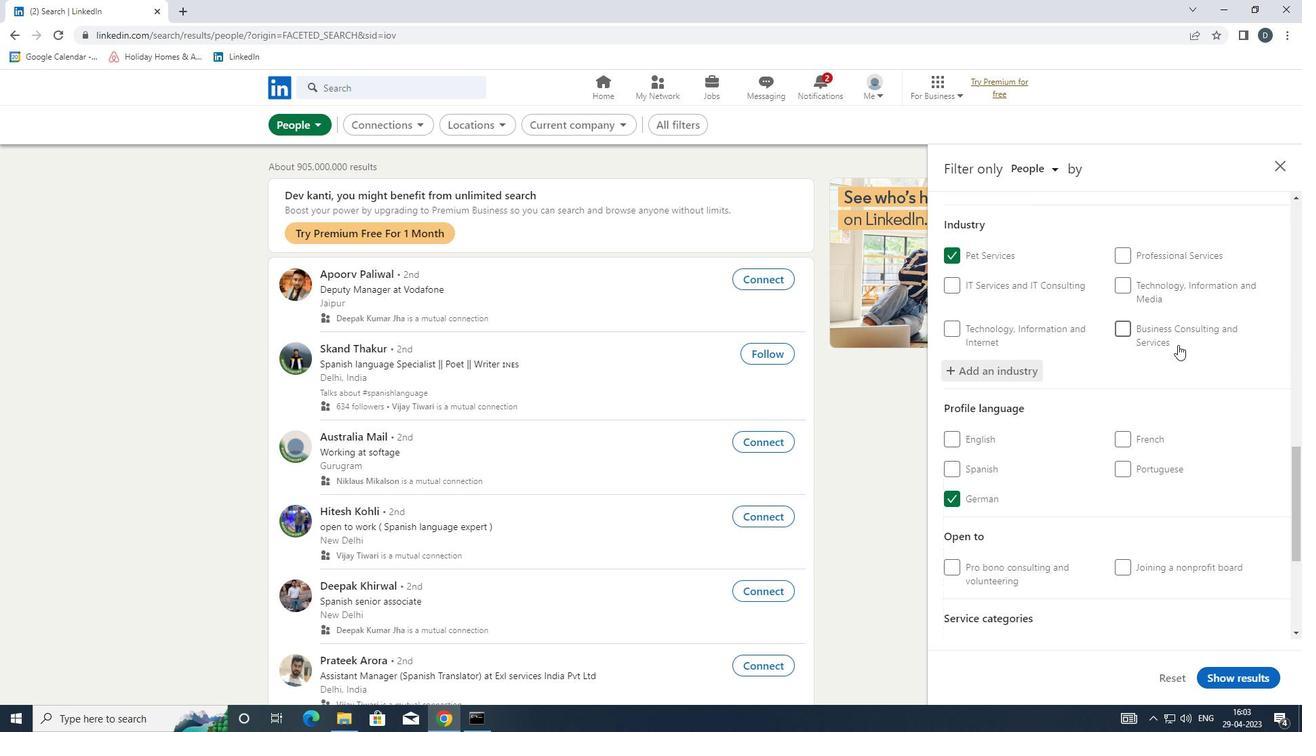 
Action: Mouse moved to (1177, 352)
Screenshot: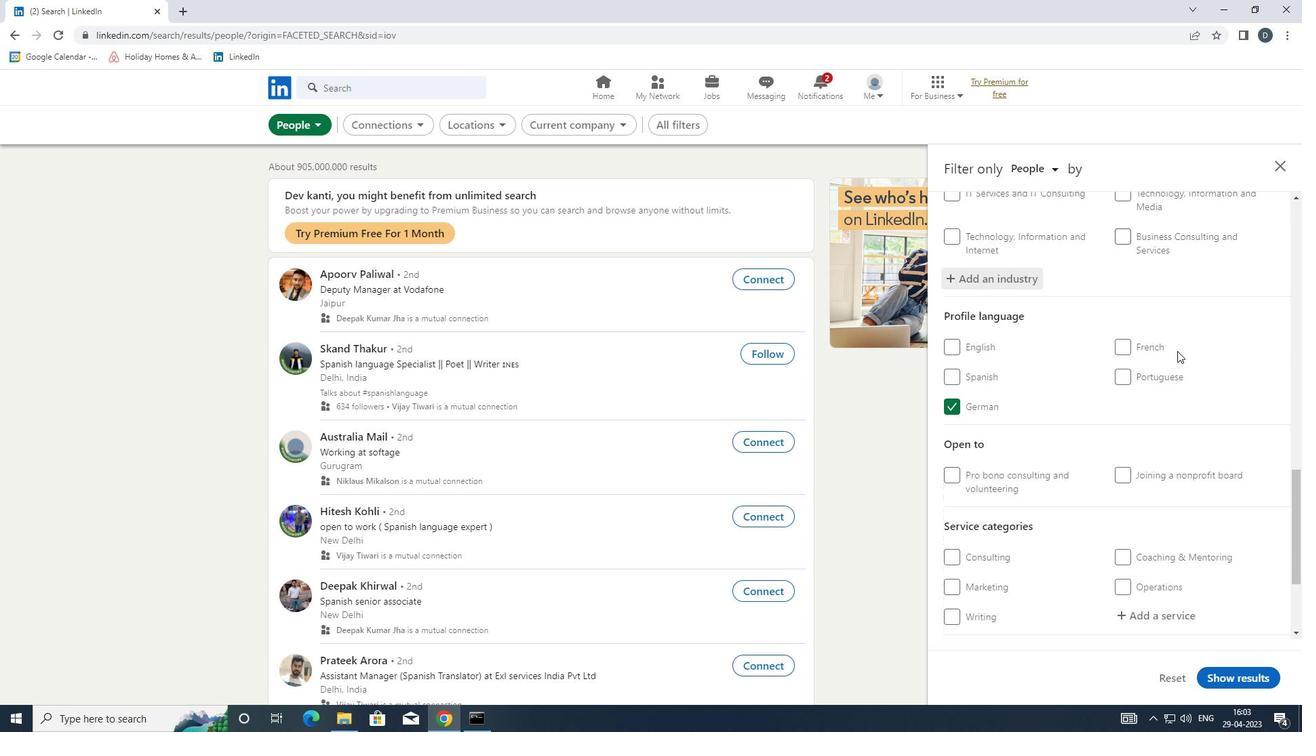 
Action: Mouse scrolled (1177, 351) with delta (0, 0)
Screenshot: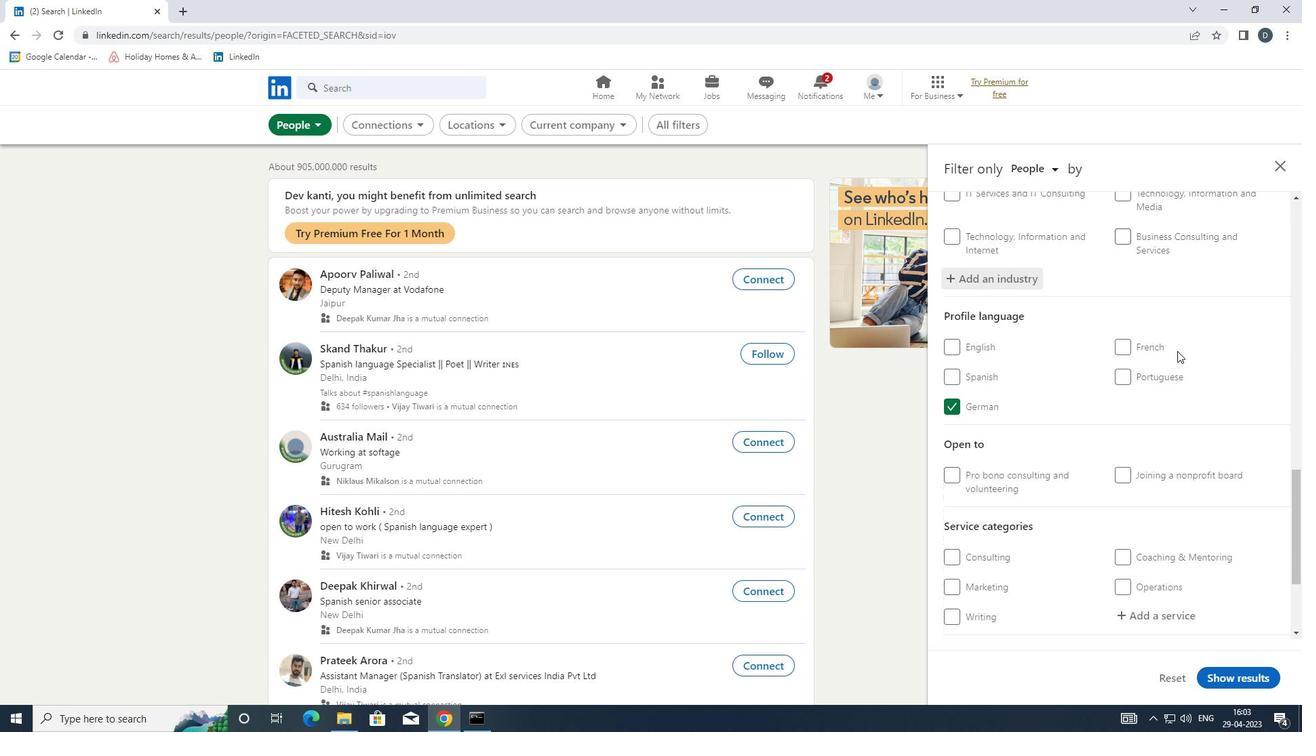 
Action: Mouse moved to (1136, 451)
Screenshot: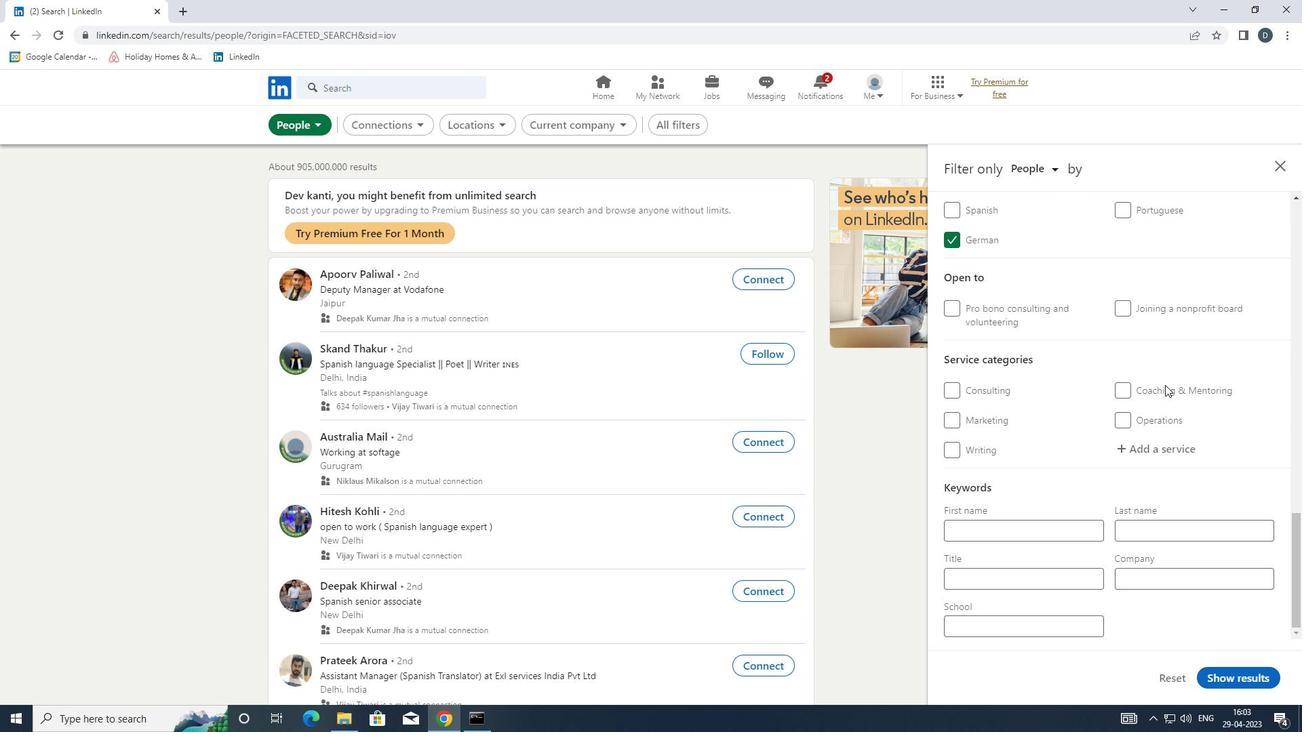 
Action: Mouse pressed left at (1136, 451)
Screenshot: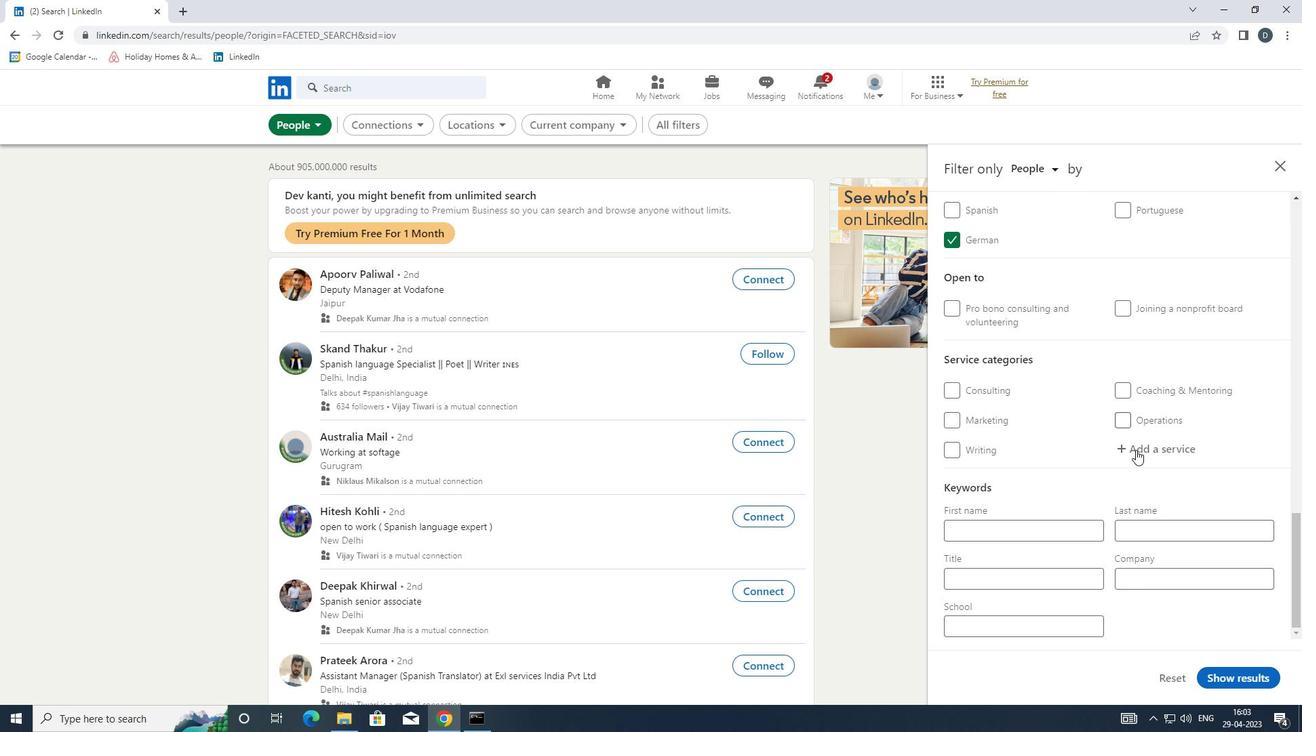 
Action: Key pressed <Key.shift>DIGITAL<Key.space><Key.down><Key.enter>
Screenshot: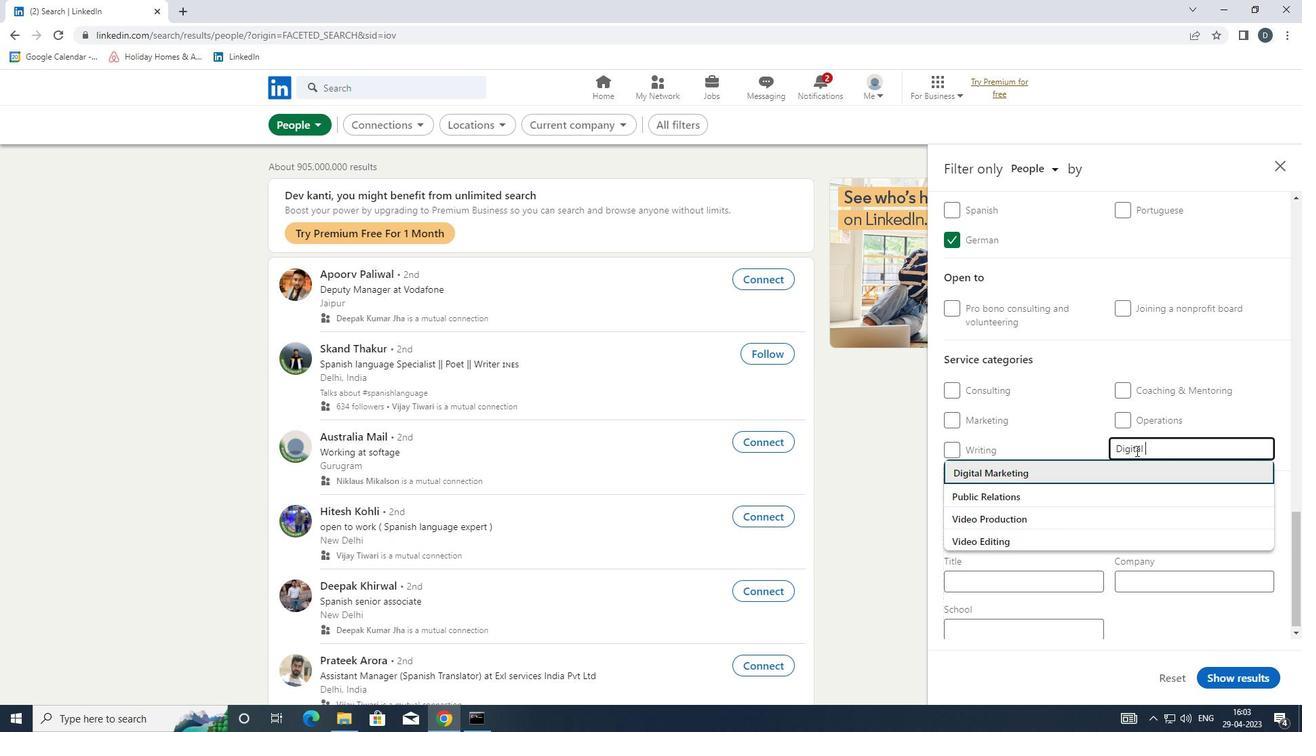 
Action: Mouse moved to (1136, 451)
Screenshot: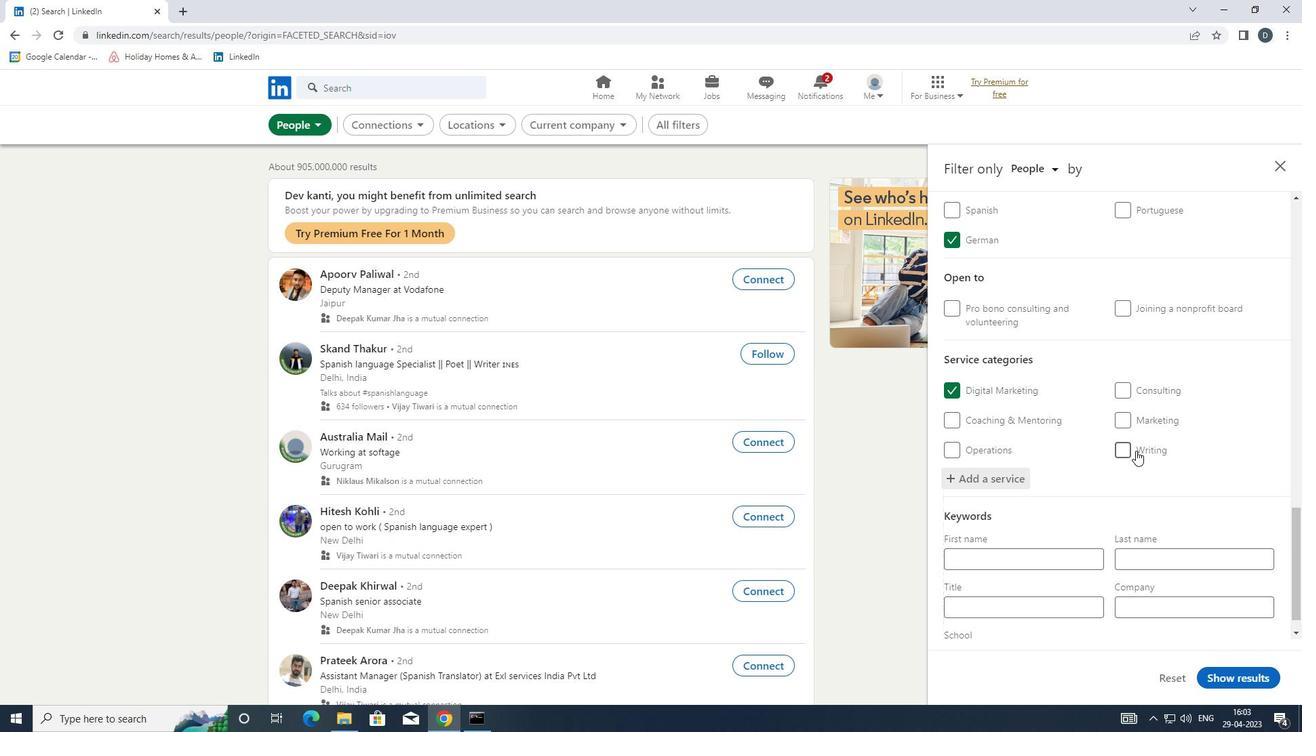 
Action: Mouse scrolled (1136, 450) with delta (0, 0)
Screenshot: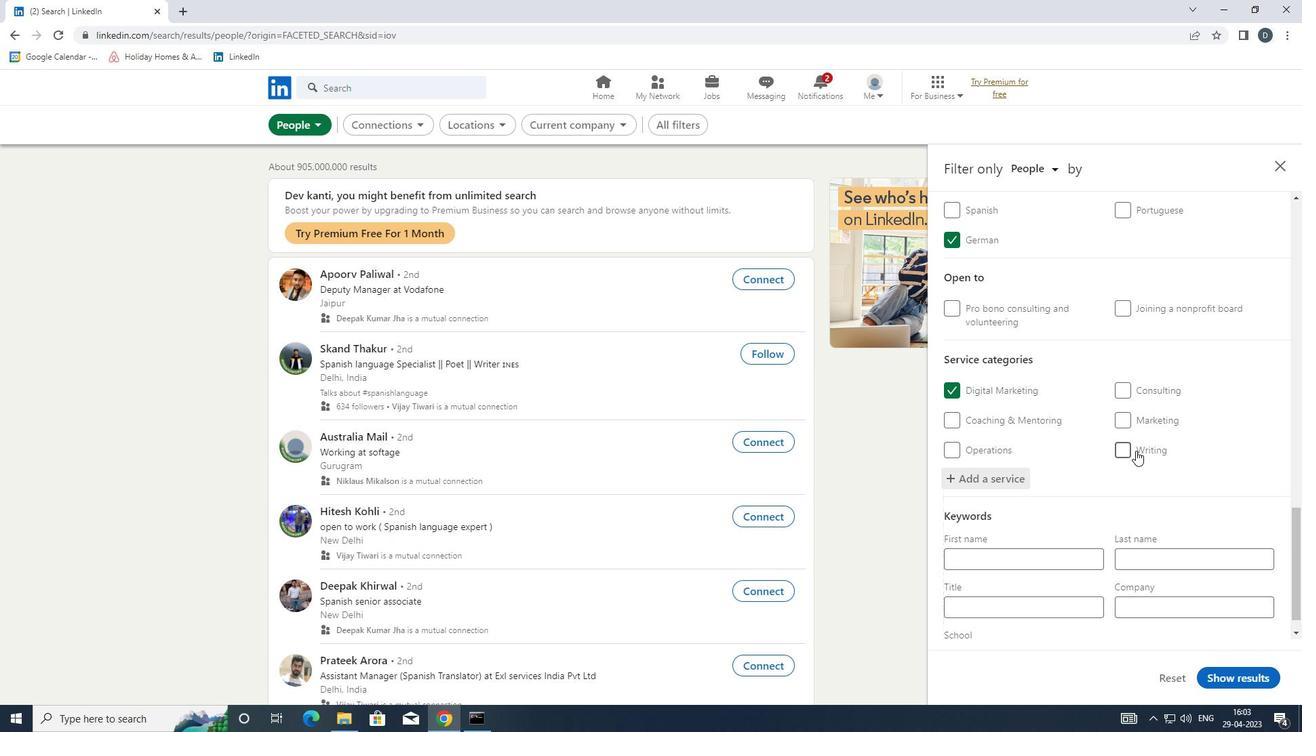
Action: Mouse moved to (1137, 451)
Screenshot: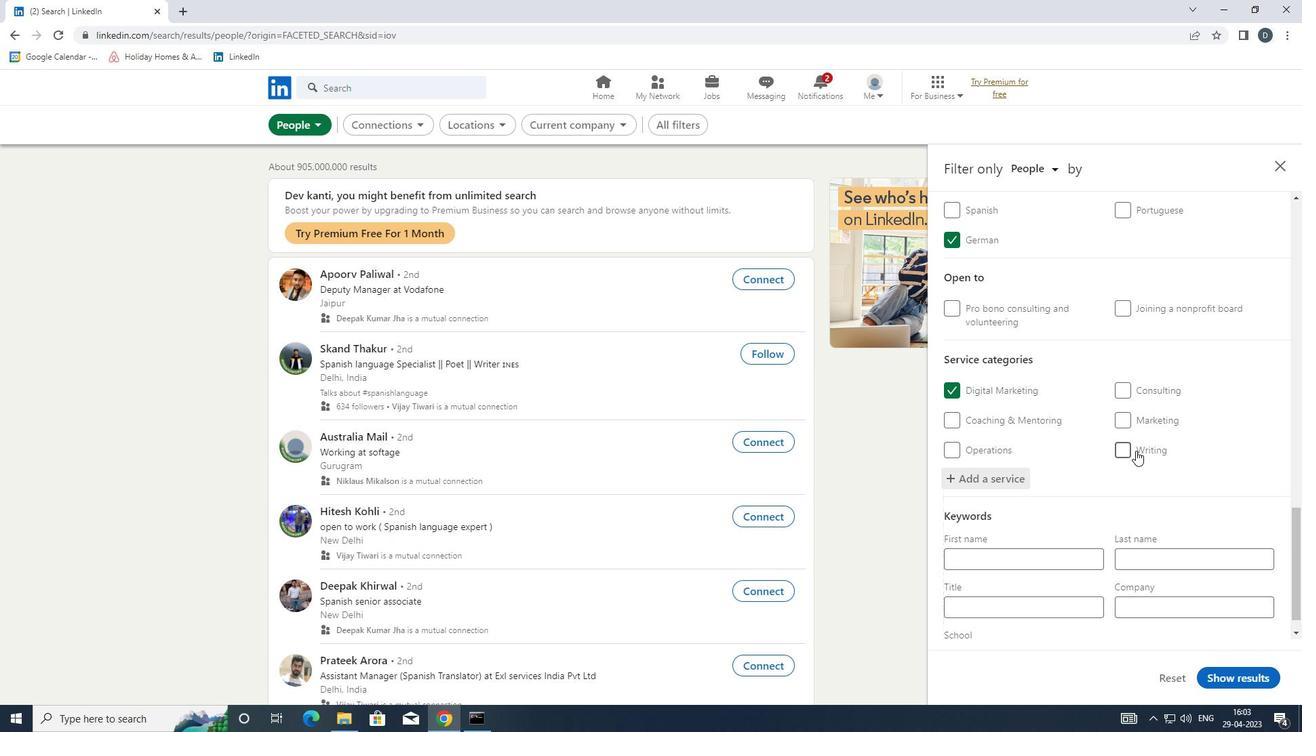 
Action: Mouse scrolled (1137, 450) with delta (0, 0)
Screenshot: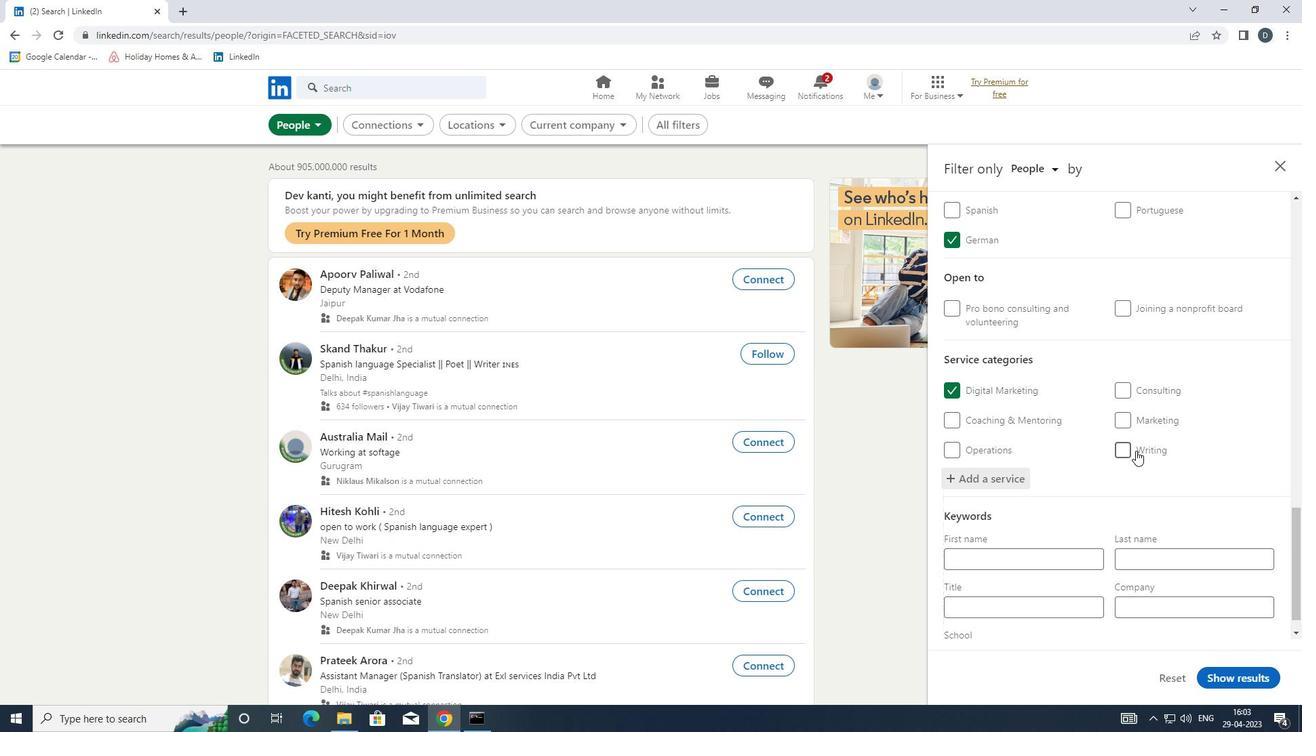 
Action: Mouse moved to (1138, 453)
Screenshot: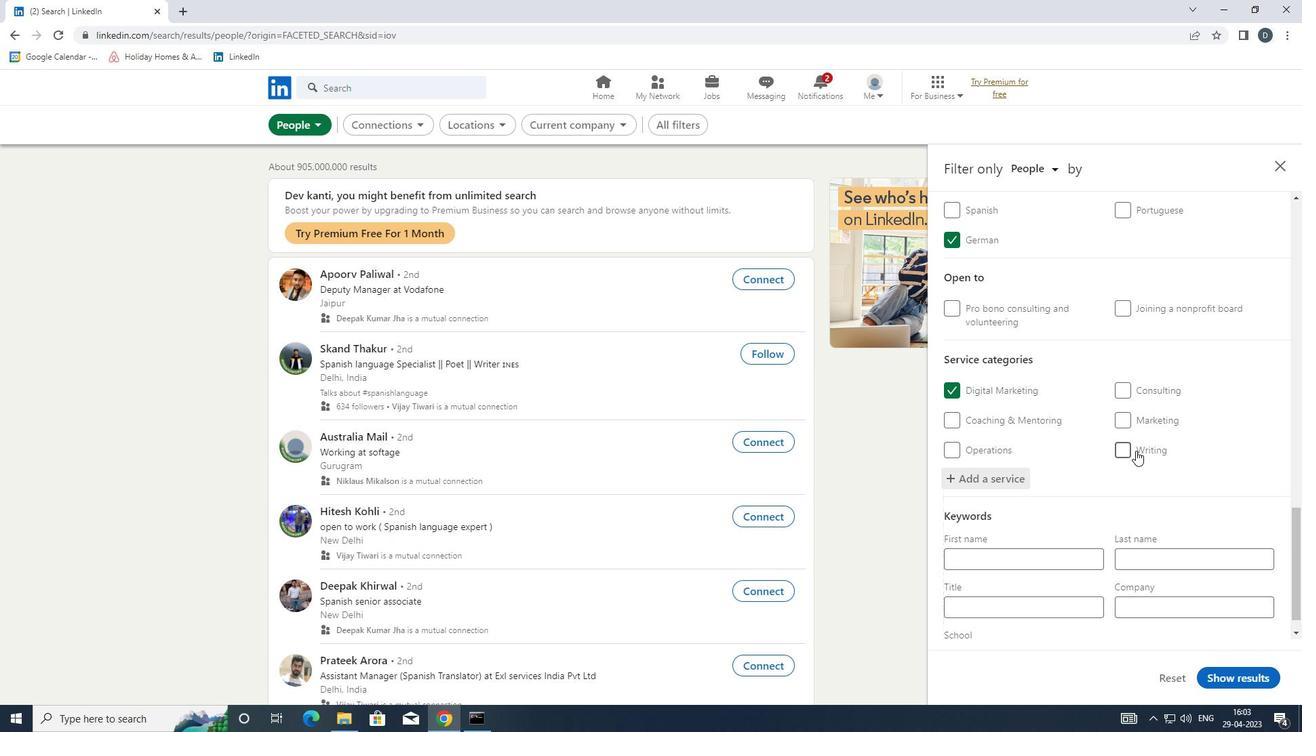 
Action: Mouse scrolled (1138, 452) with delta (0, 0)
Screenshot: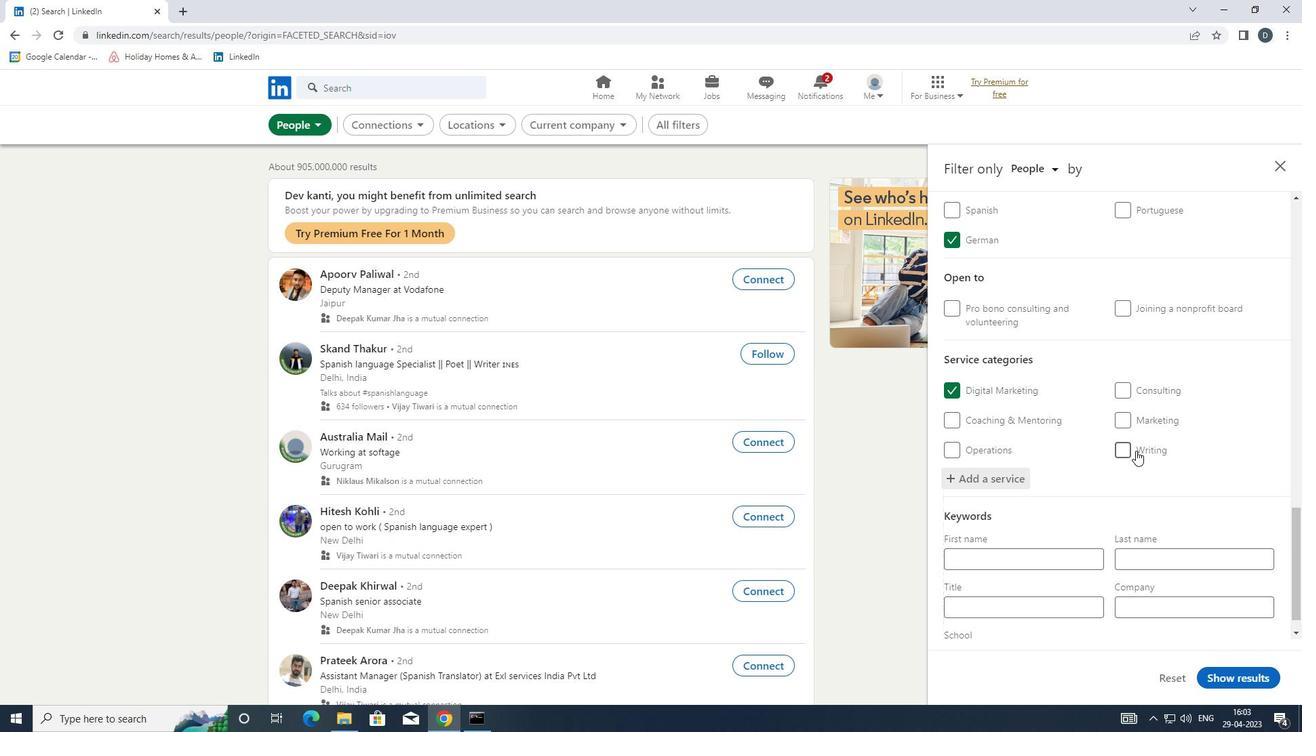 
Action: Mouse moved to (1139, 453)
Screenshot: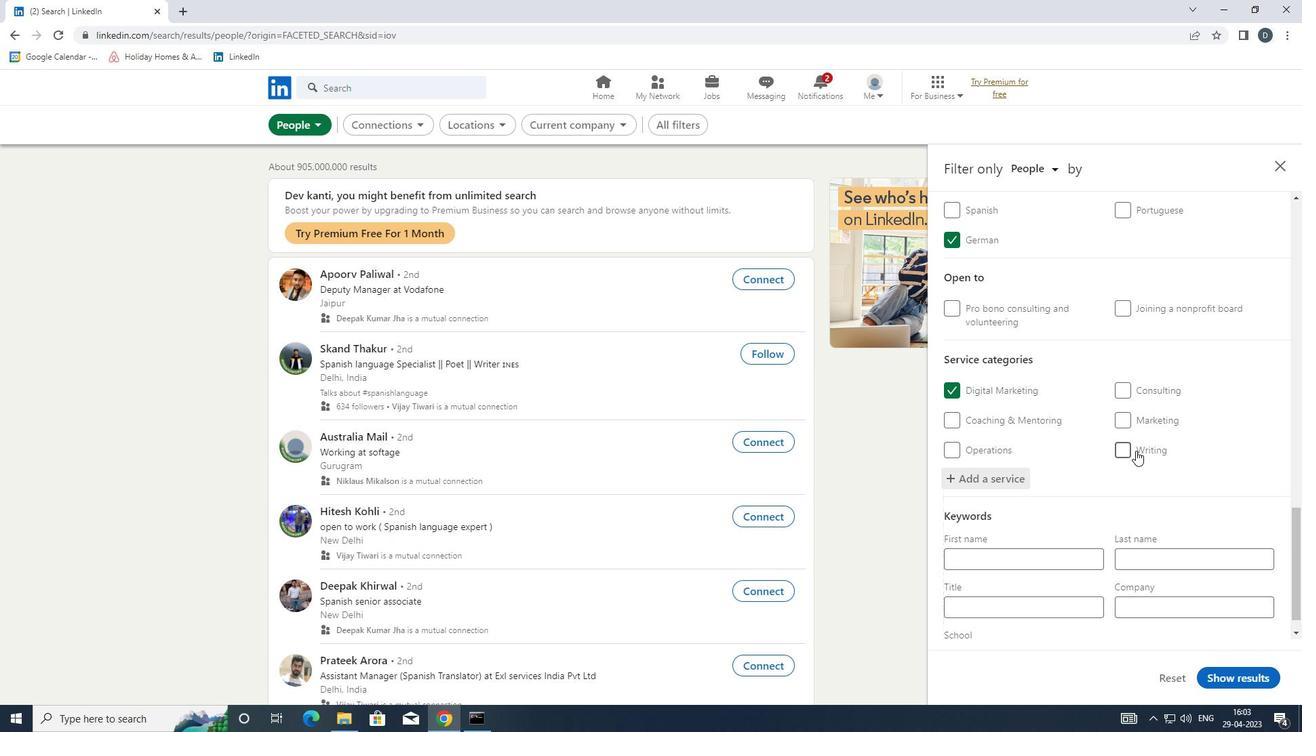 
Action: Mouse scrolled (1139, 453) with delta (0, 0)
Screenshot: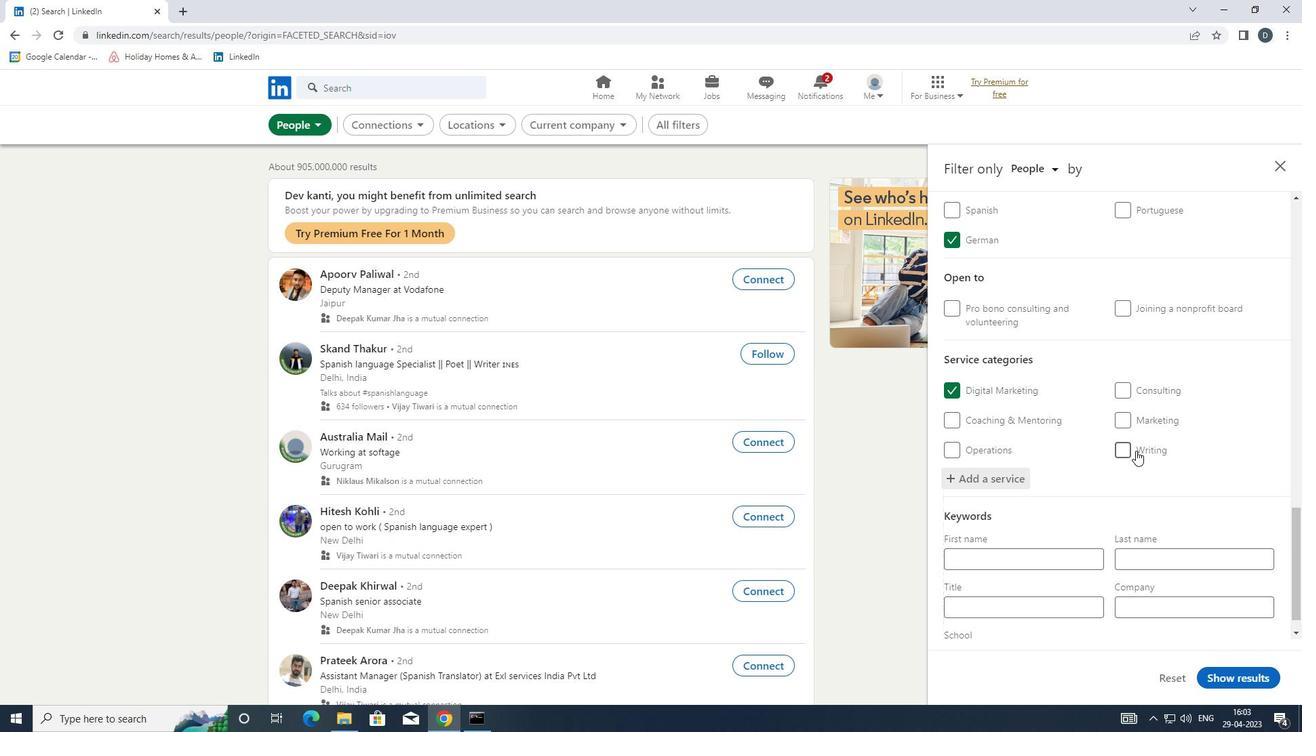
Action: Mouse moved to (1055, 611)
Screenshot: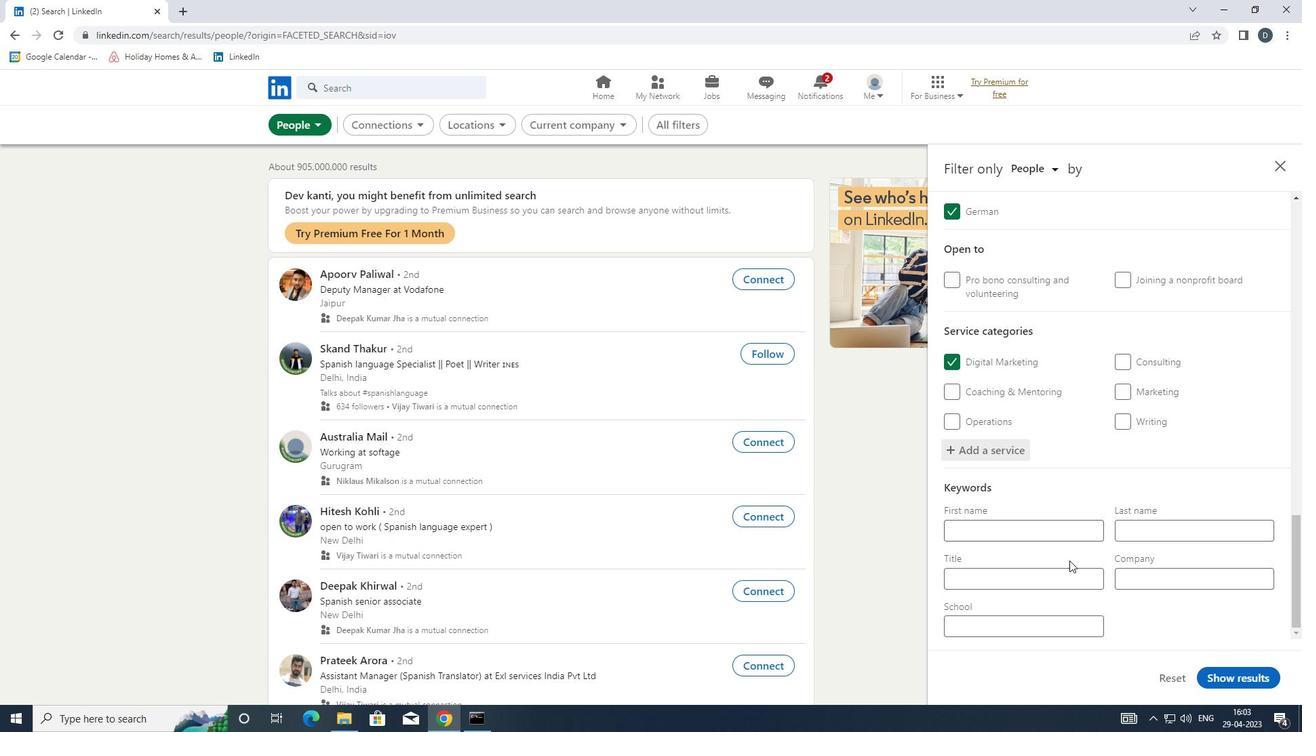 
Action: Mouse pressed left at (1055, 611)
Screenshot: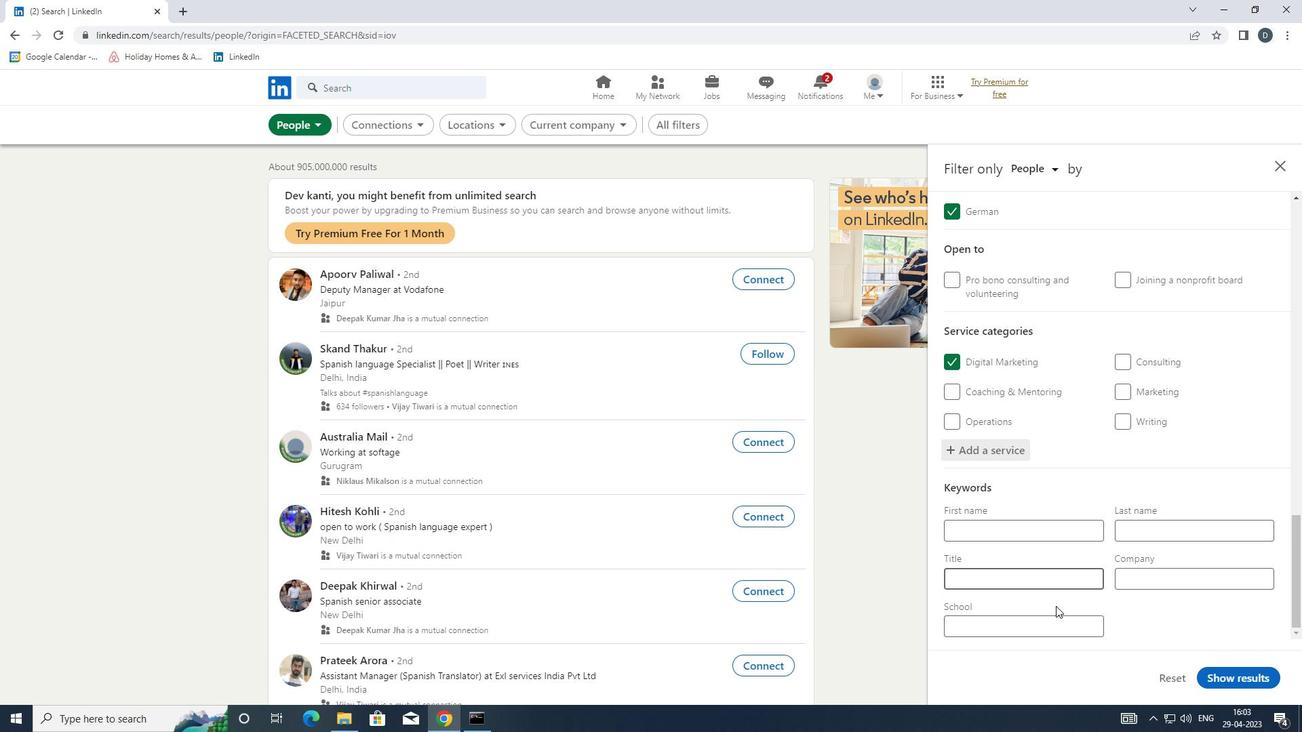 
Action: Mouse moved to (1067, 579)
Screenshot: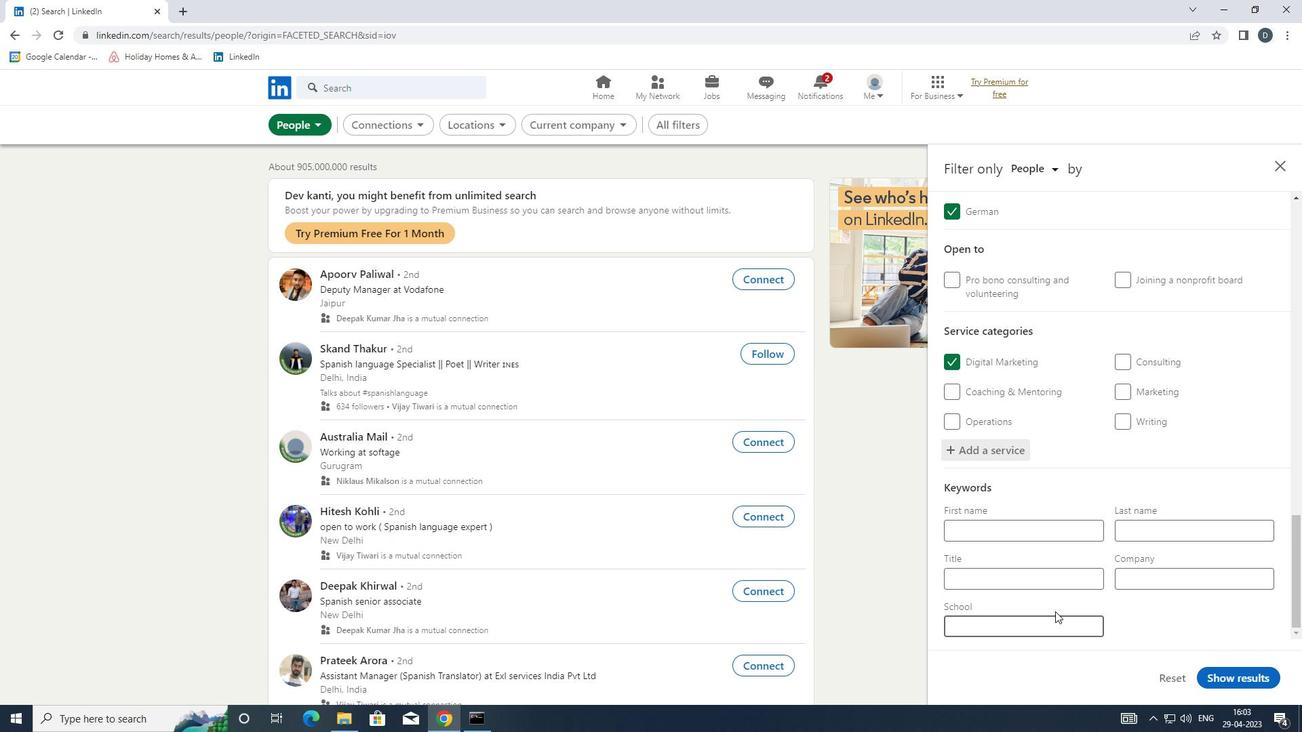
Action: Mouse pressed left at (1067, 579)
Screenshot: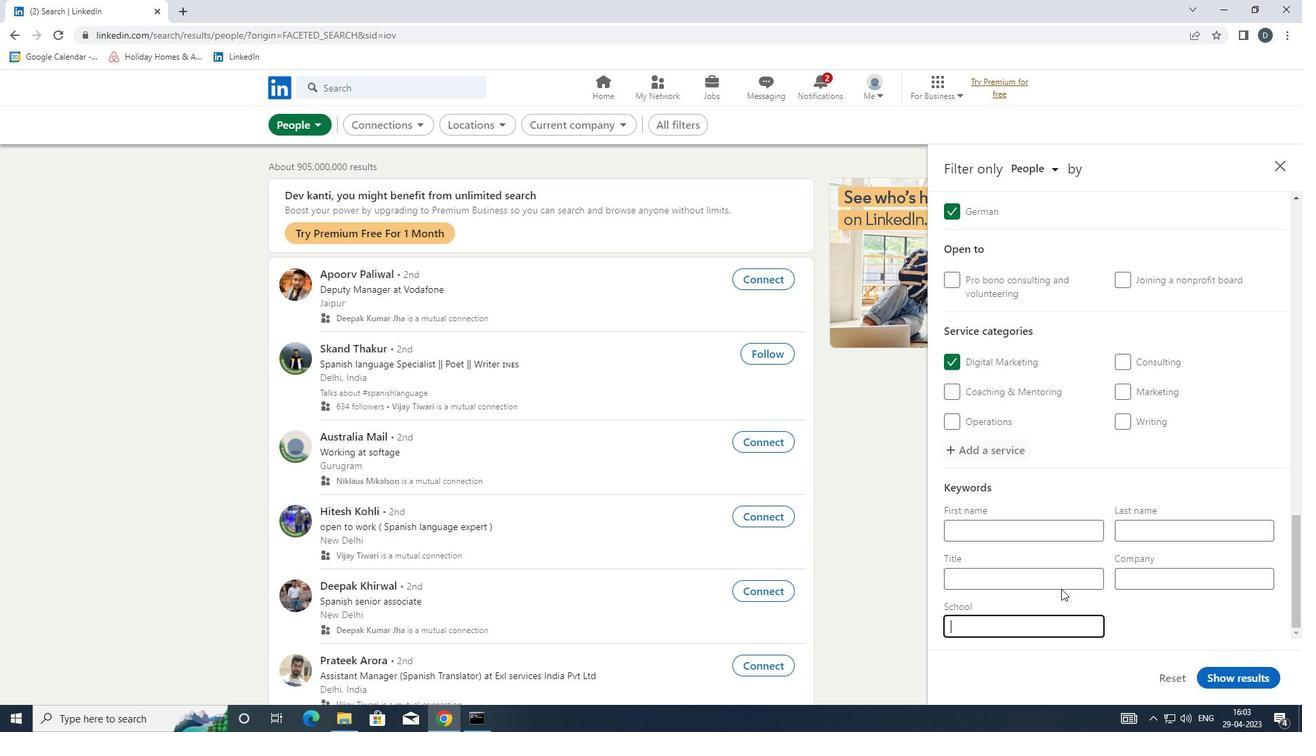
Action: Key pressed <Key.shift>PHONE<Key.space><Key.shift>INTERPRETER
Screenshot: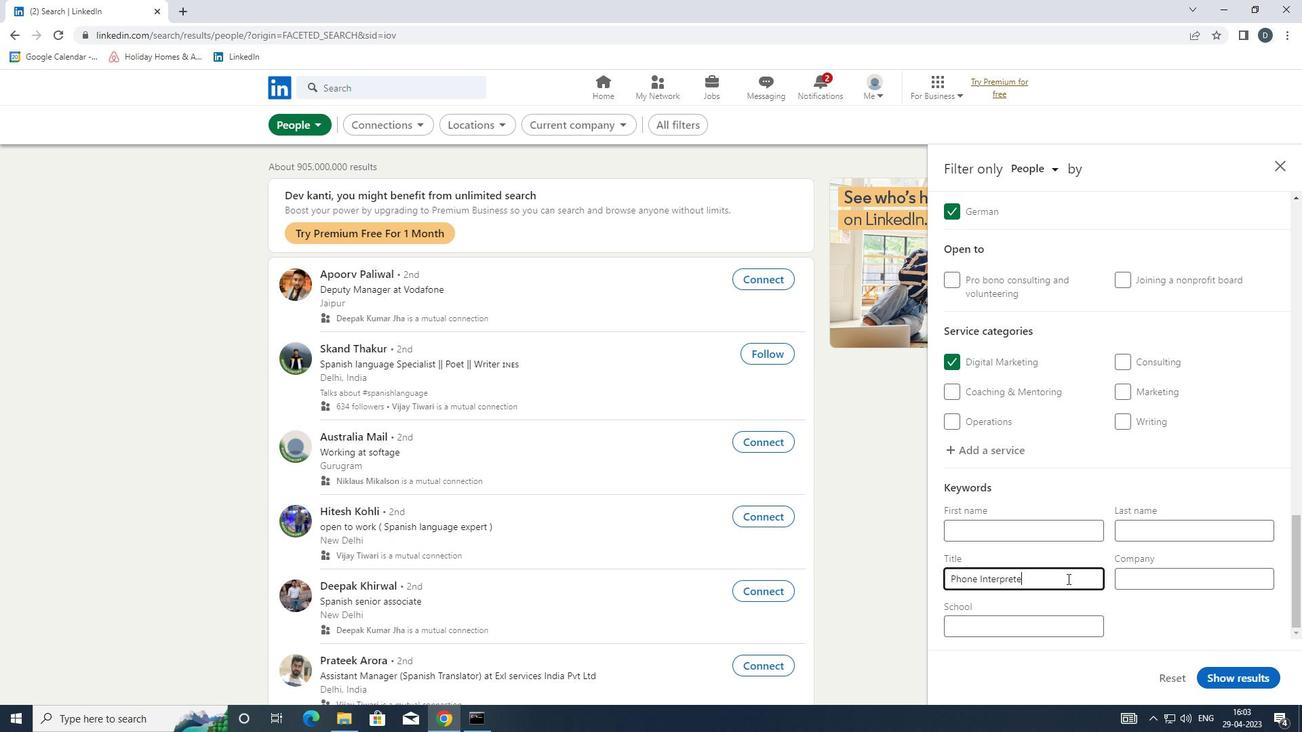 
Action: Mouse moved to (1209, 675)
Screenshot: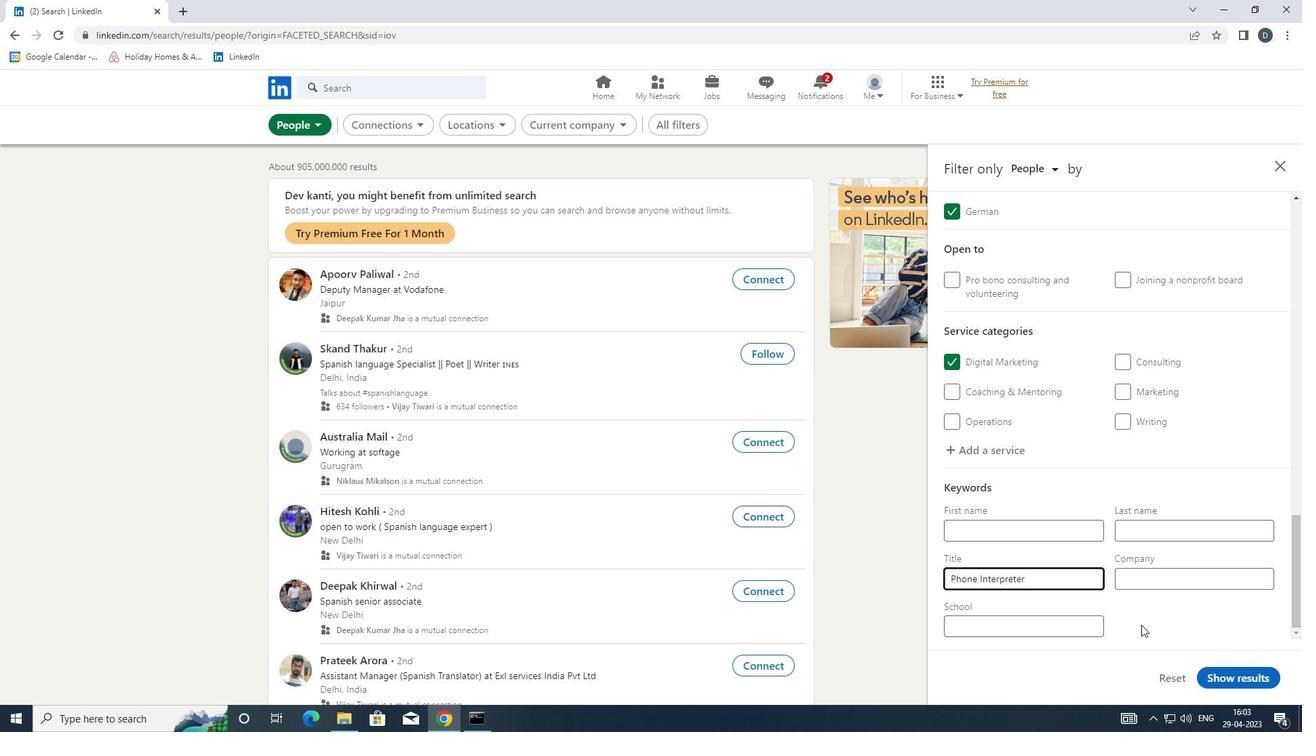 
Action: Mouse pressed left at (1209, 675)
Screenshot: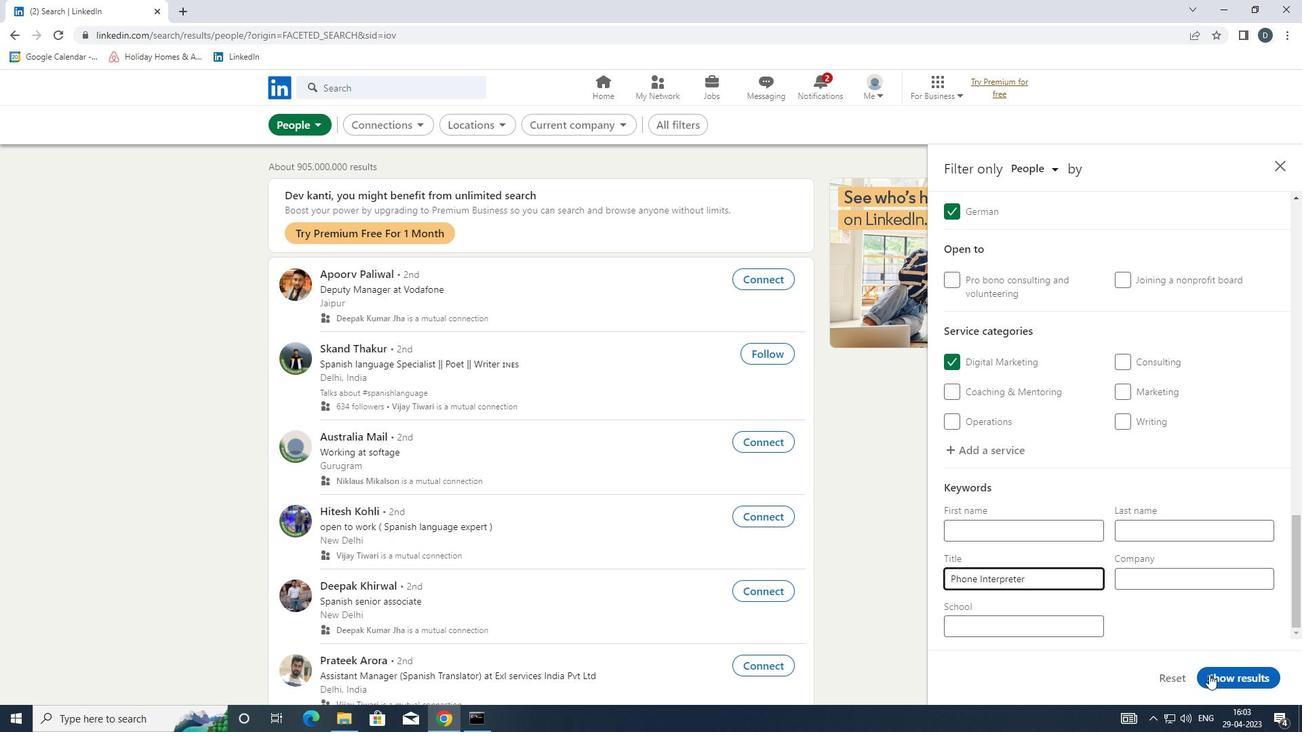 
Action: Mouse moved to (996, 354)
Screenshot: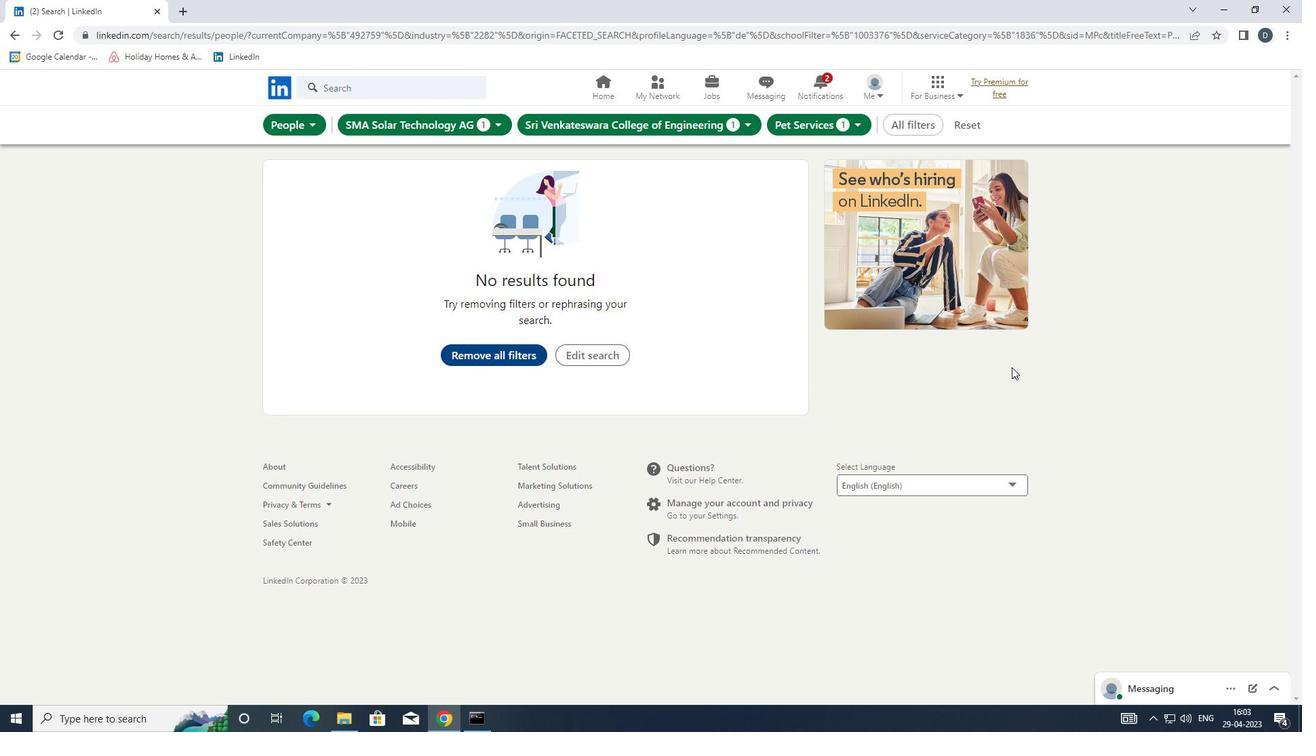 
